 Task: Explore Airbnb accommodation in Mata-Utu, Wallis and Futuna from 10th December, 2023 to 15th December, 2023 for 7 adults.4 bedrooms having 7 beds and 4 bathrooms. Property type can be house. Amenities needed are: wifi, TV, free parkinig on premises, gym, breakfast. Booking option can be shelf check-in. Look for 3 properties as per requirement.
Action: Mouse moved to (537, 196)
Screenshot: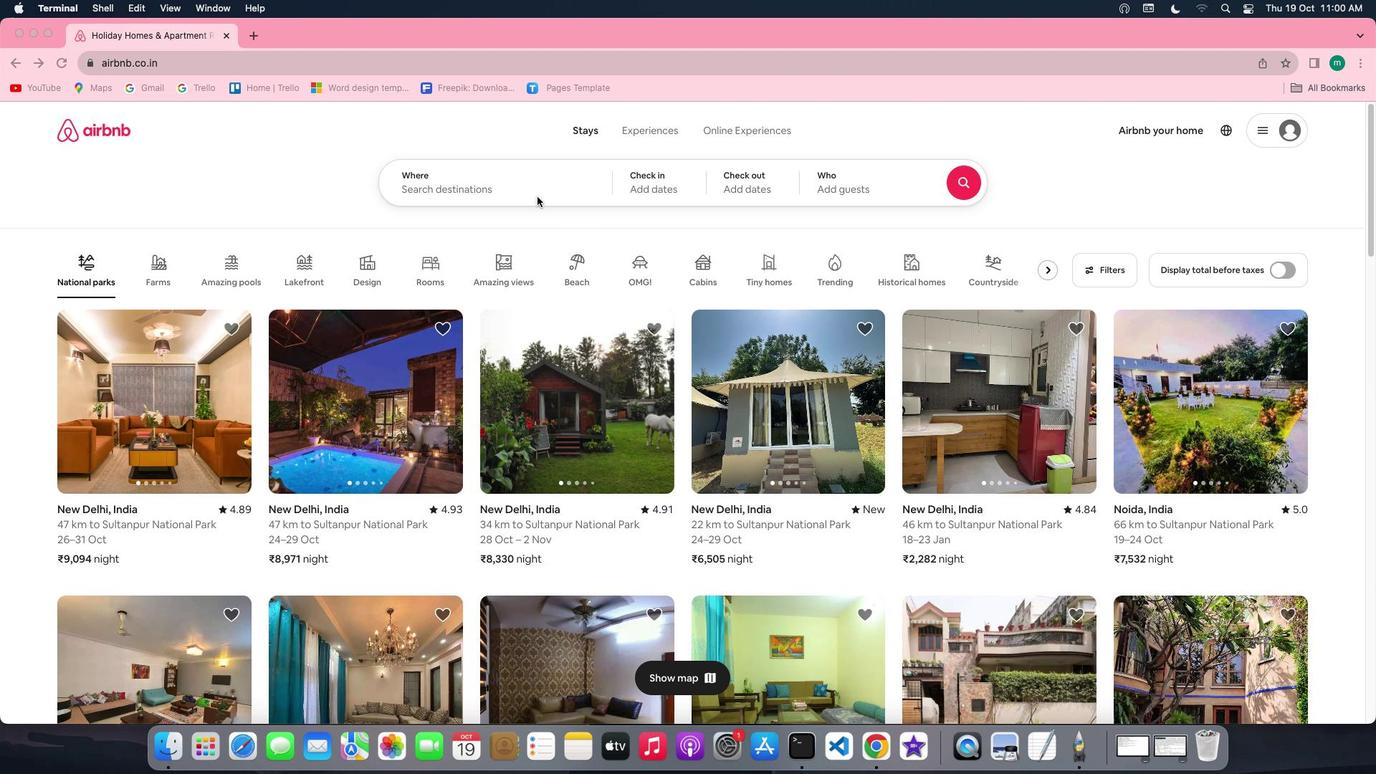 
Action: Mouse pressed left at (537, 196)
Screenshot: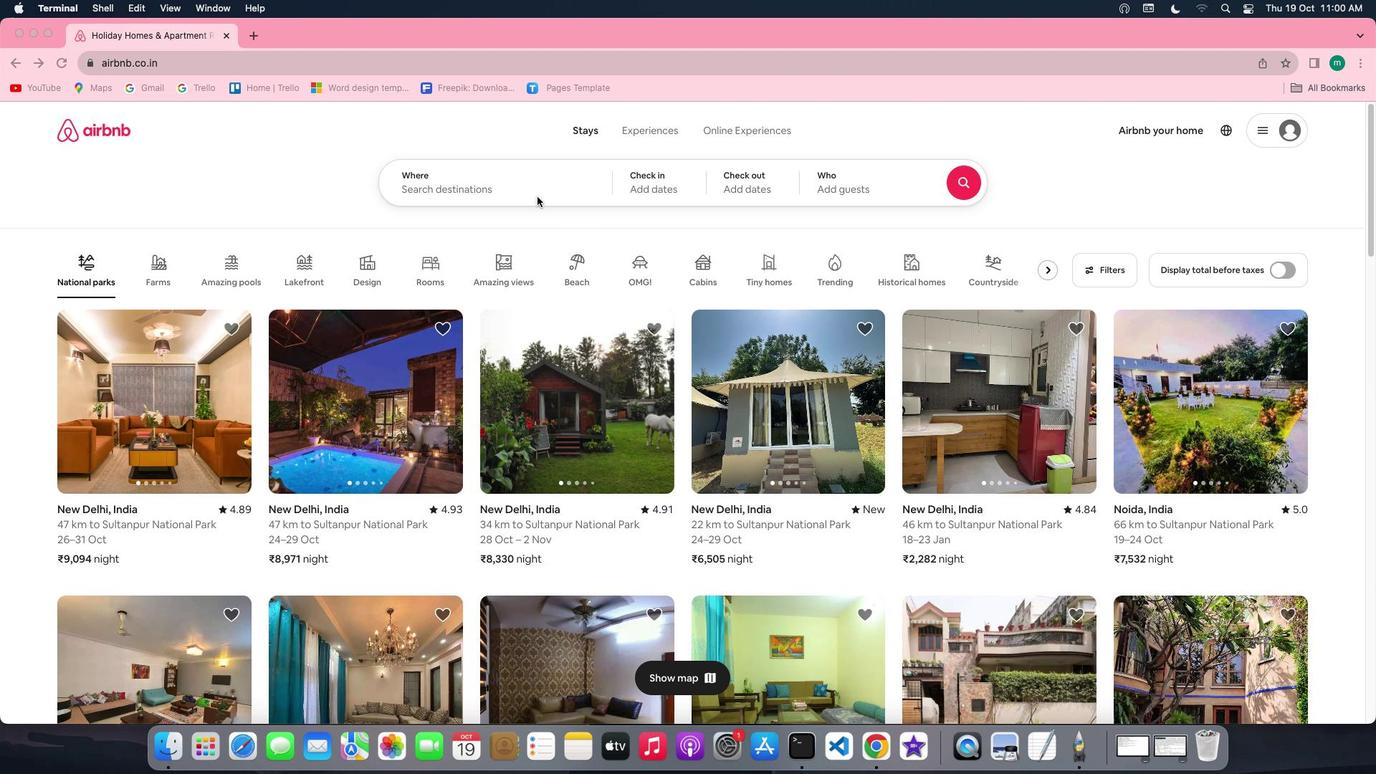 
Action: Mouse pressed left at (537, 196)
Screenshot: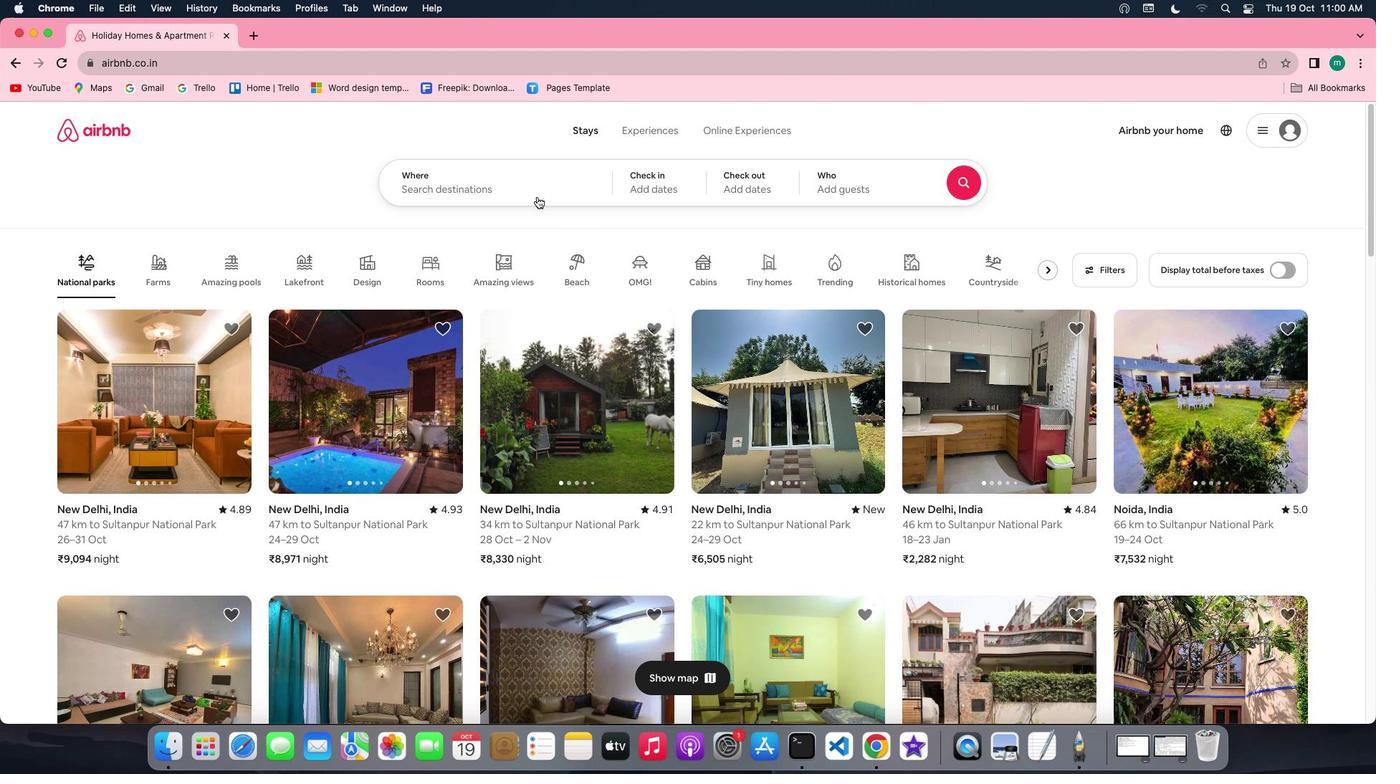 
Action: Key pressed Key.shift'M''a''t''a''-'Key.shift'u''t''u'','Key.spaceKey.shift'W''a''l''l''i''s'Key.space'a''n''d'Key.spaceKey.shift'F''u''t''u''n''a'
Screenshot: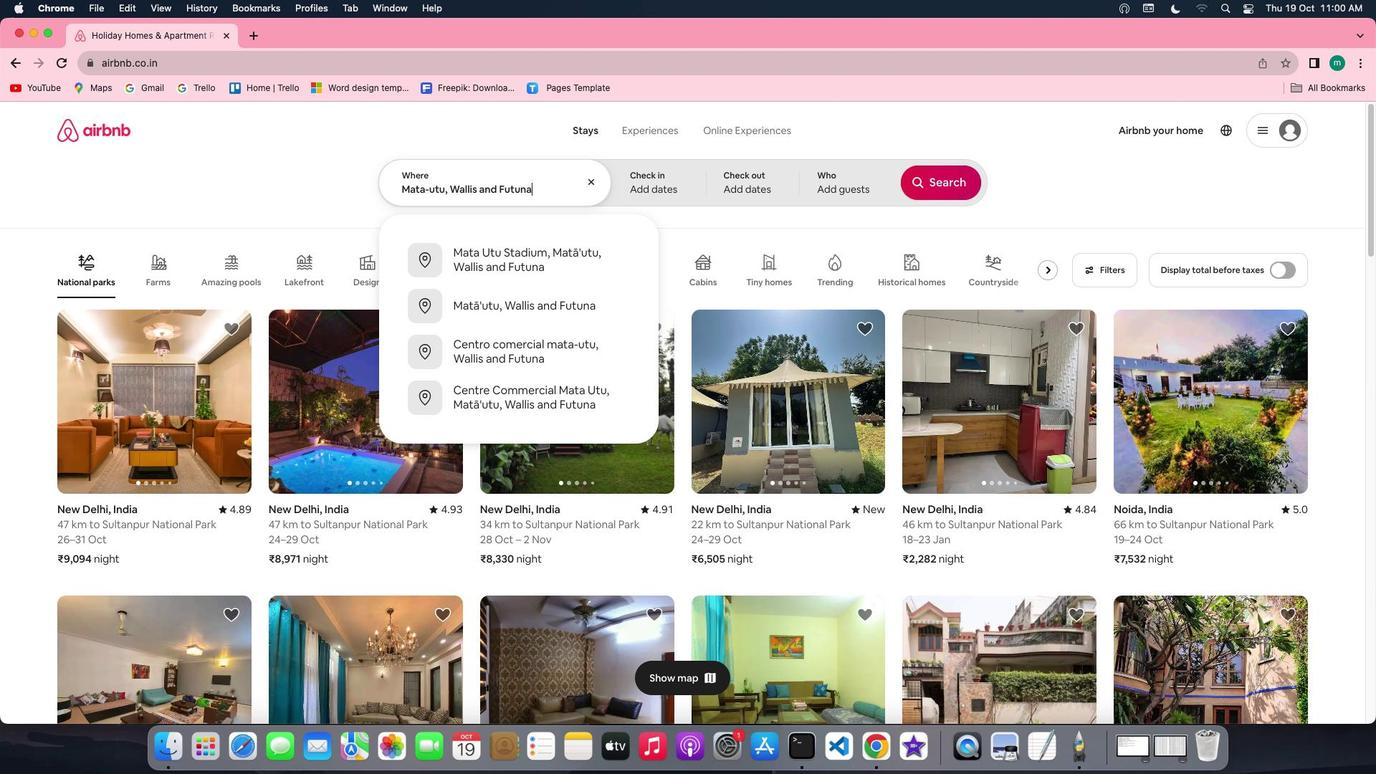 
Action: Mouse moved to (673, 191)
Screenshot: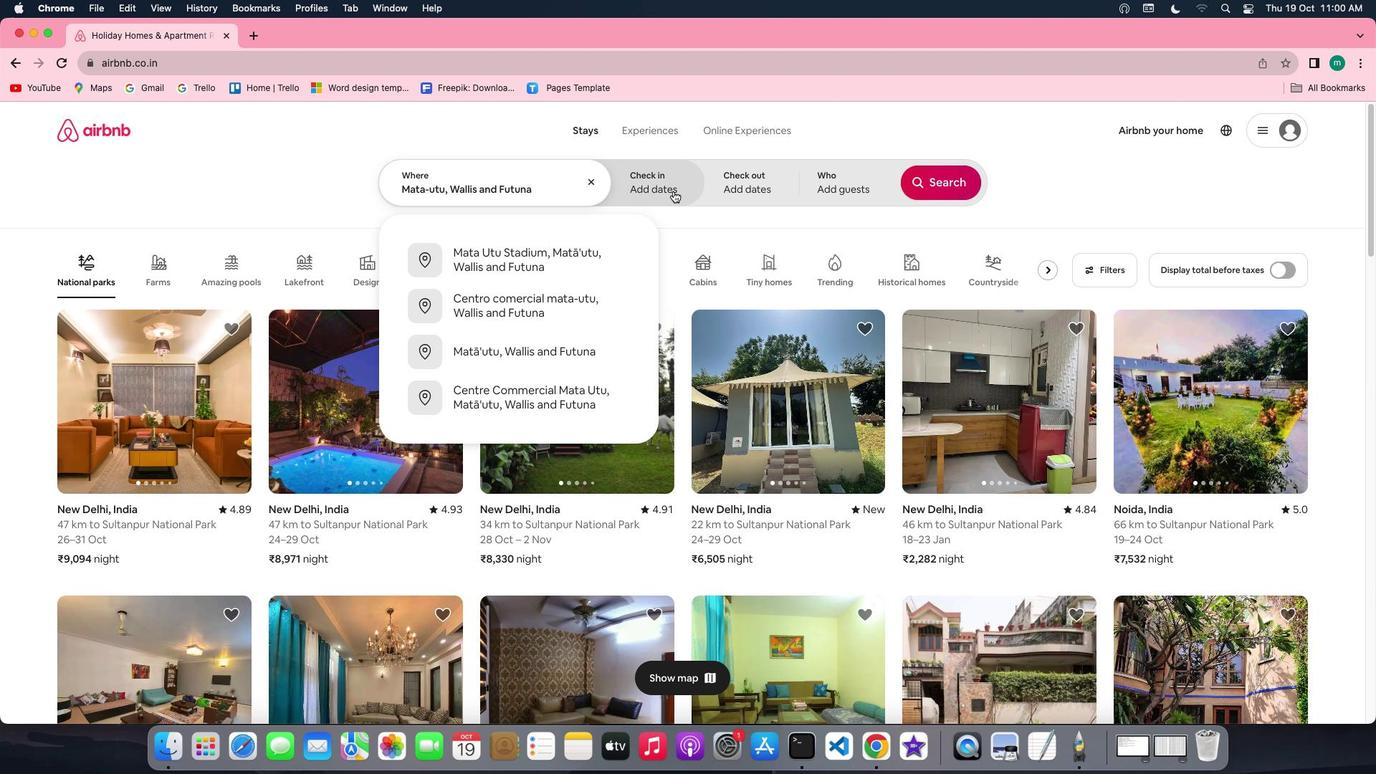 
Action: Mouse pressed left at (673, 191)
Screenshot: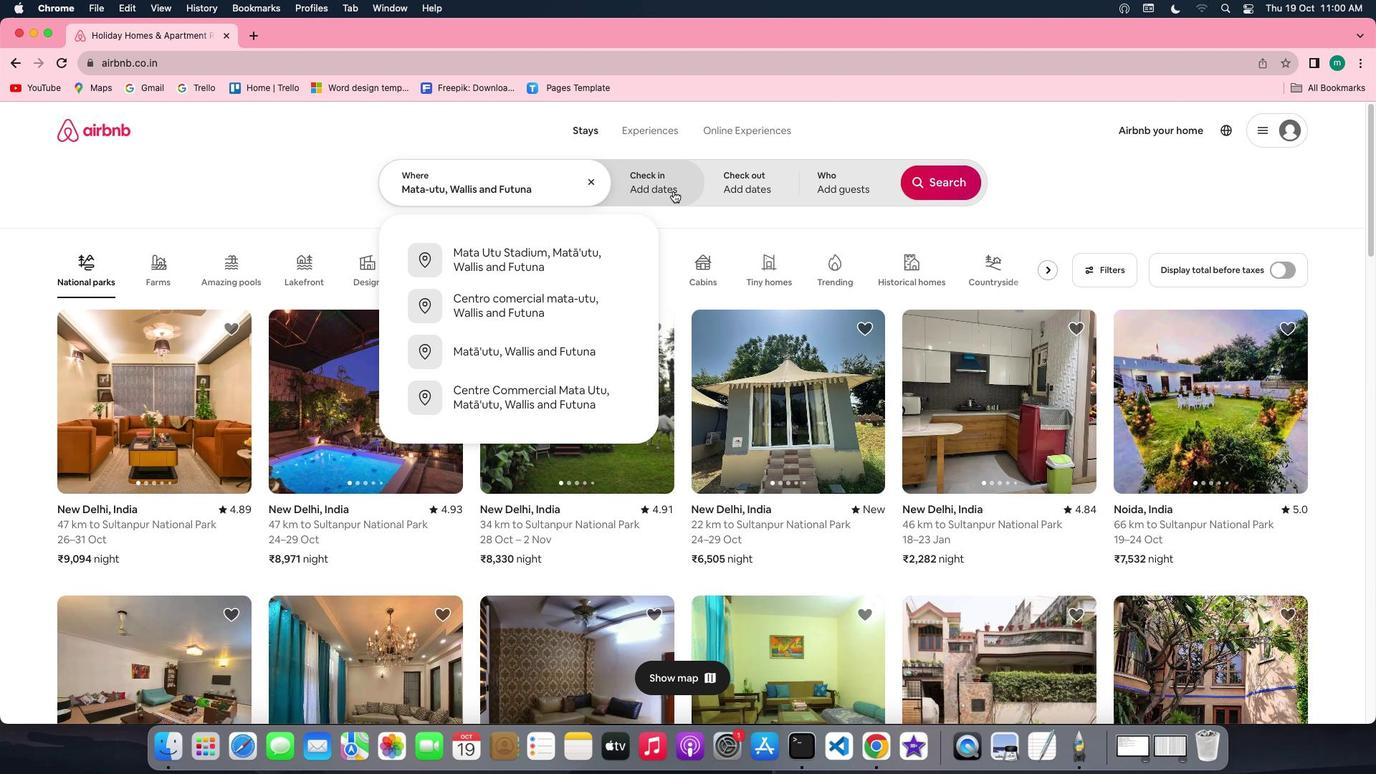 
Action: Mouse moved to (945, 294)
Screenshot: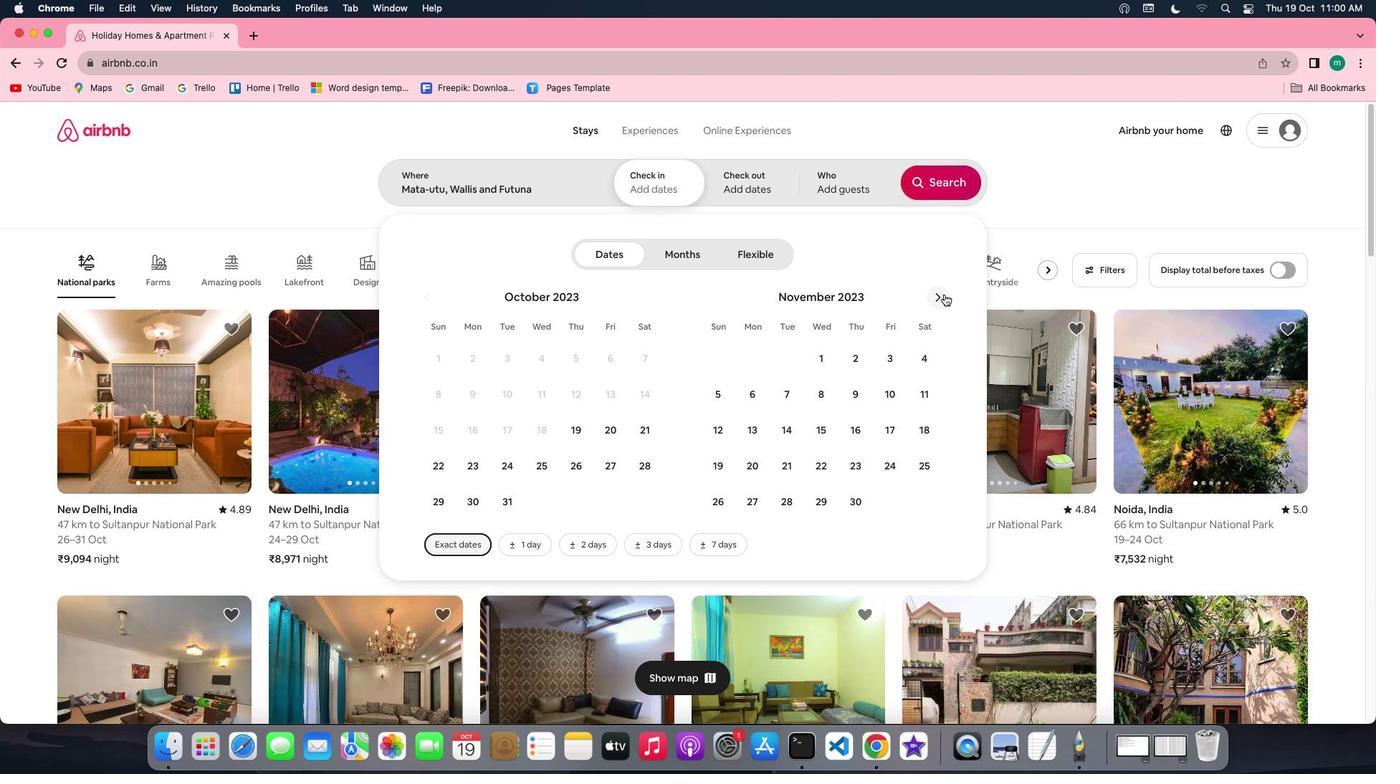 
Action: Mouse pressed left at (945, 294)
Screenshot: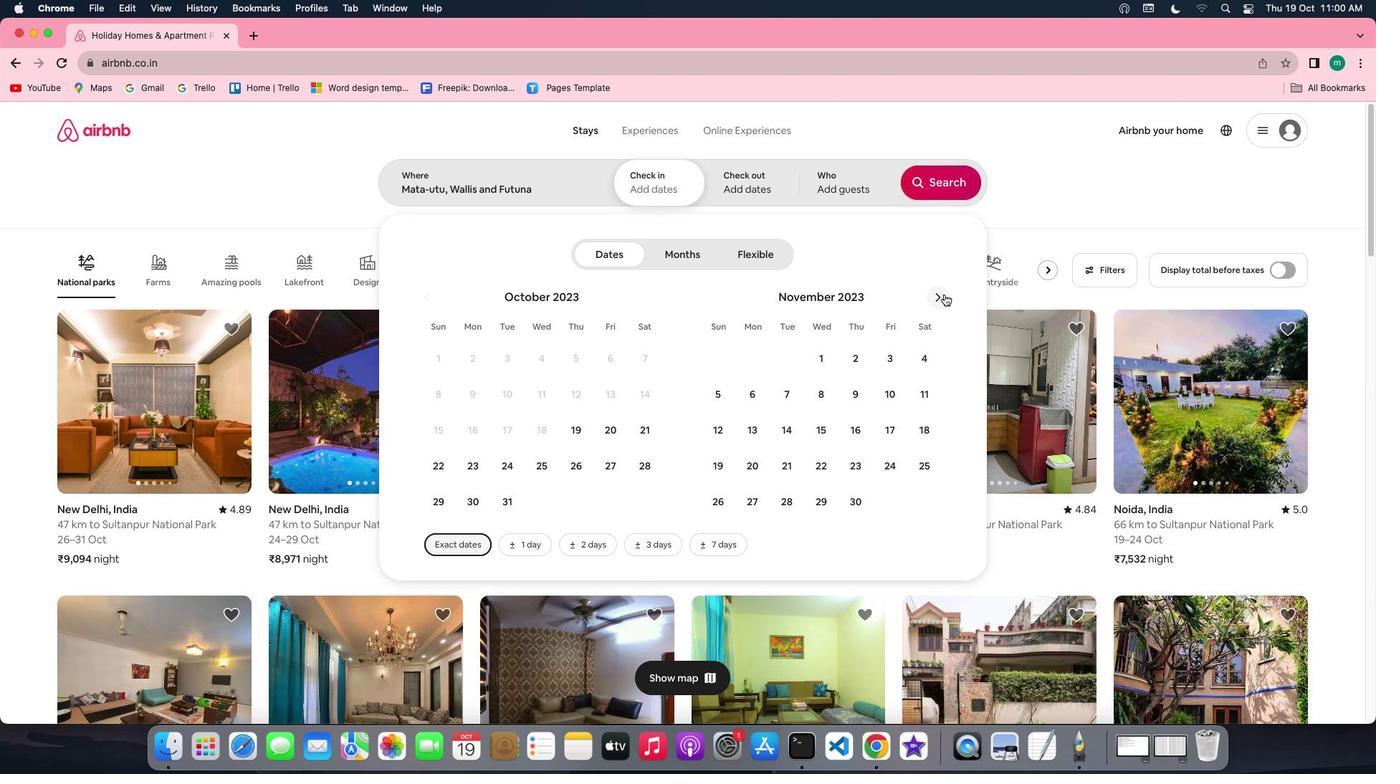 
Action: Mouse moved to (719, 435)
Screenshot: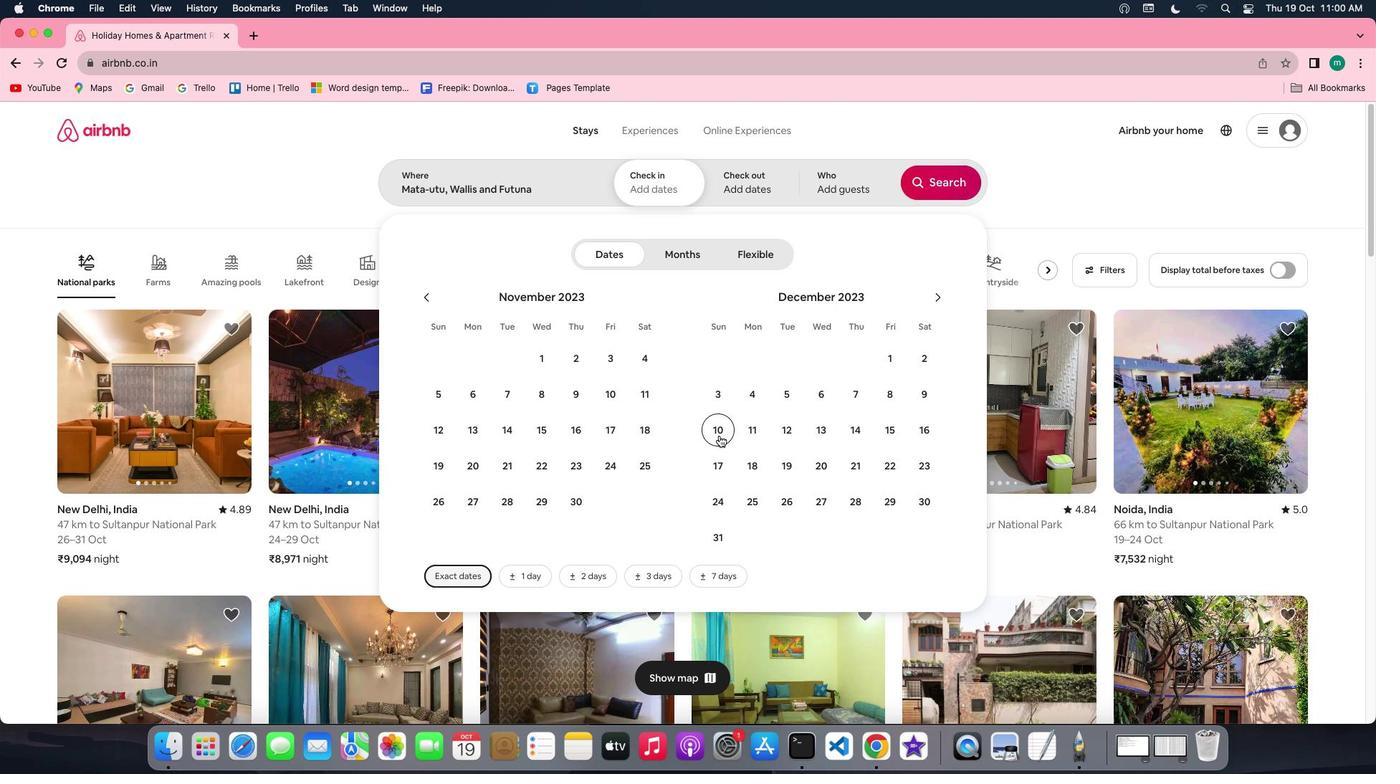 
Action: Mouse pressed left at (719, 435)
Screenshot: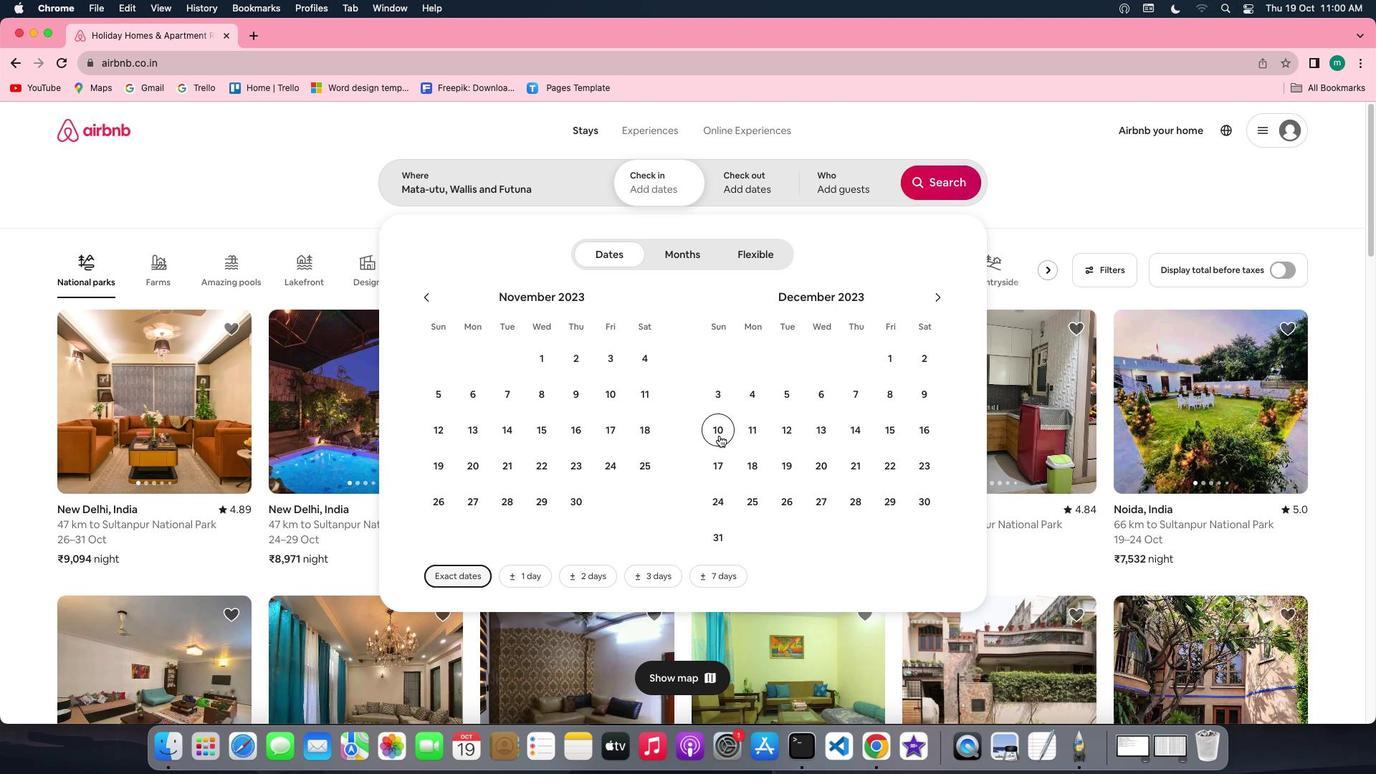 
Action: Mouse moved to (892, 430)
Screenshot: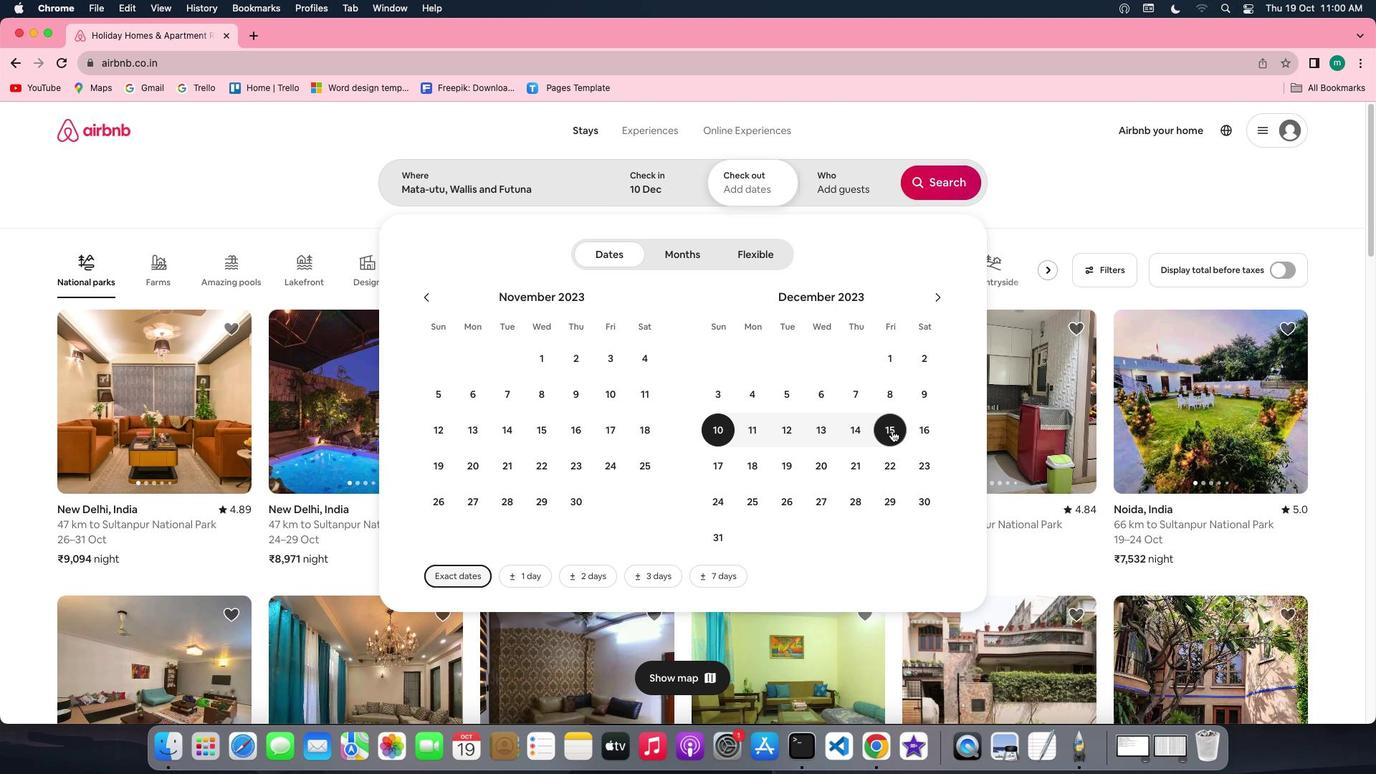 
Action: Mouse pressed left at (892, 430)
Screenshot: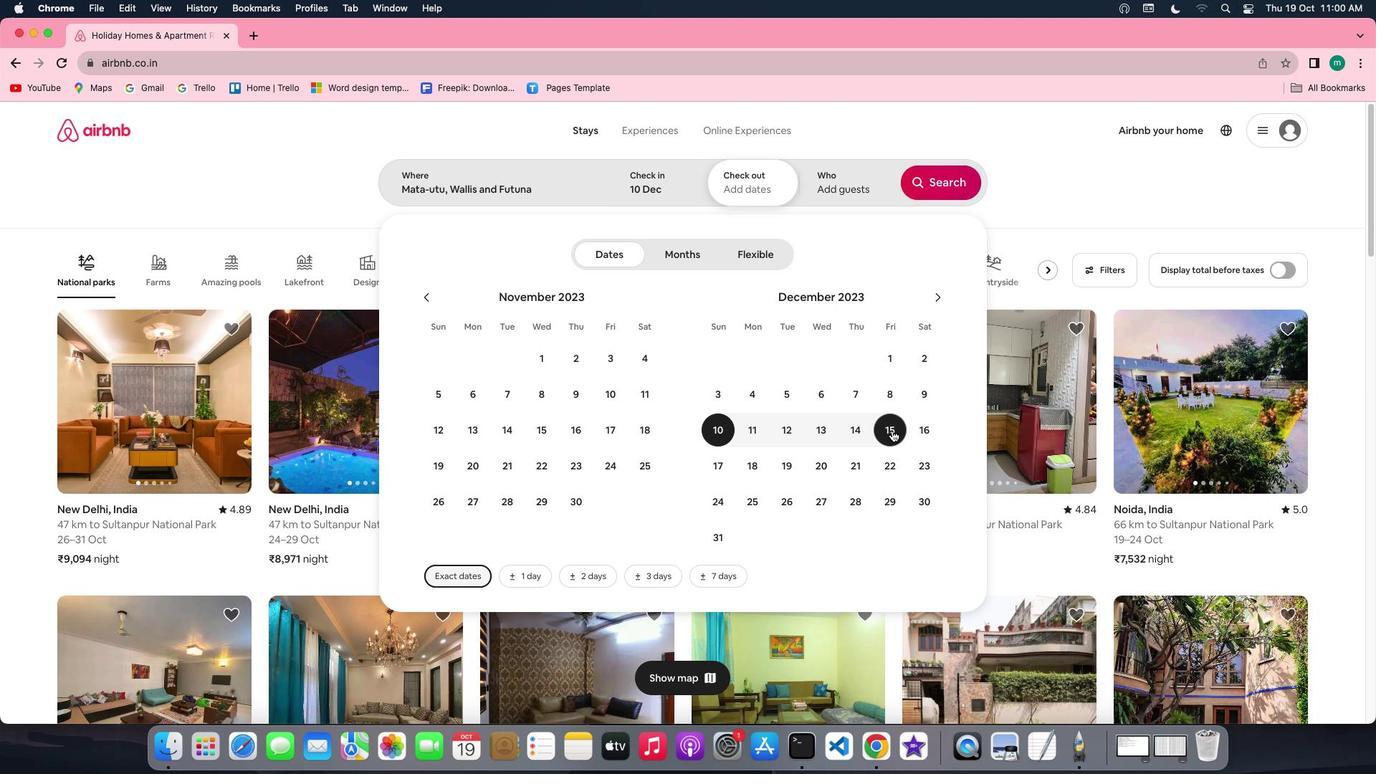 
Action: Mouse moved to (874, 192)
Screenshot: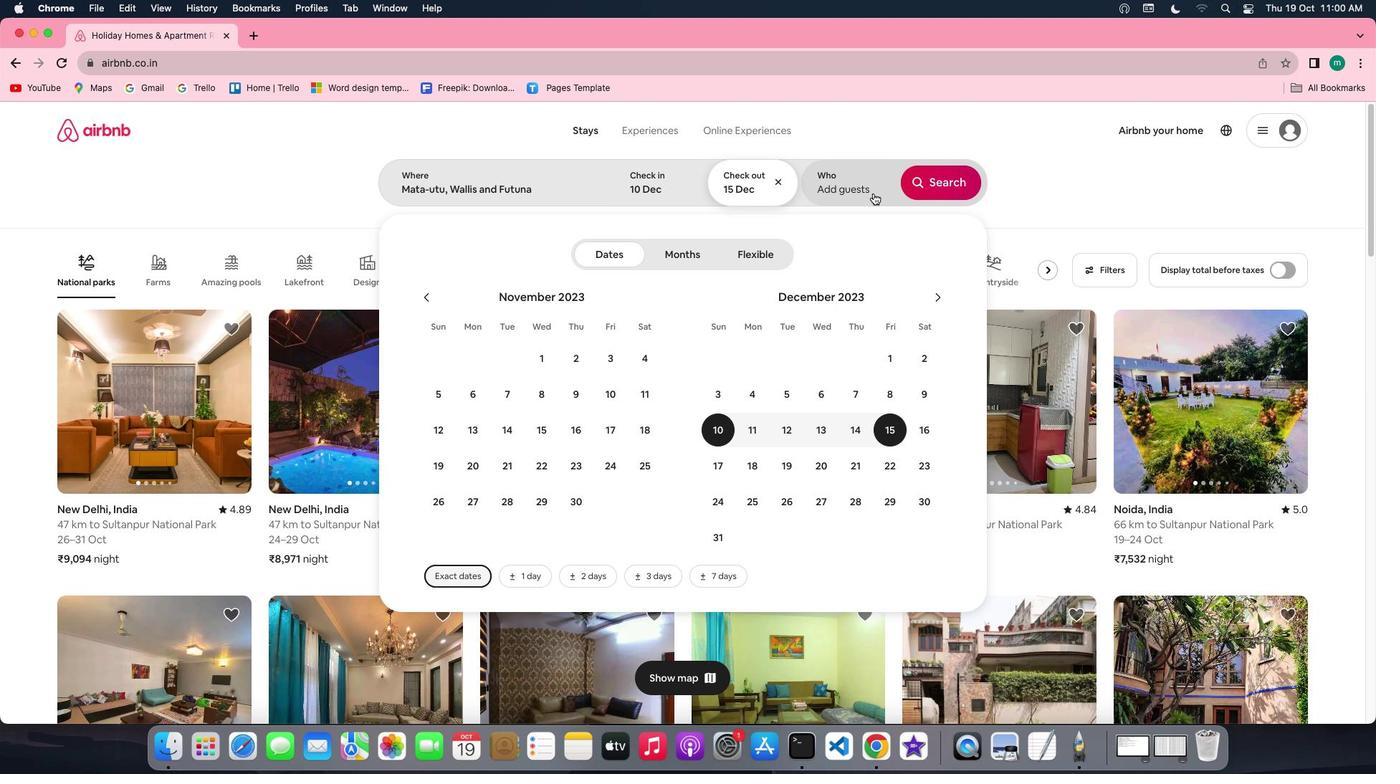 
Action: Mouse pressed left at (874, 192)
Screenshot: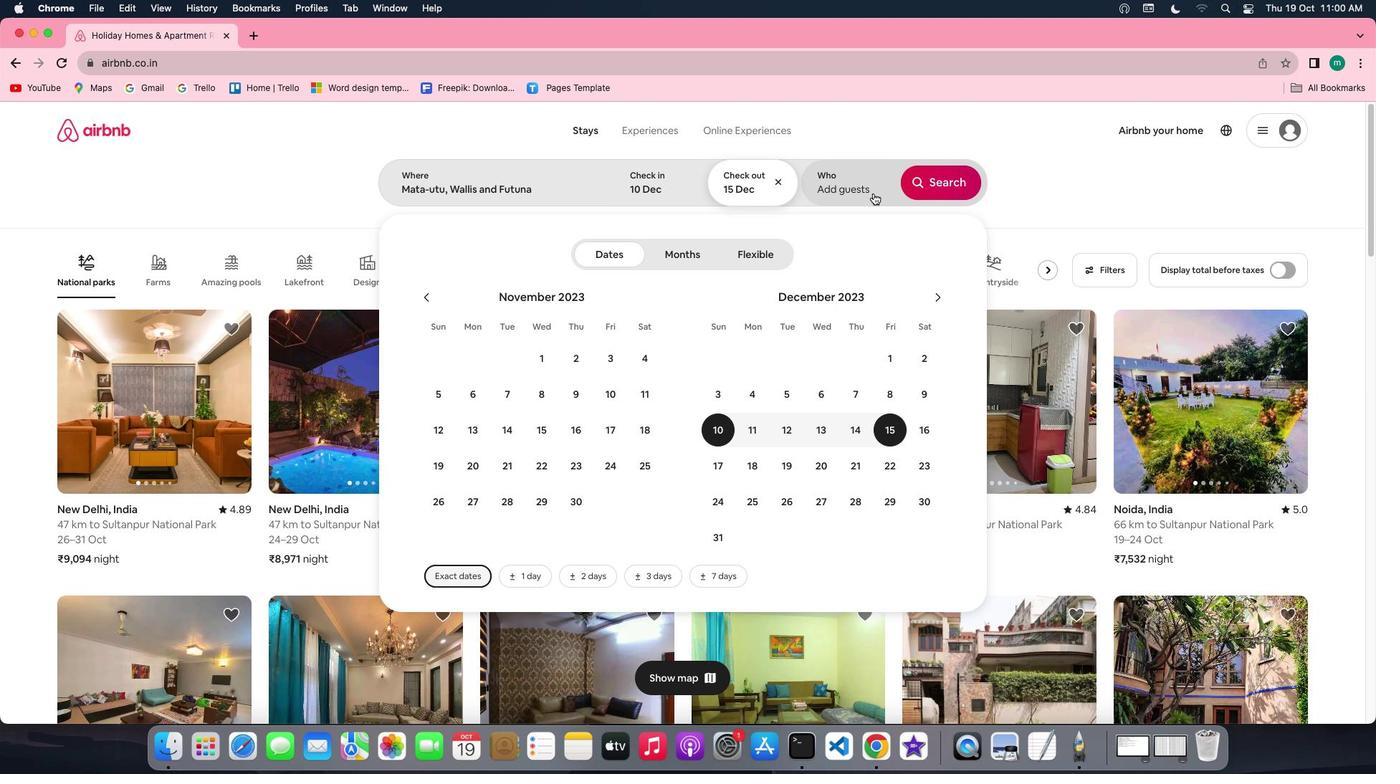 
Action: Mouse moved to (950, 250)
Screenshot: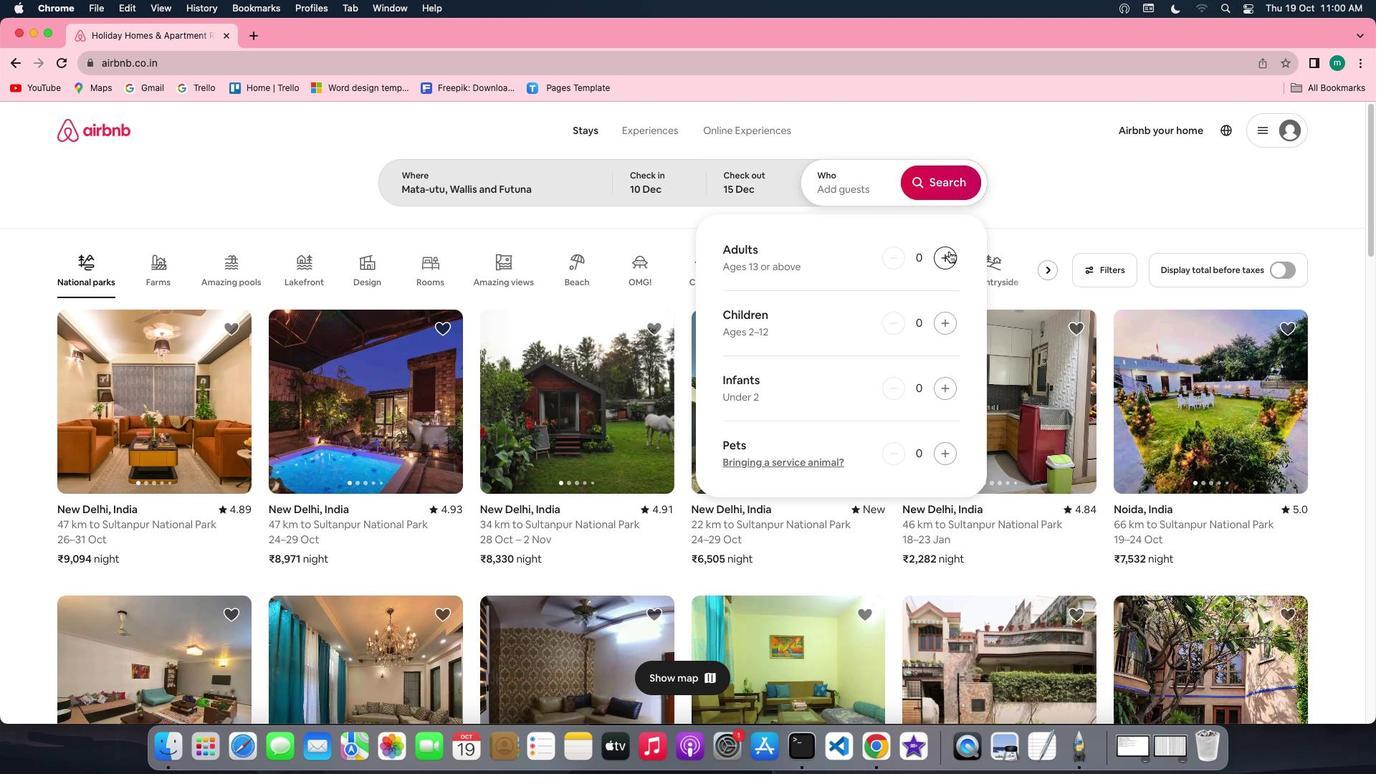 
Action: Mouse pressed left at (950, 250)
Screenshot: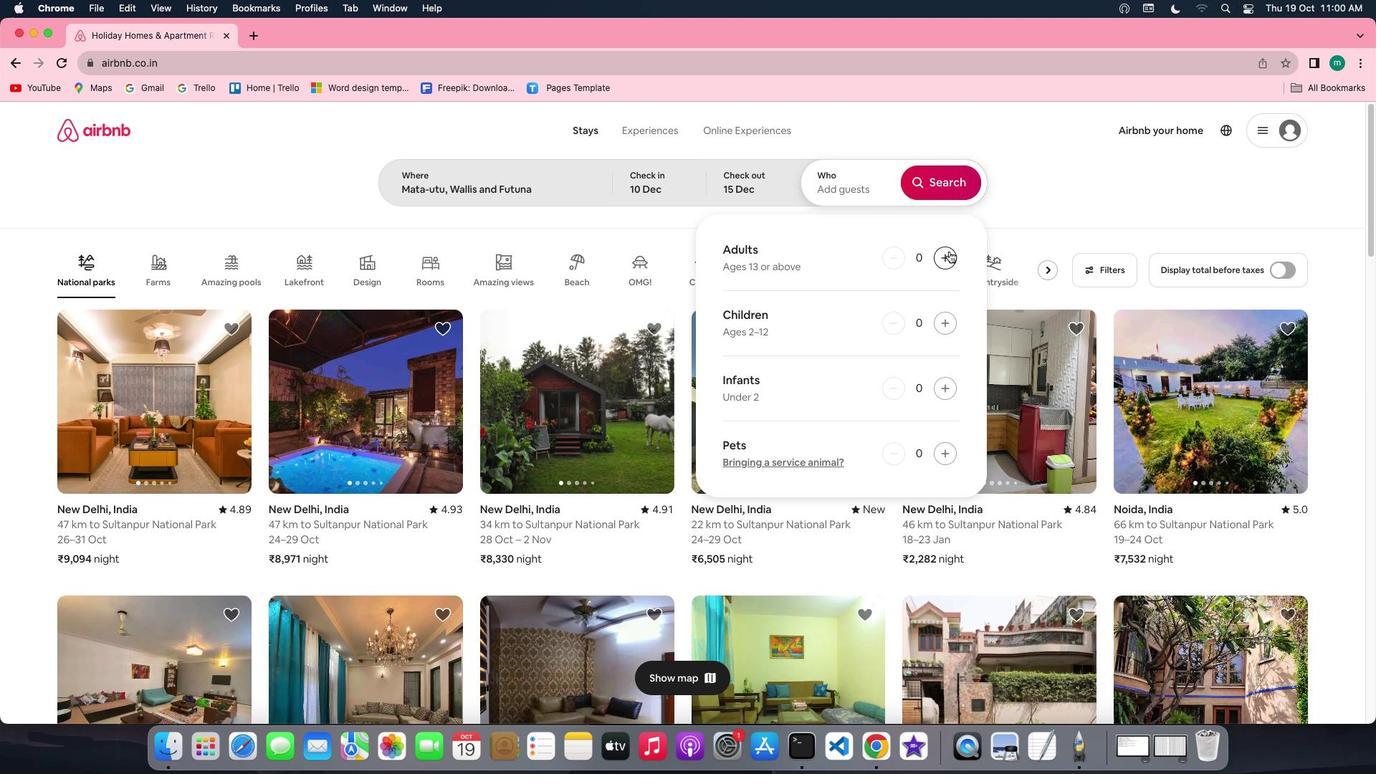 
Action: Mouse pressed left at (950, 250)
Screenshot: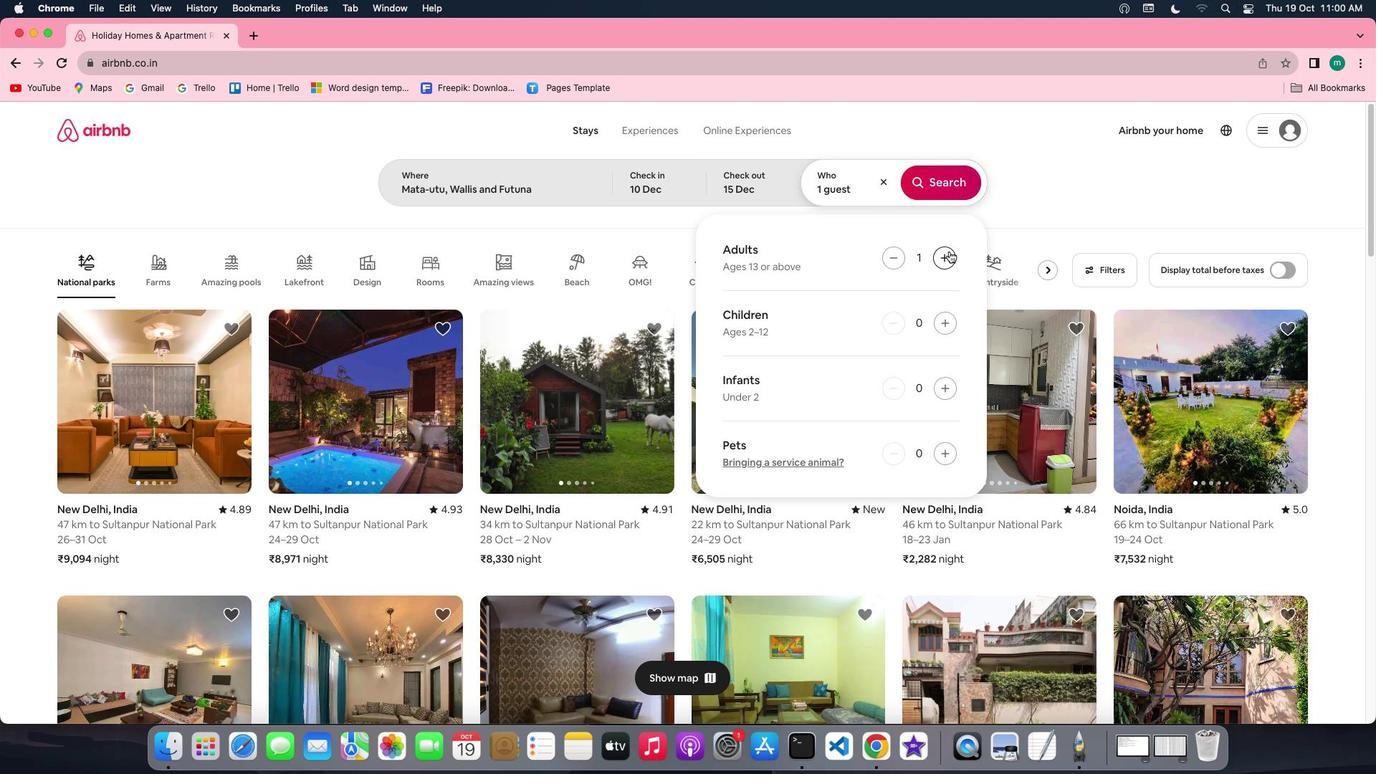 
Action: Mouse pressed left at (950, 250)
Screenshot: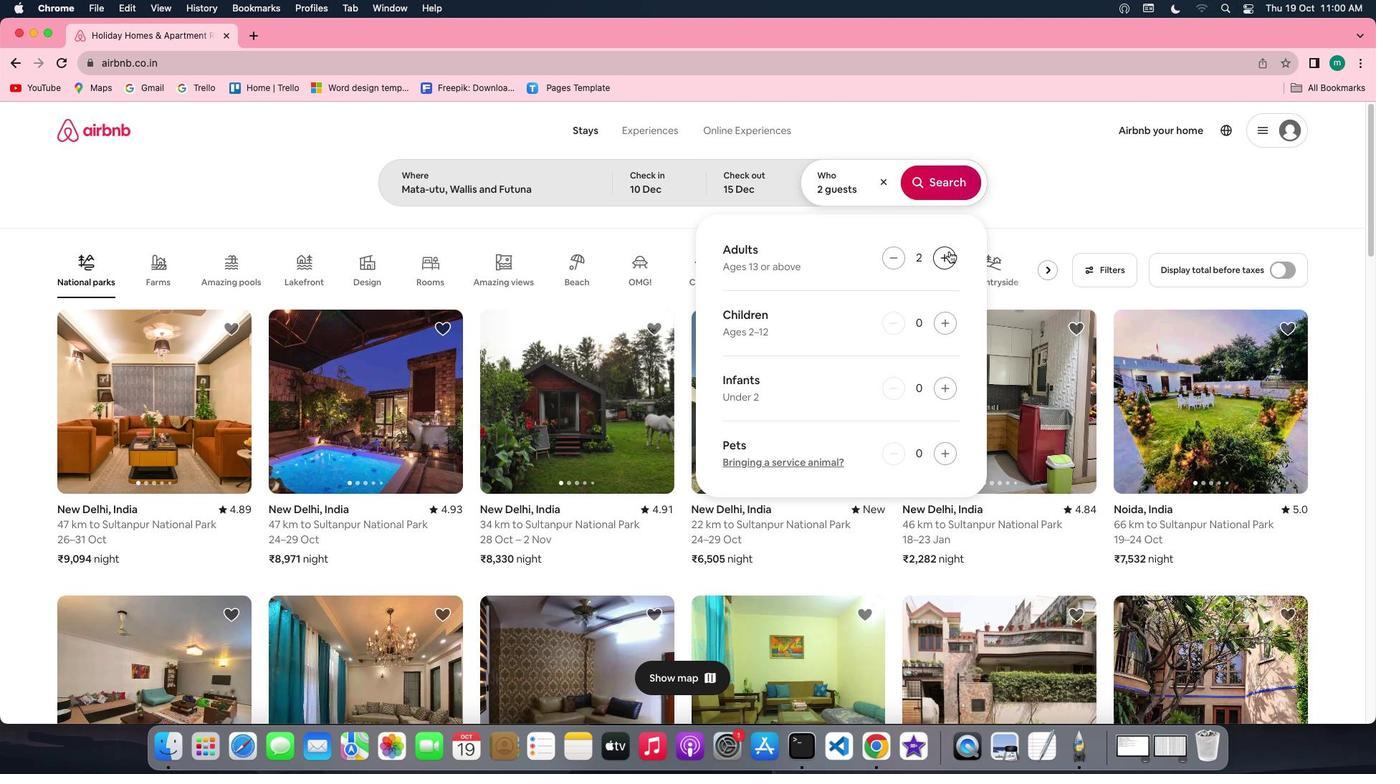 
Action: Mouse pressed left at (950, 250)
Screenshot: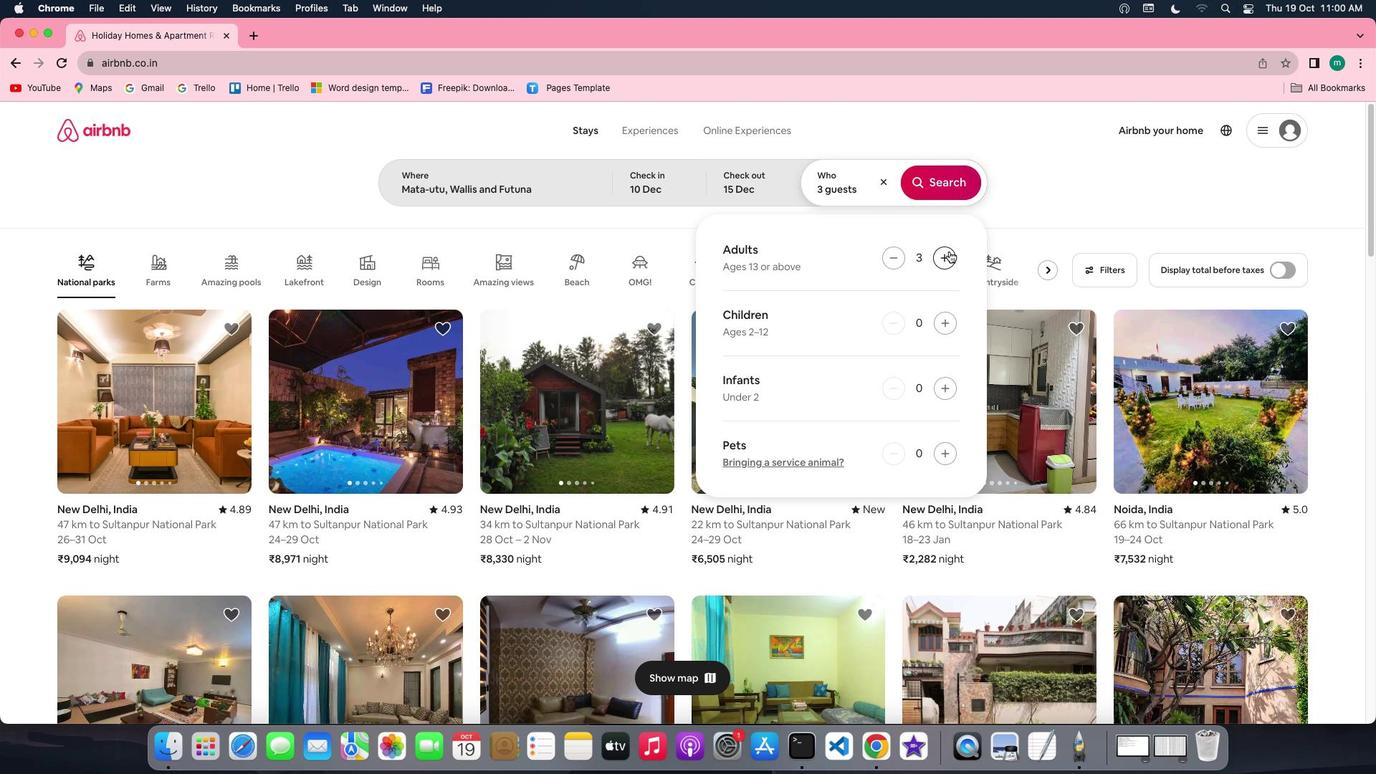 
Action: Mouse pressed left at (950, 250)
Screenshot: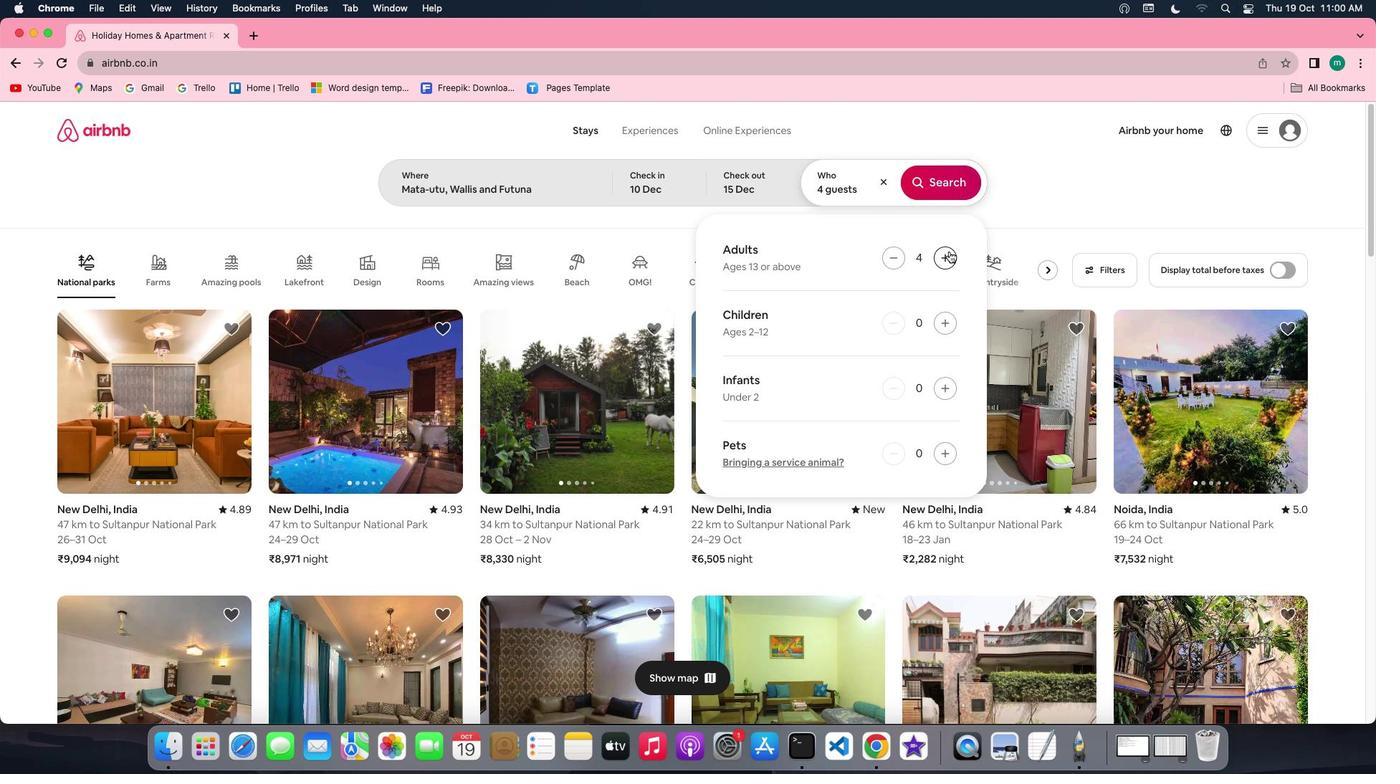 
Action: Mouse pressed left at (950, 250)
Screenshot: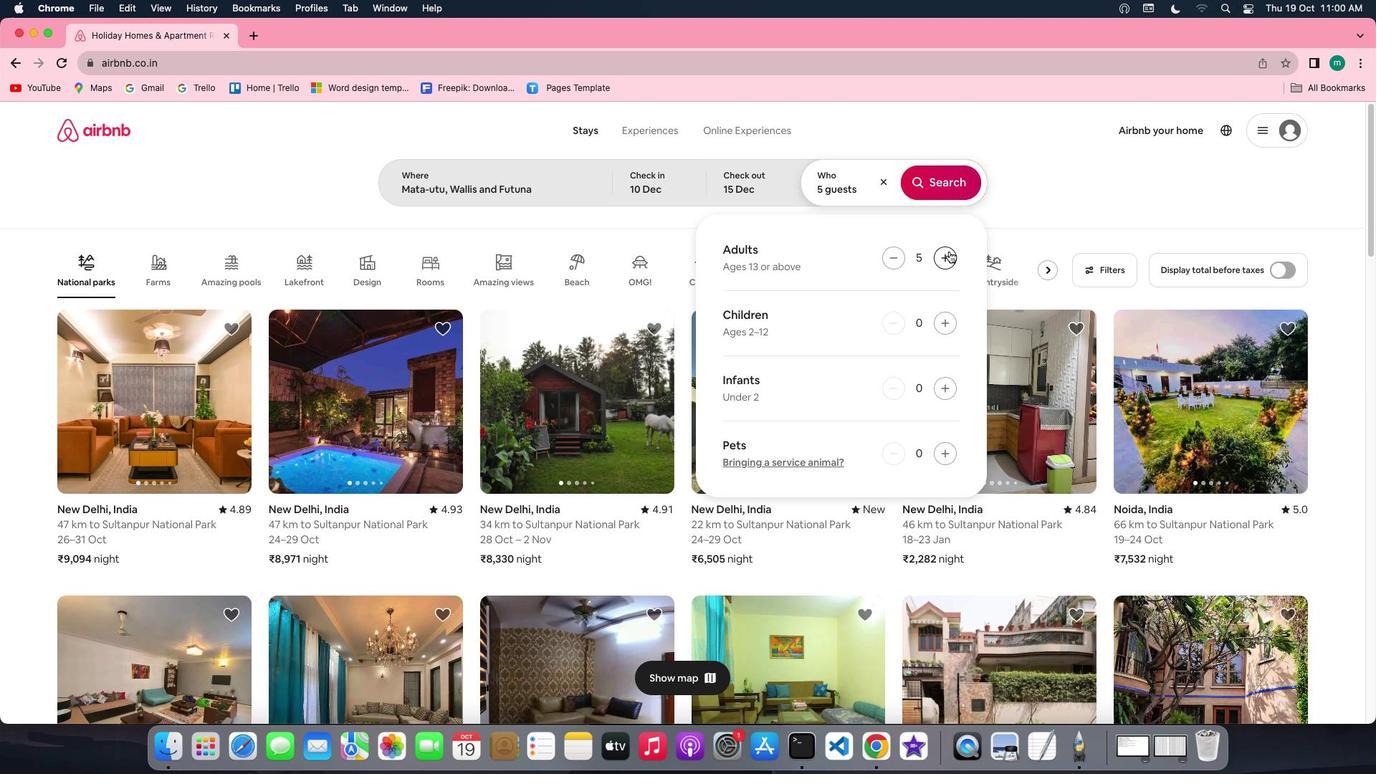 
Action: Mouse pressed left at (950, 250)
Screenshot: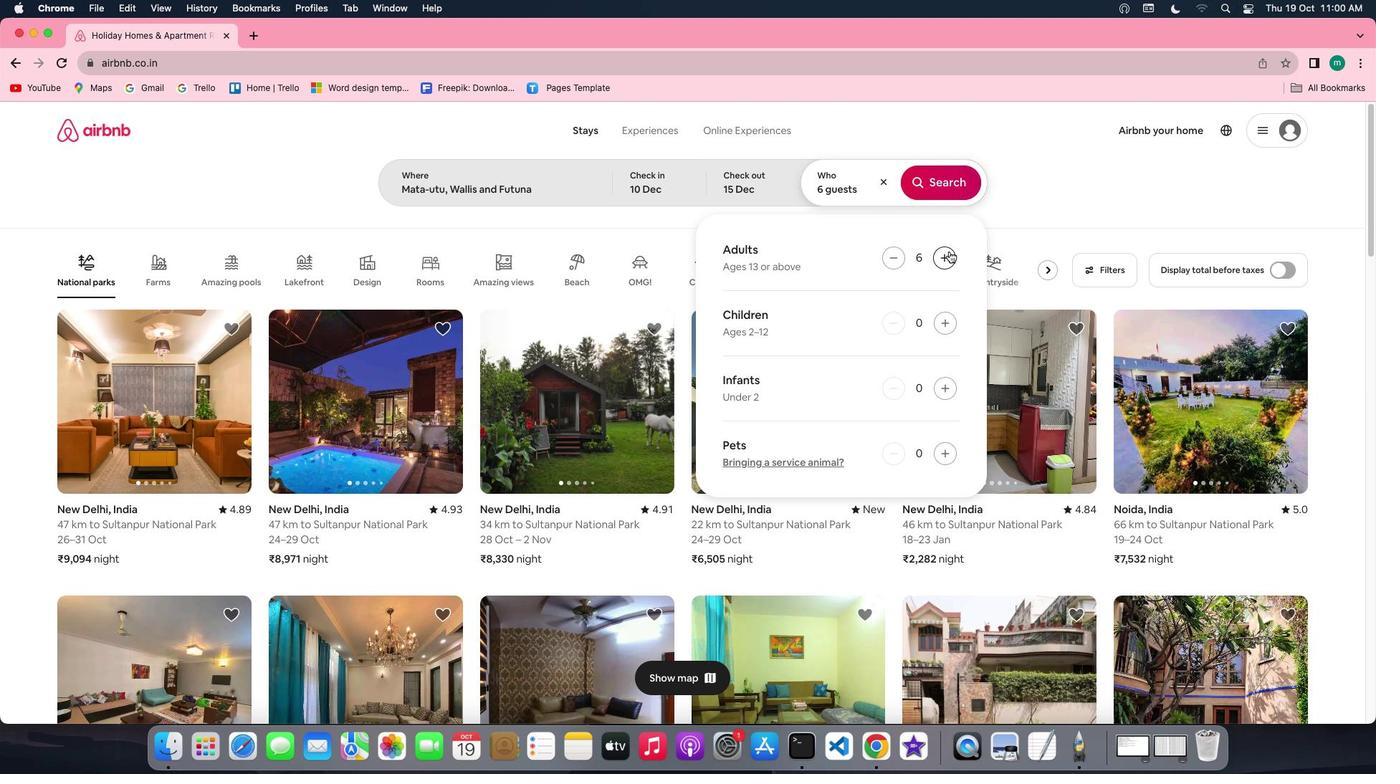 
Action: Mouse moved to (929, 192)
Screenshot: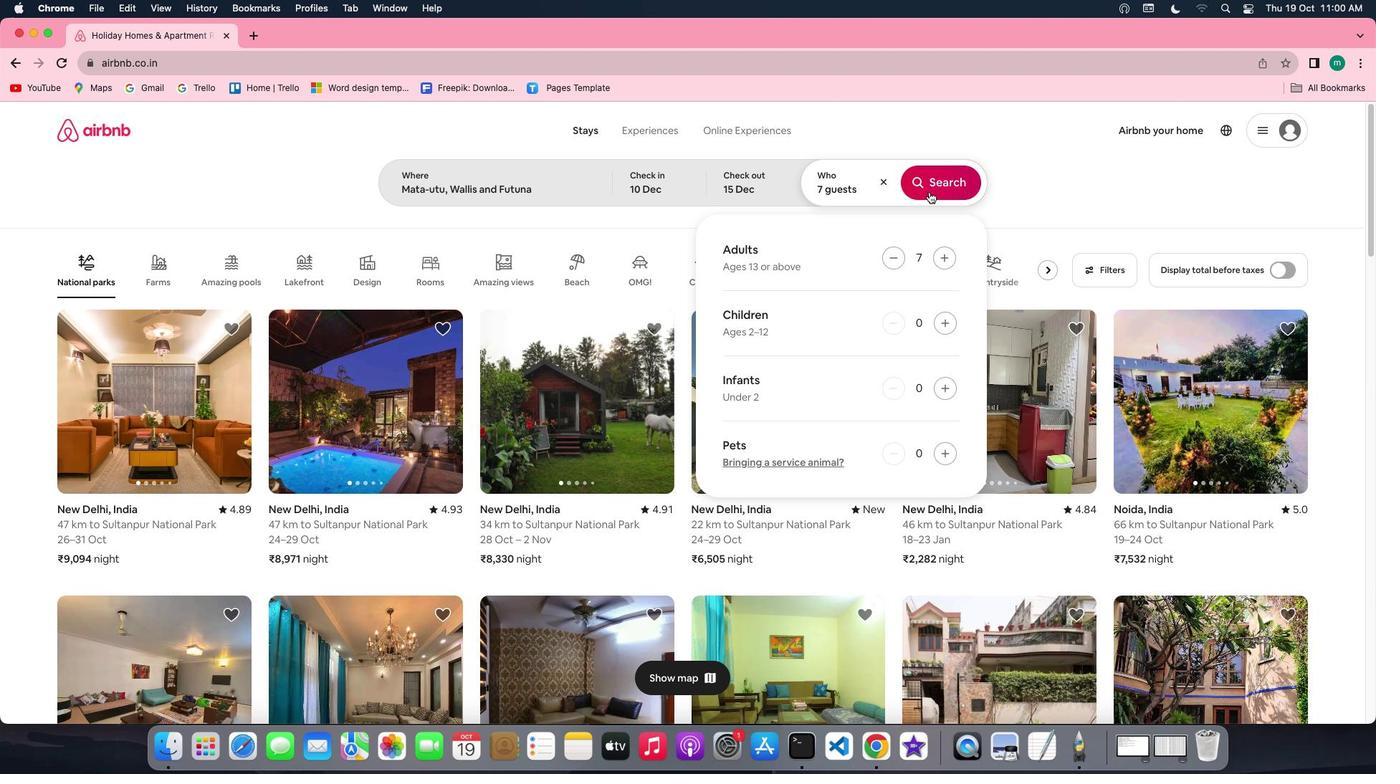 
Action: Mouse pressed left at (929, 192)
Screenshot: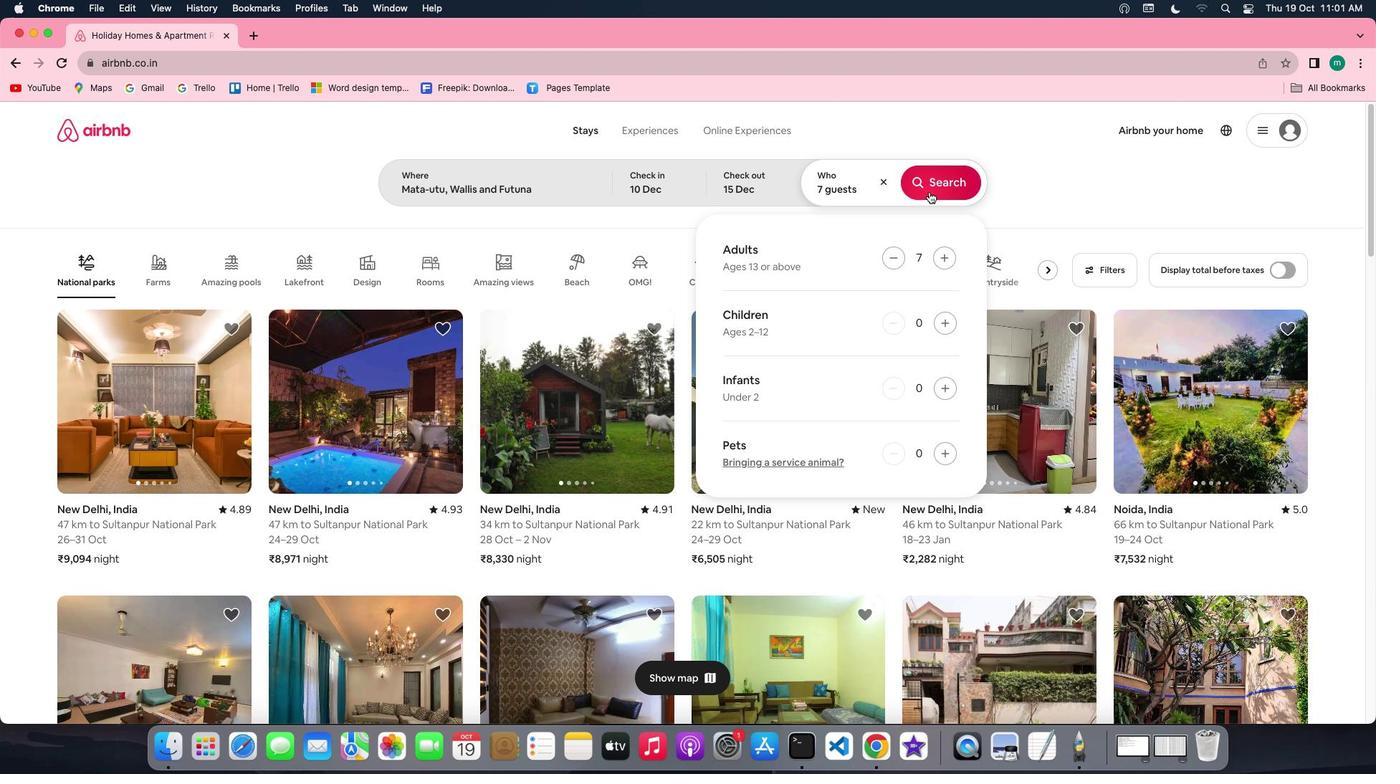 
Action: Mouse moved to (1124, 189)
Screenshot: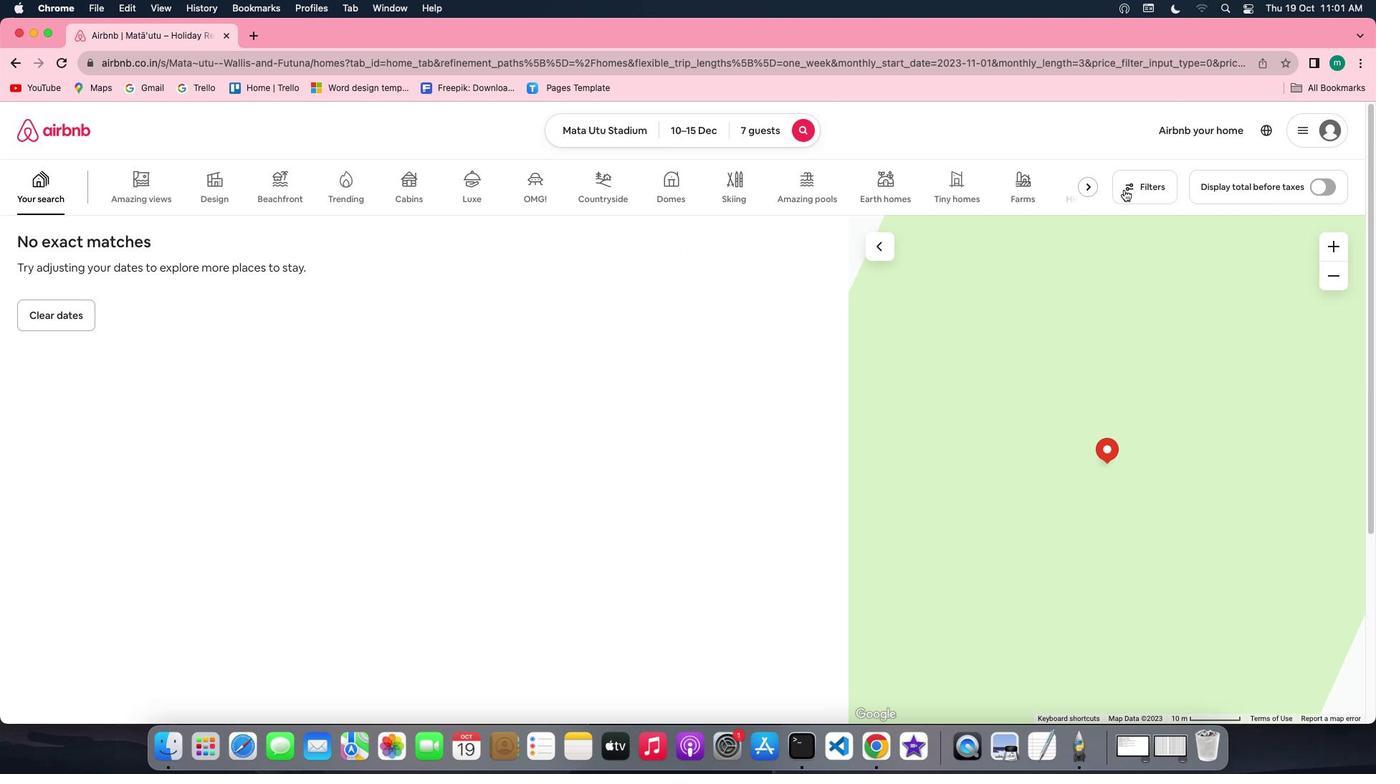 
Action: Mouse pressed left at (1124, 189)
Screenshot: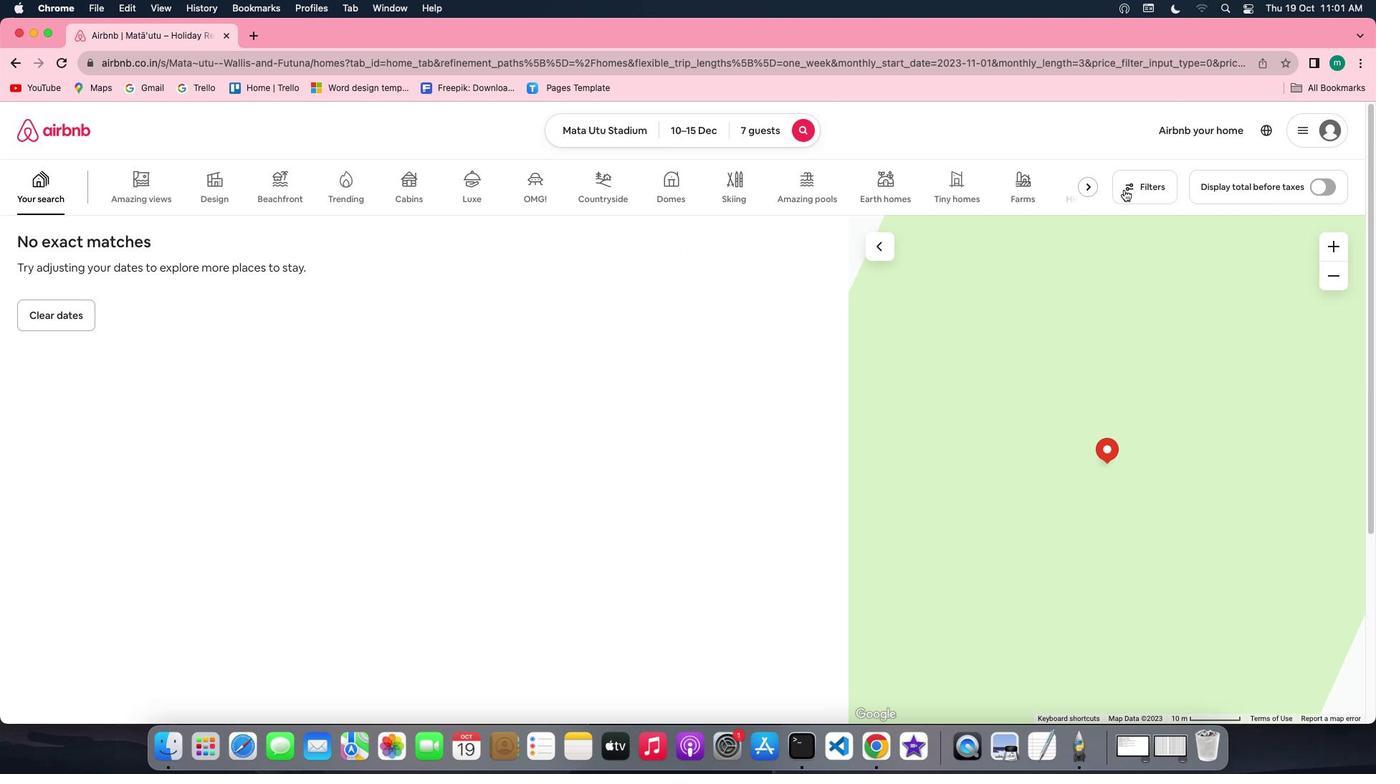 
Action: Mouse moved to (663, 422)
Screenshot: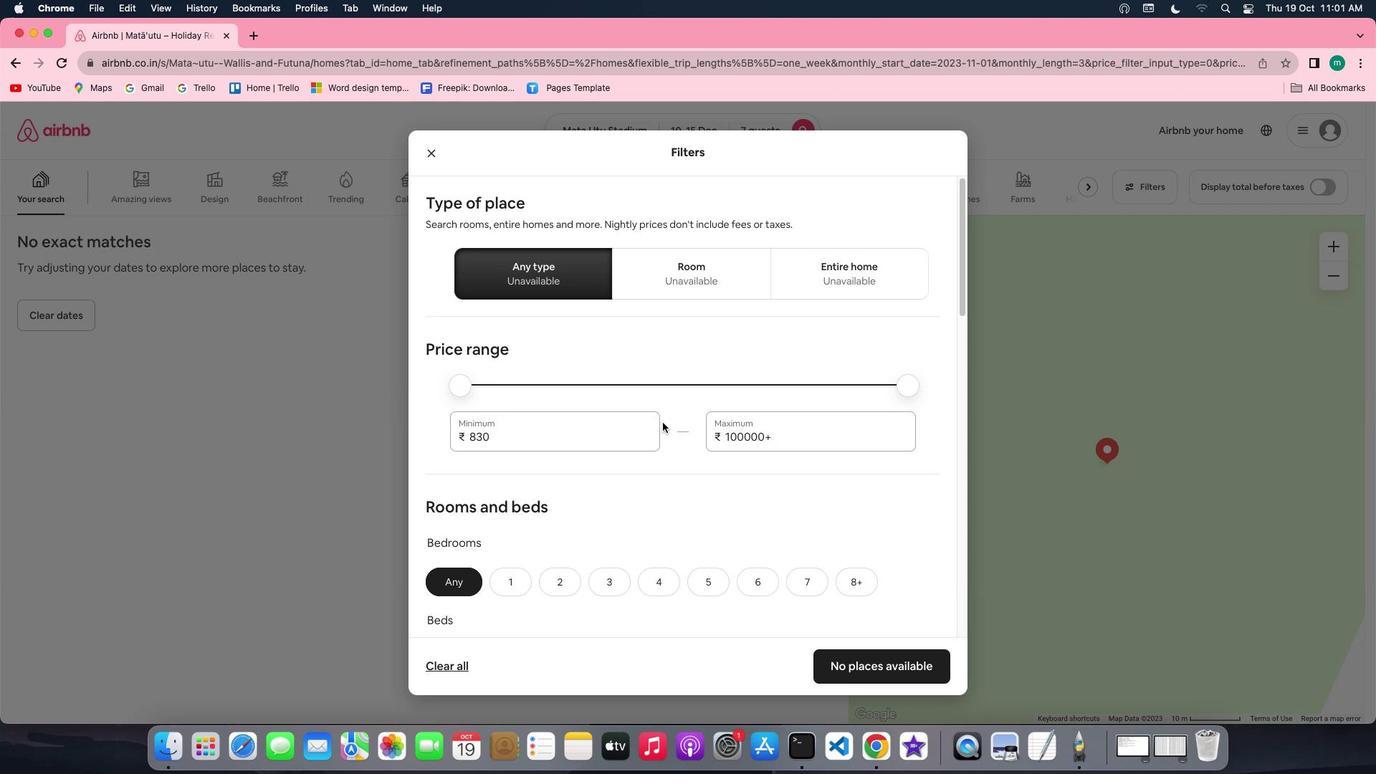 
Action: Mouse scrolled (663, 422) with delta (0, 0)
Screenshot: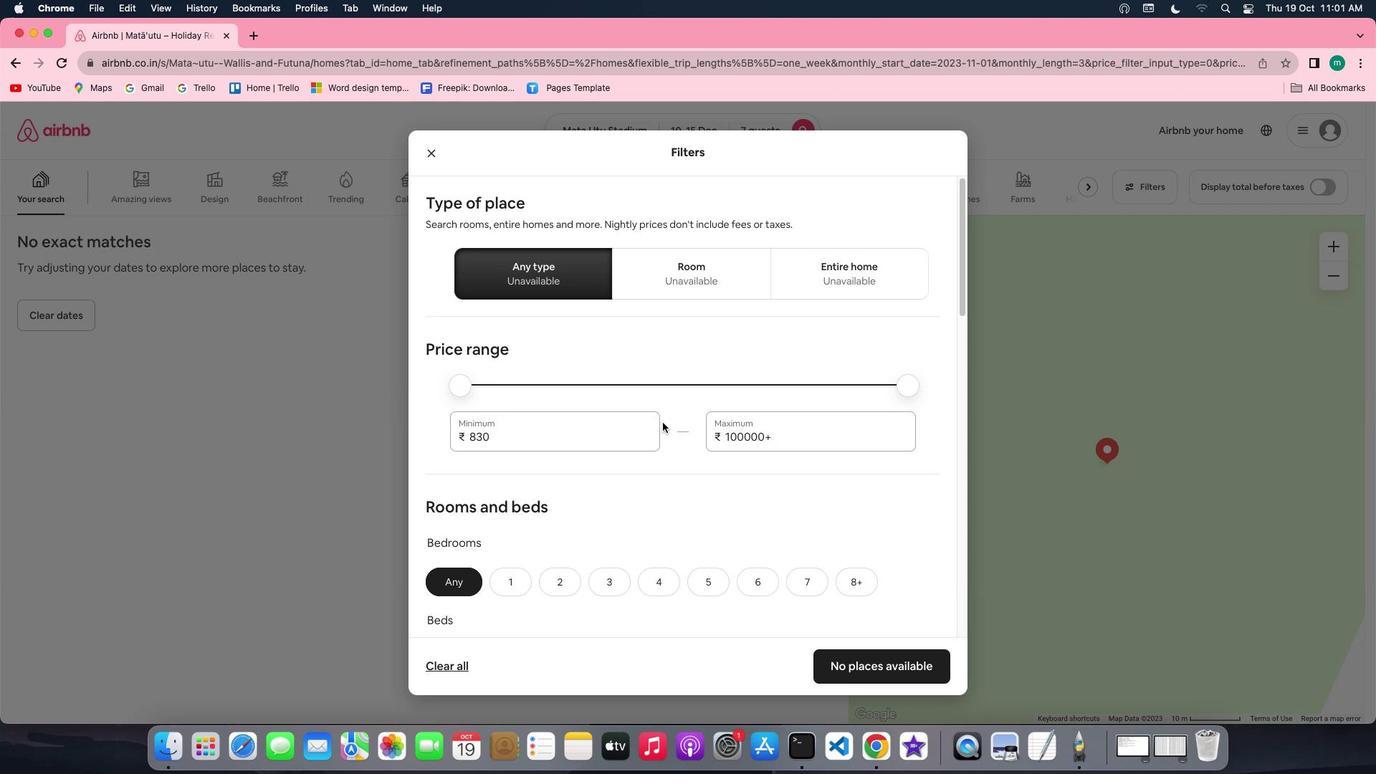 
Action: Mouse scrolled (663, 422) with delta (0, 0)
Screenshot: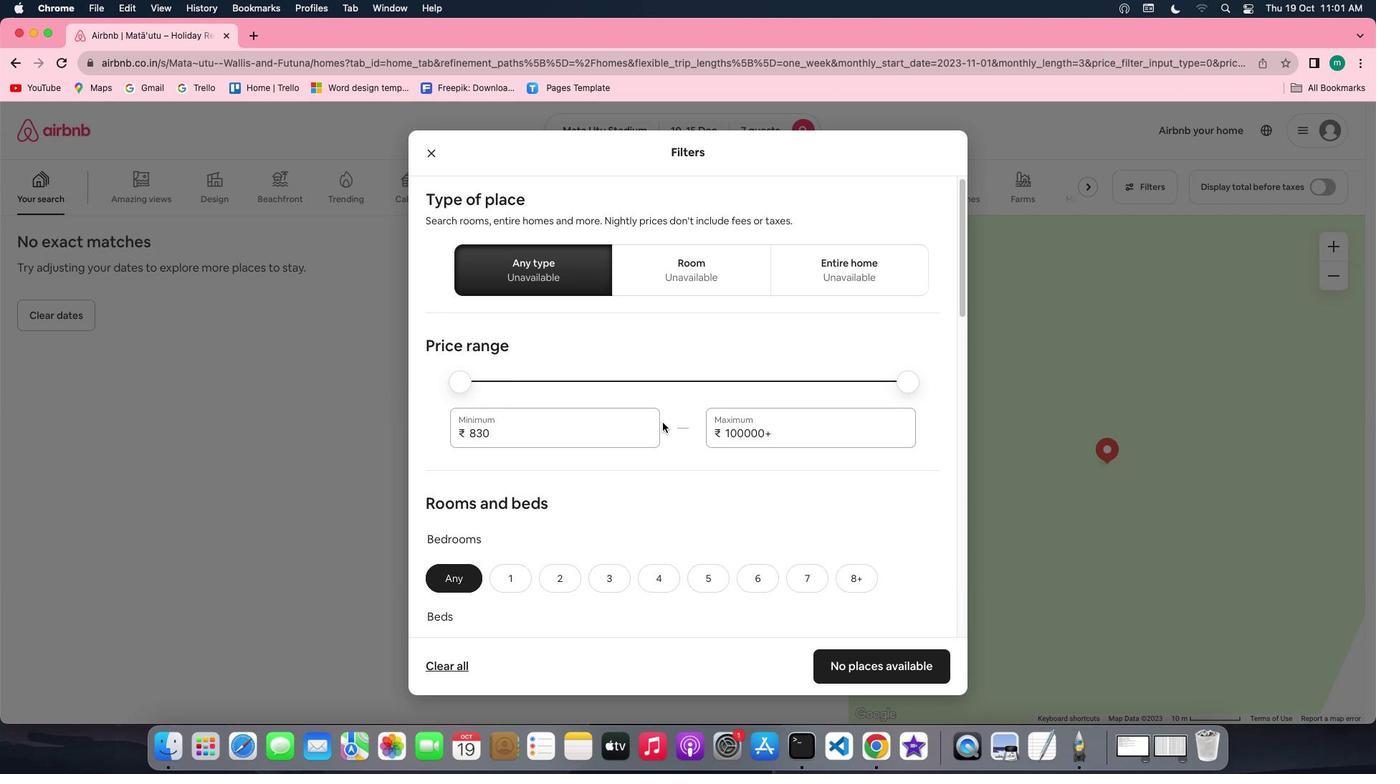 
Action: Mouse scrolled (663, 422) with delta (0, -2)
Screenshot: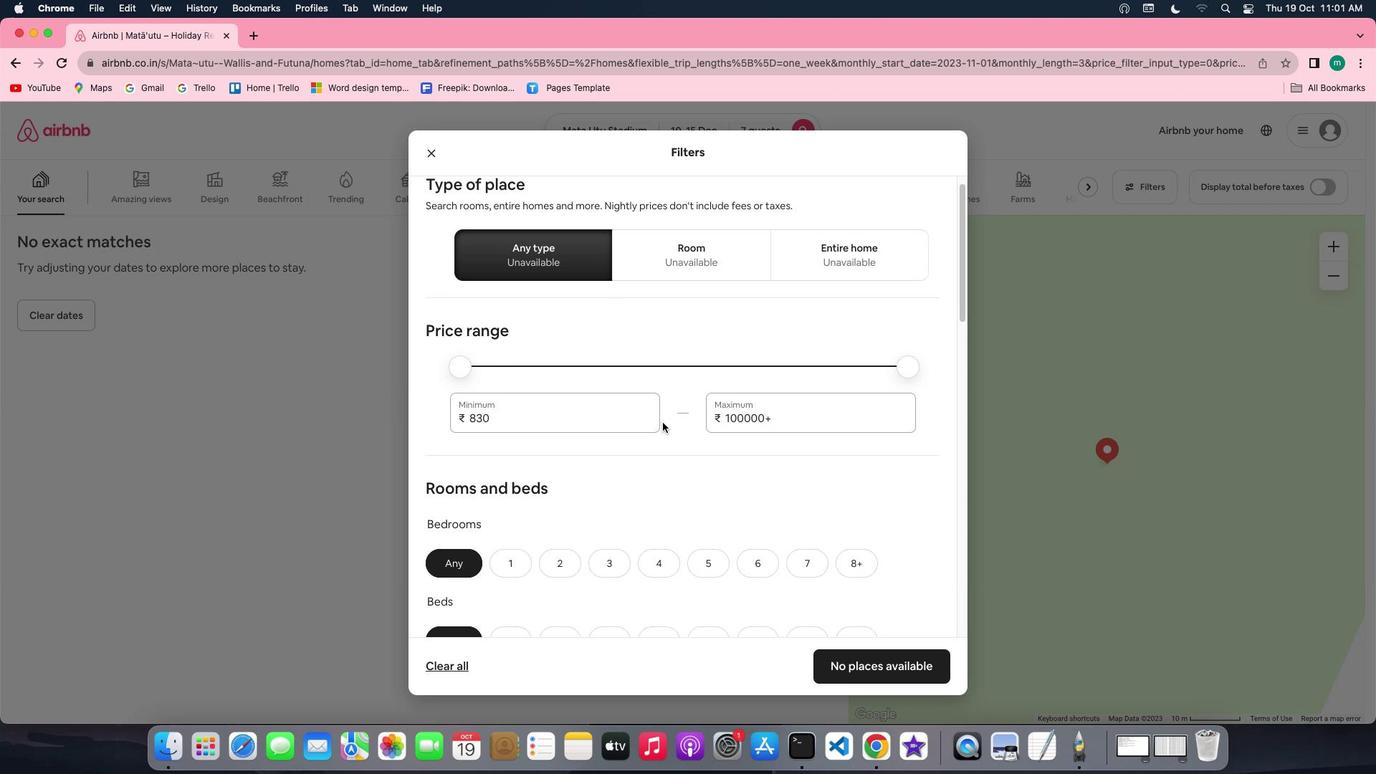
Action: Mouse scrolled (663, 422) with delta (0, -1)
Screenshot: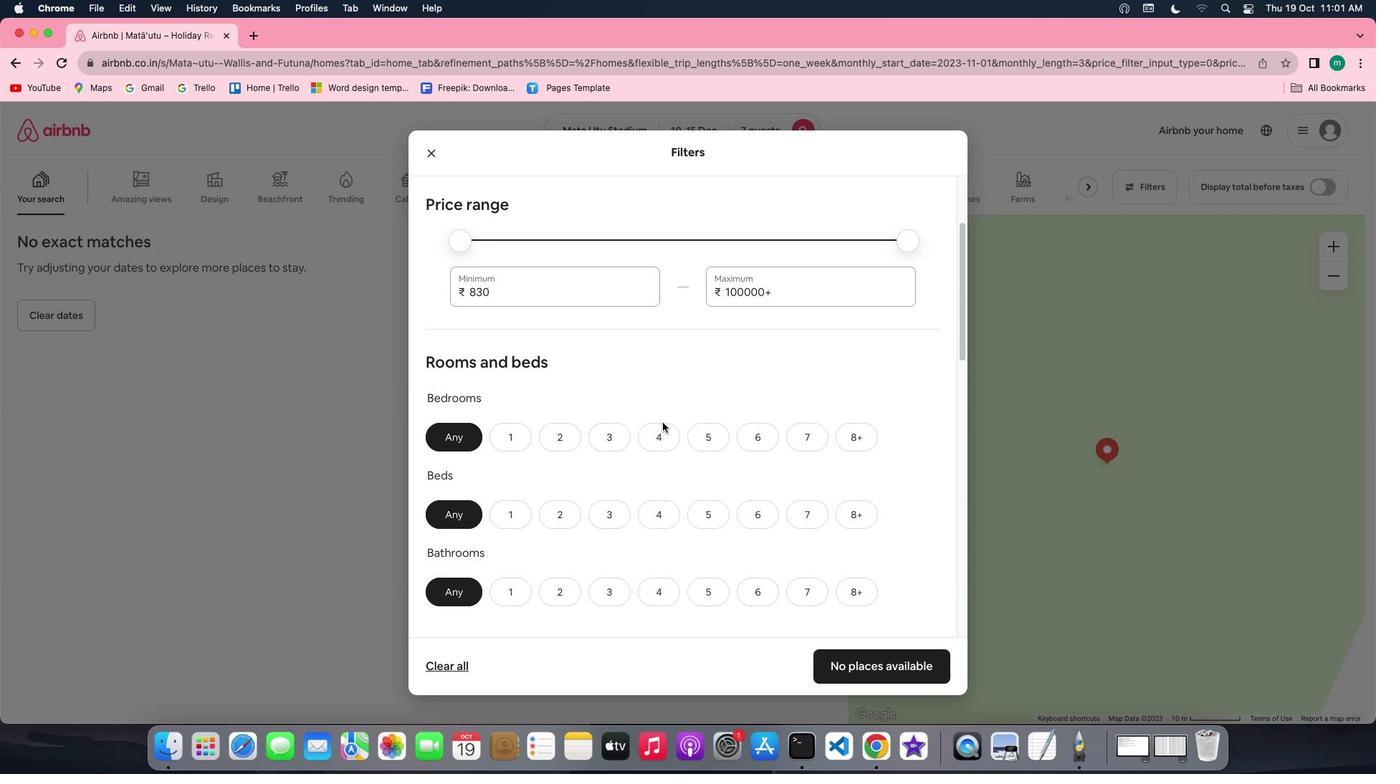 
Action: Mouse moved to (661, 379)
Screenshot: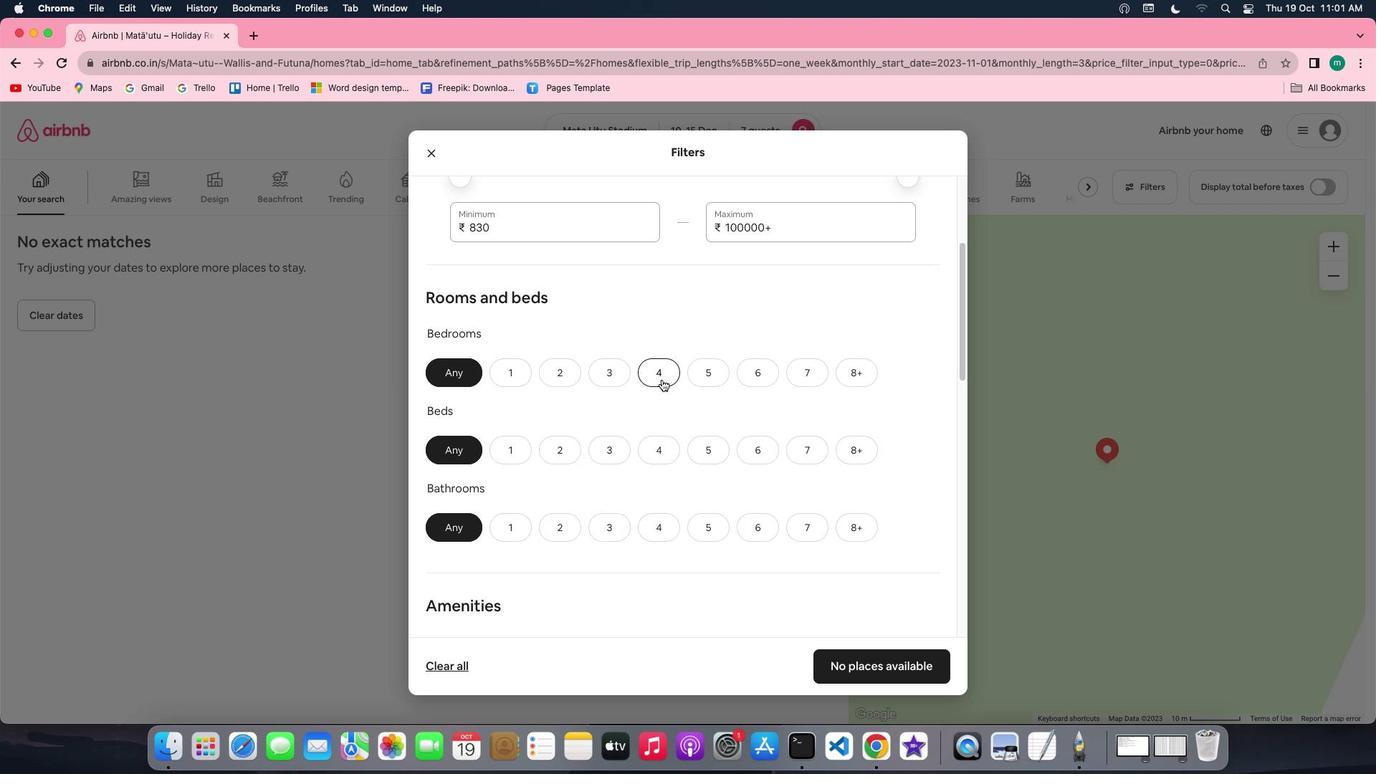 
Action: Mouse pressed left at (661, 379)
Screenshot: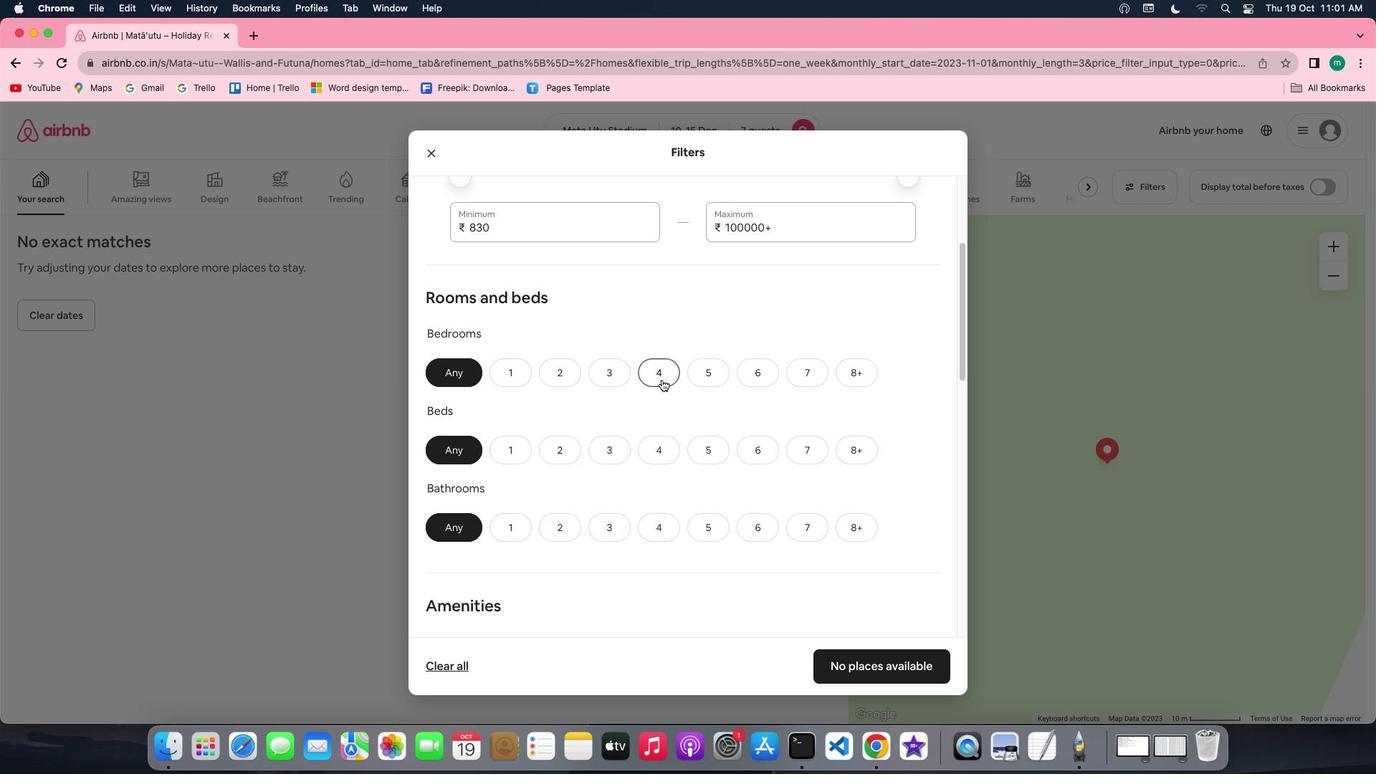 
Action: Mouse moved to (810, 442)
Screenshot: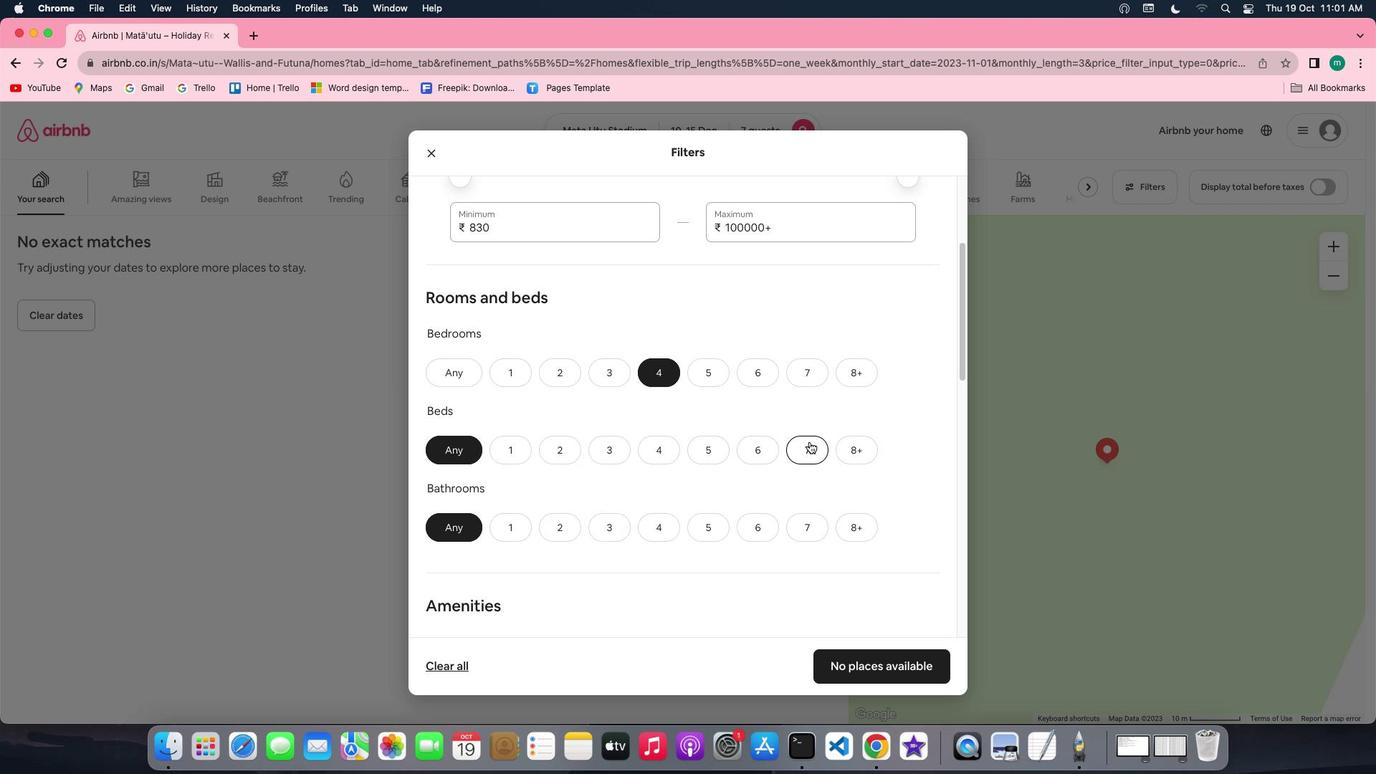 
Action: Mouse pressed left at (810, 442)
Screenshot: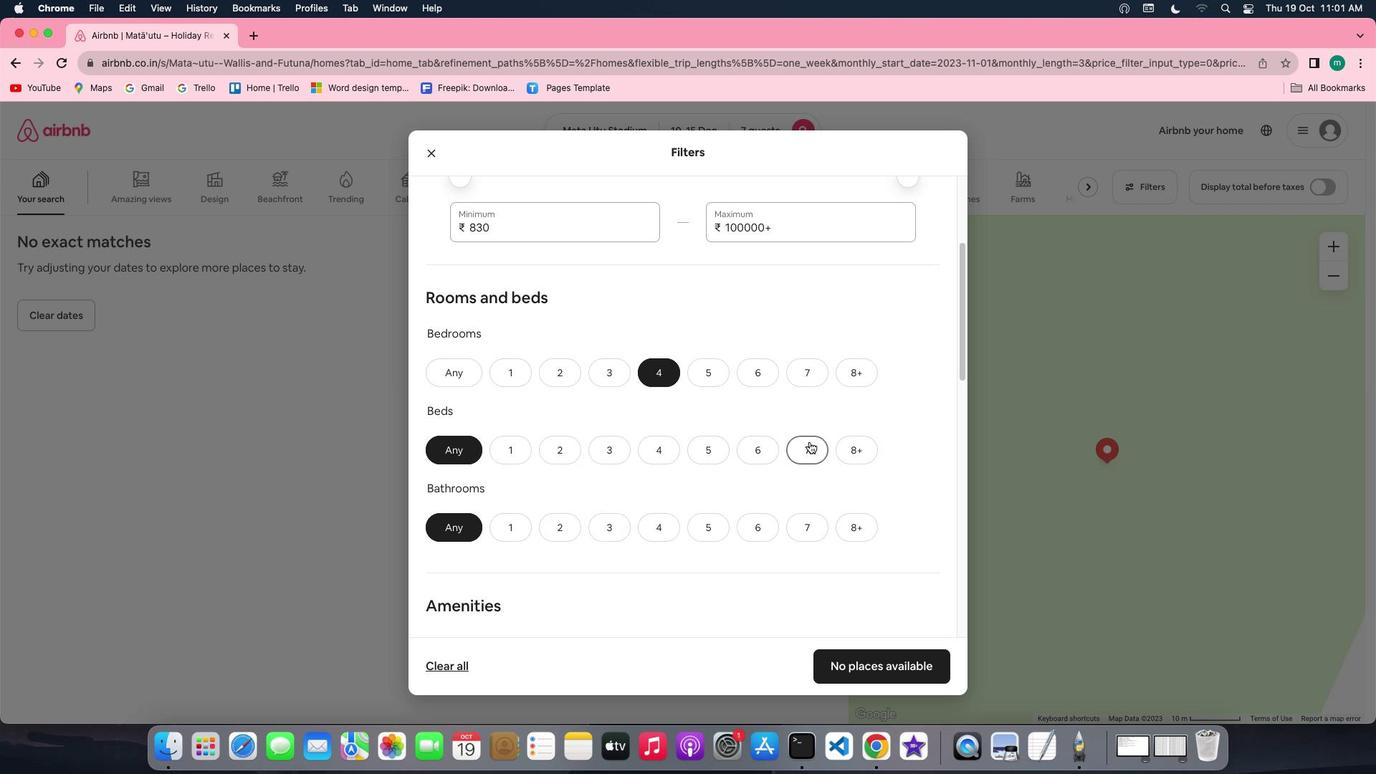 
Action: Mouse moved to (661, 521)
Screenshot: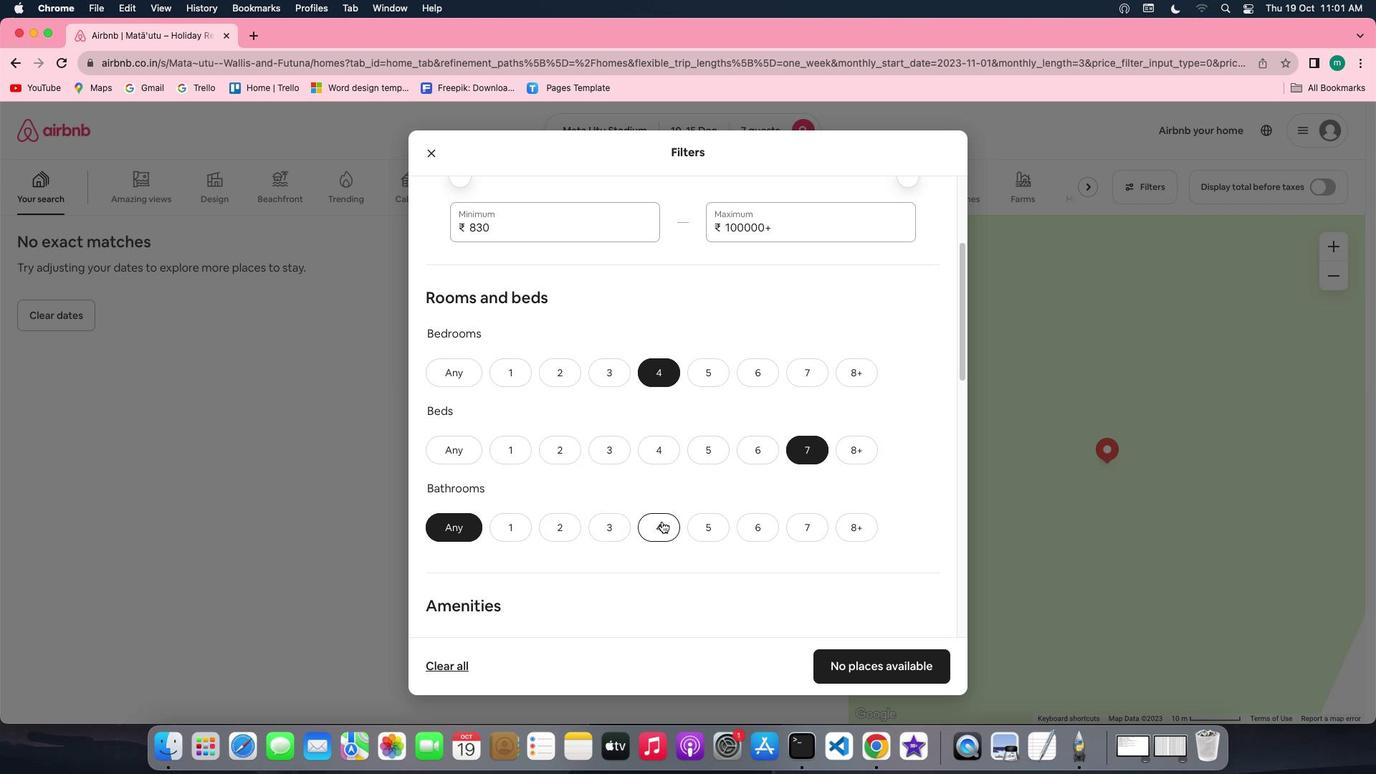 
Action: Mouse pressed left at (661, 521)
Screenshot: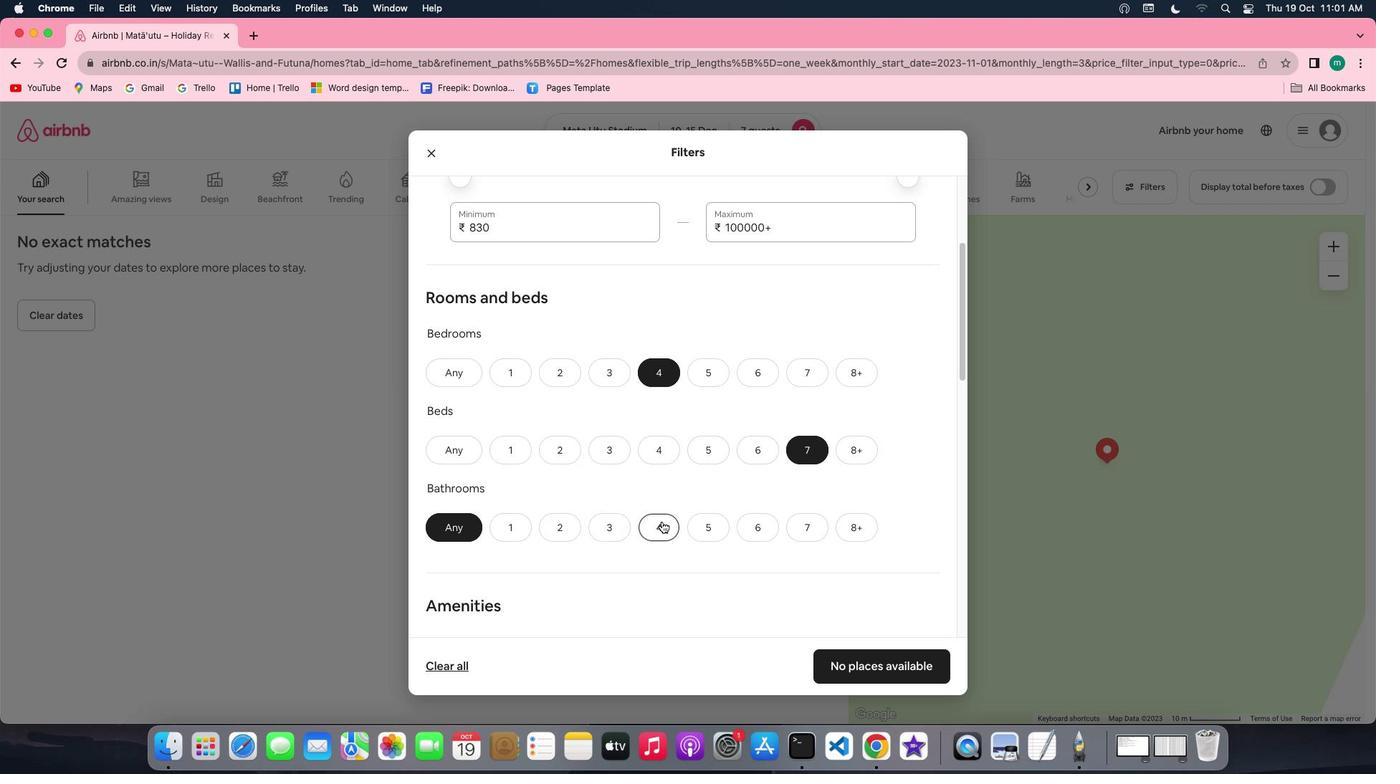 
Action: Mouse moved to (730, 490)
Screenshot: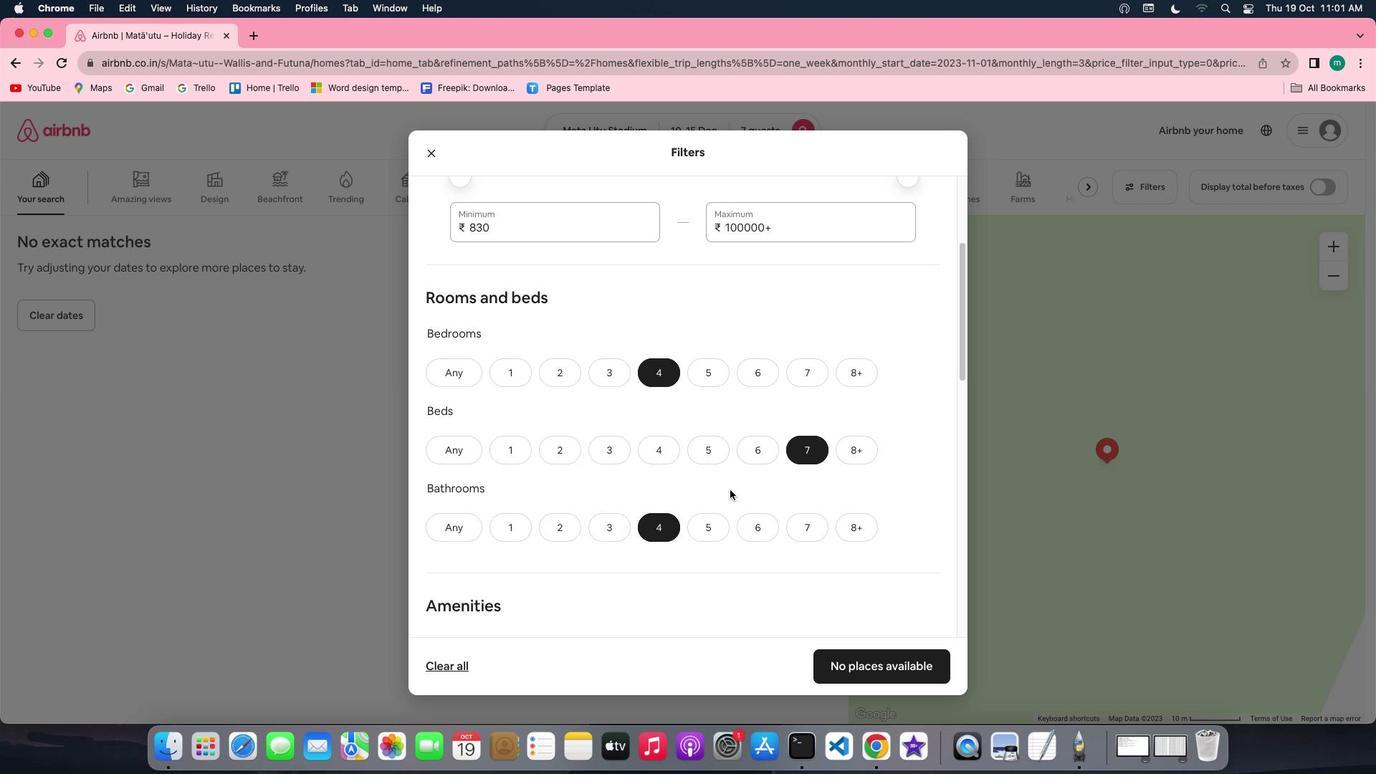 
Action: Mouse scrolled (730, 490) with delta (0, 0)
Screenshot: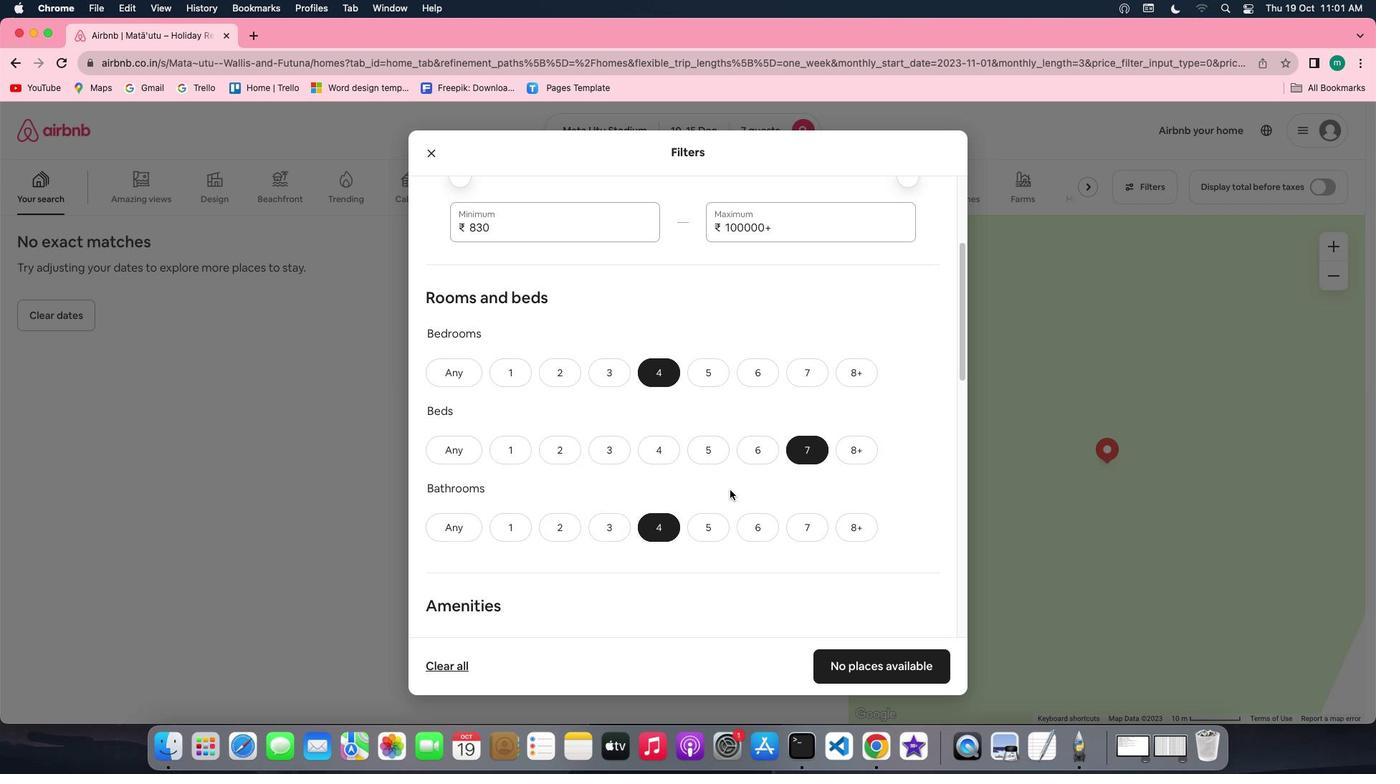 
Action: Mouse scrolled (730, 490) with delta (0, 0)
Screenshot: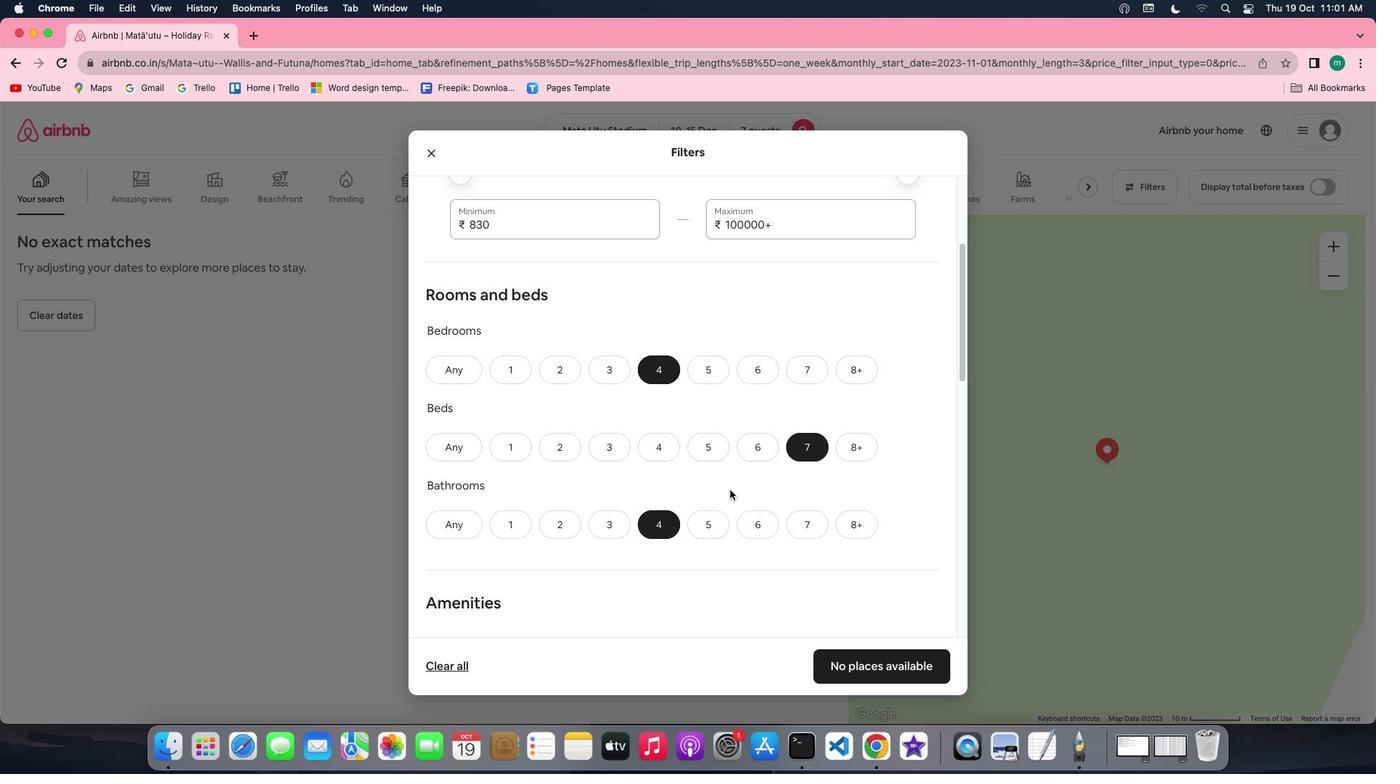 
Action: Mouse scrolled (730, 490) with delta (0, 0)
Screenshot: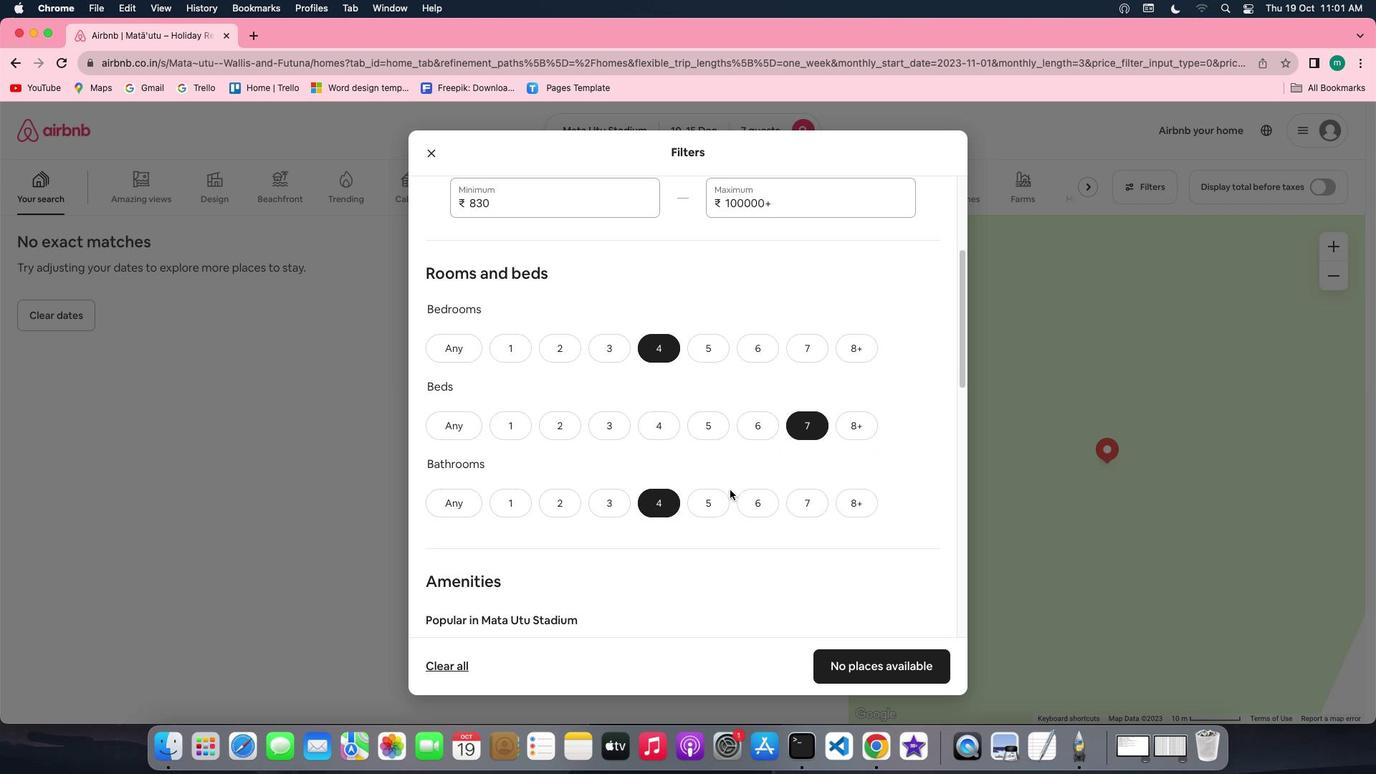 
Action: Mouse scrolled (730, 490) with delta (0, 0)
Screenshot: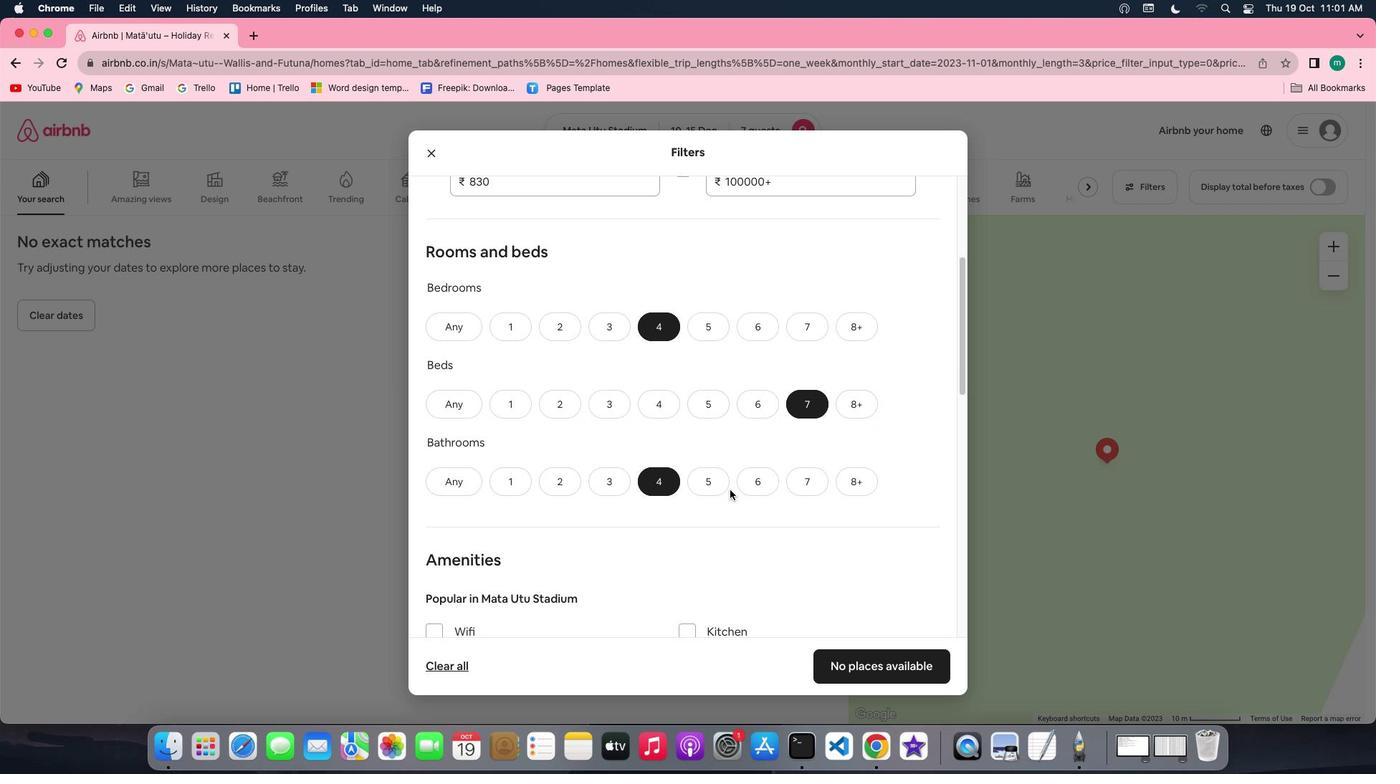 
Action: Mouse scrolled (730, 490) with delta (0, 0)
Screenshot: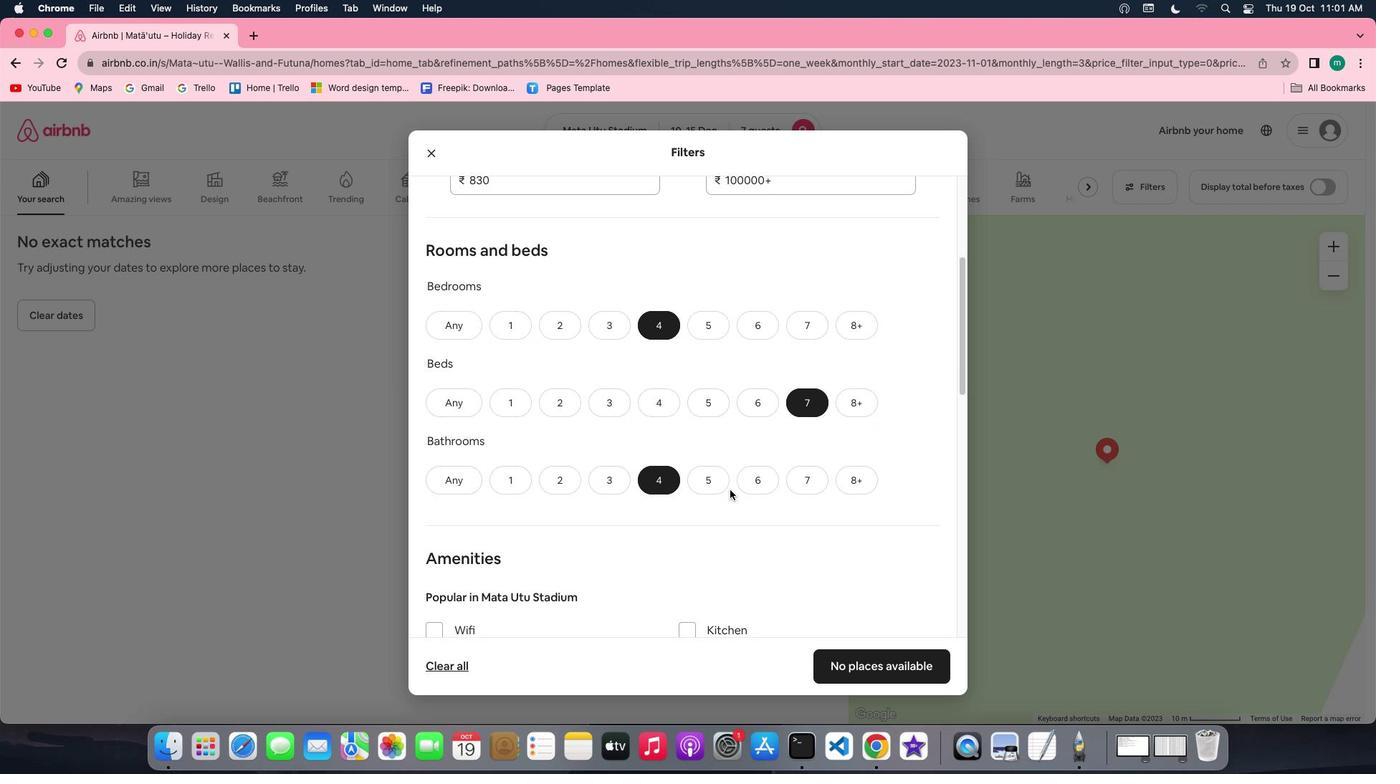
Action: Mouse scrolled (730, 490) with delta (0, 0)
Screenshot: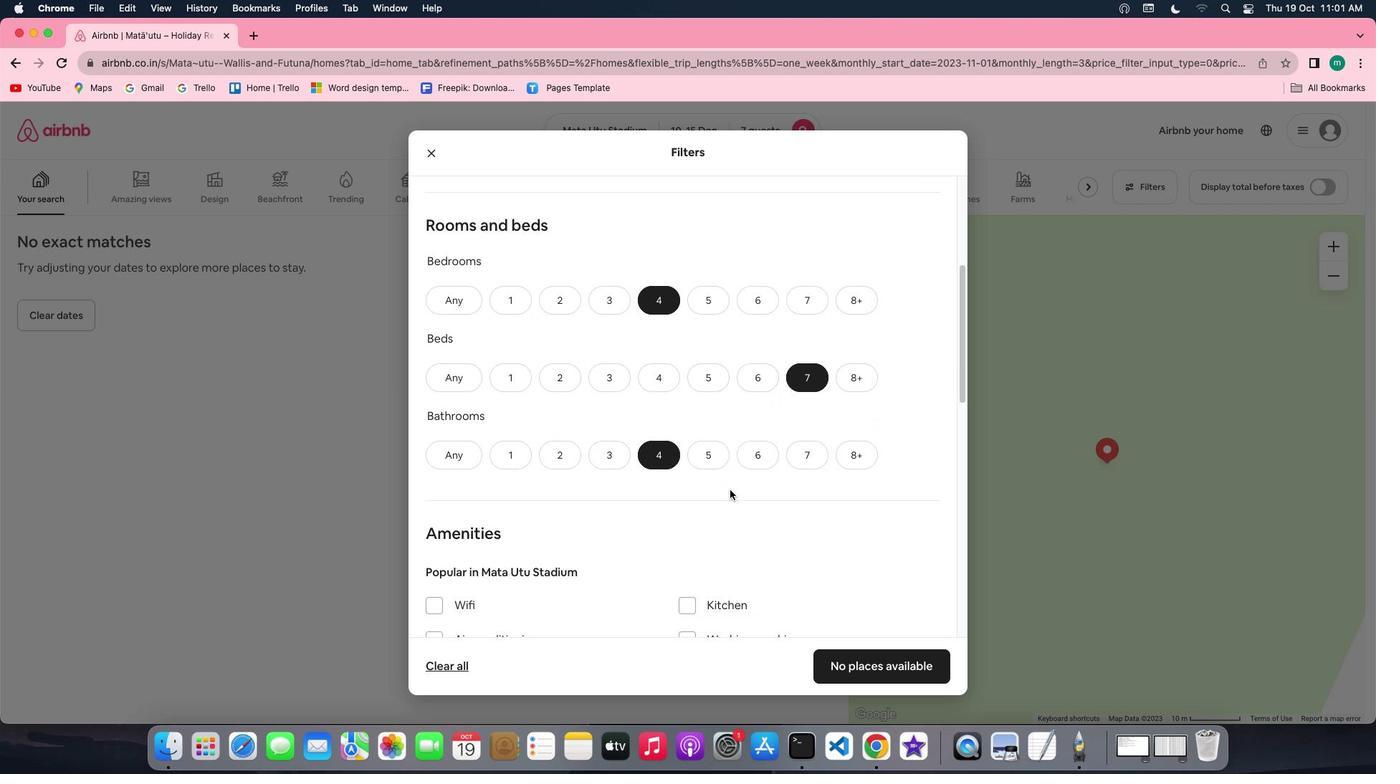 
Action: Mouse scrolled (730, 490) with delta (0, 0)
Screenshot: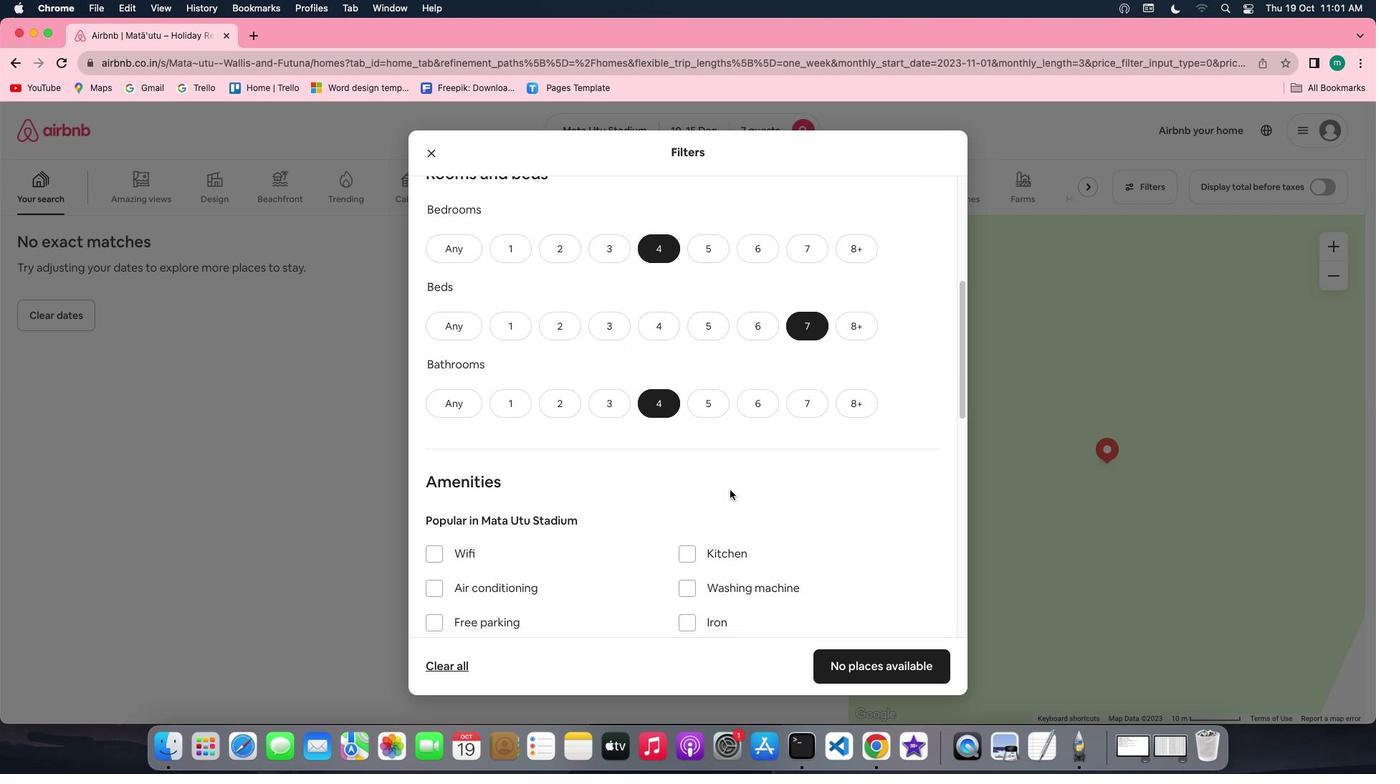 
Action: Mouse scrolled (730, 490) with delta (0, 0)
Screenshot: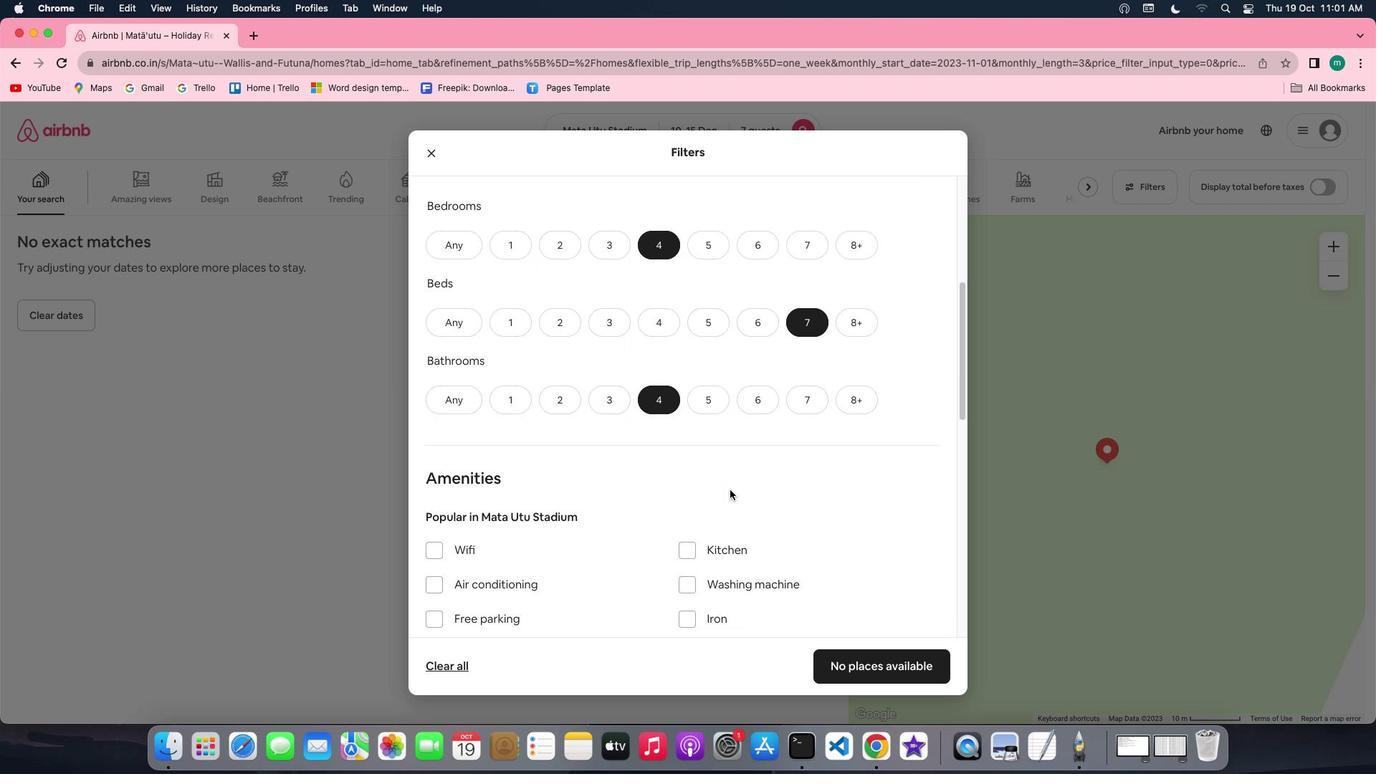 
Action: Mouse scrolled (730, 490) with delta (0, -1)
Screenshot: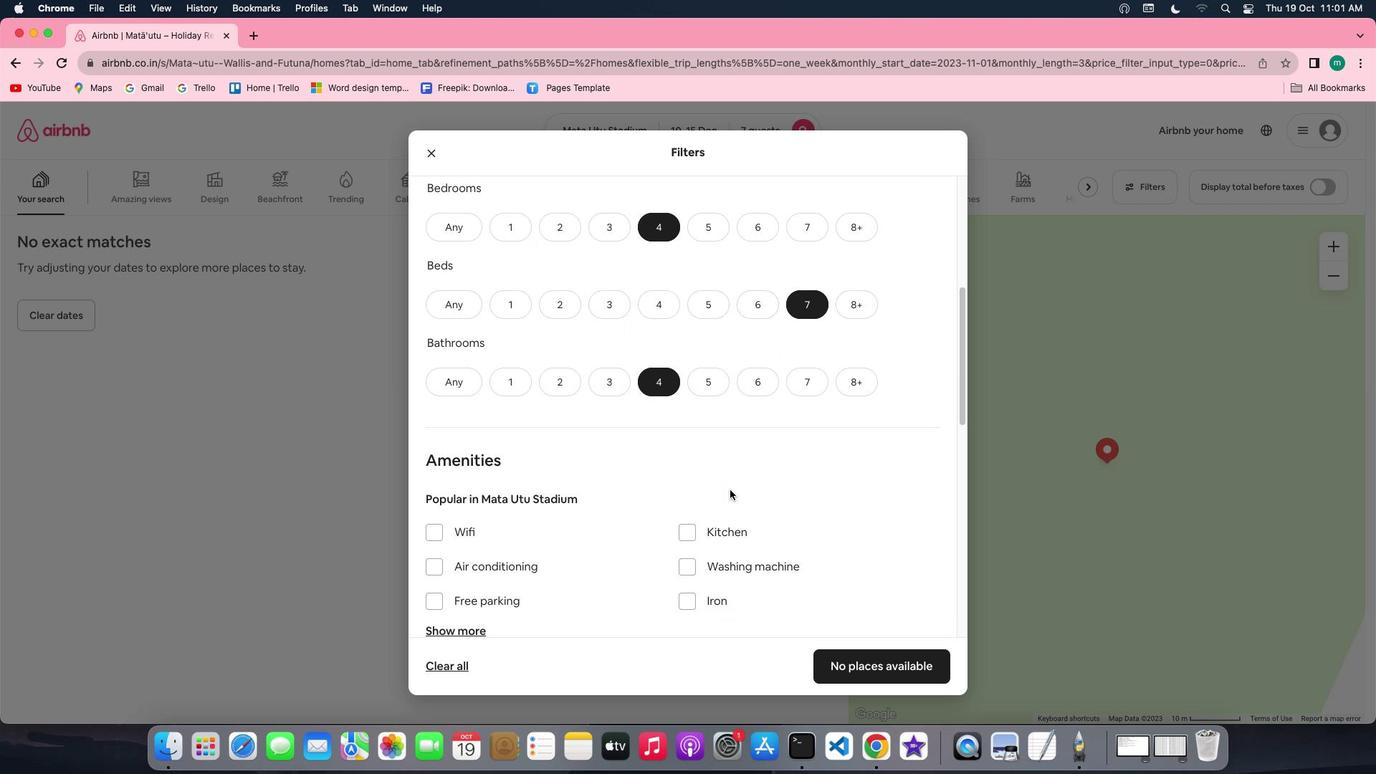 
Action: Mouse scrolled (730, 490) with delta (0, 0)
Screenshot: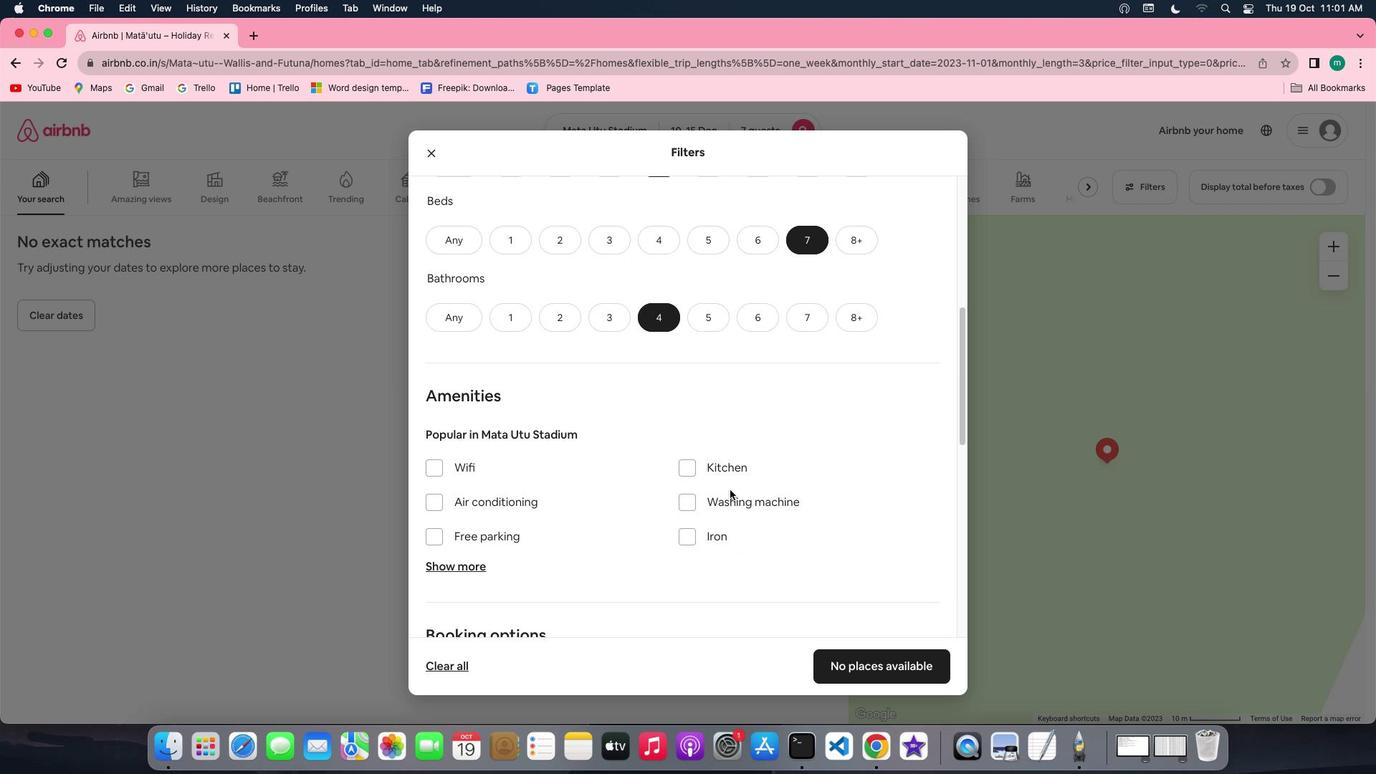 
Action: Mouse scrolled (730, 490) with delta (0, 0)
Screenshot: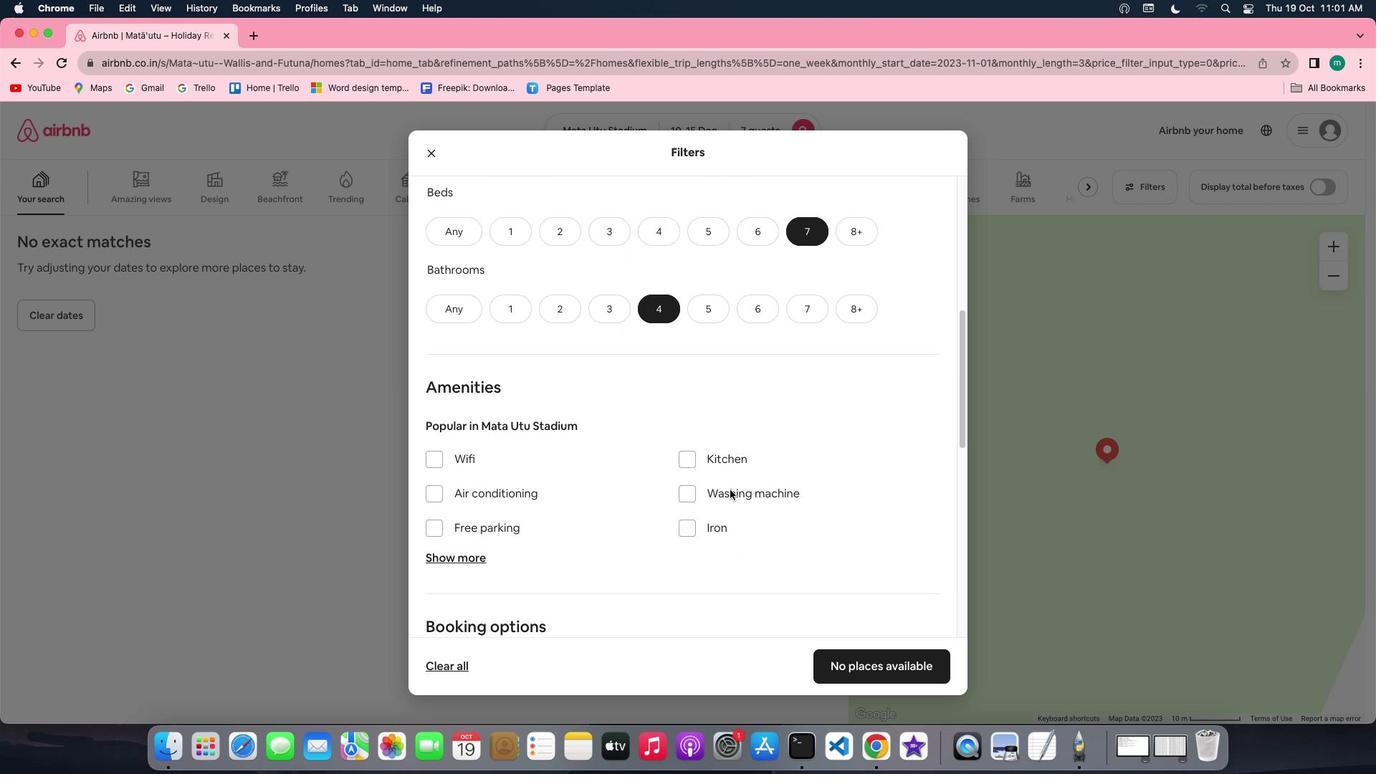 
Action: Mouse scrolled (730, 490) with delta (0, 0)
Screenshot: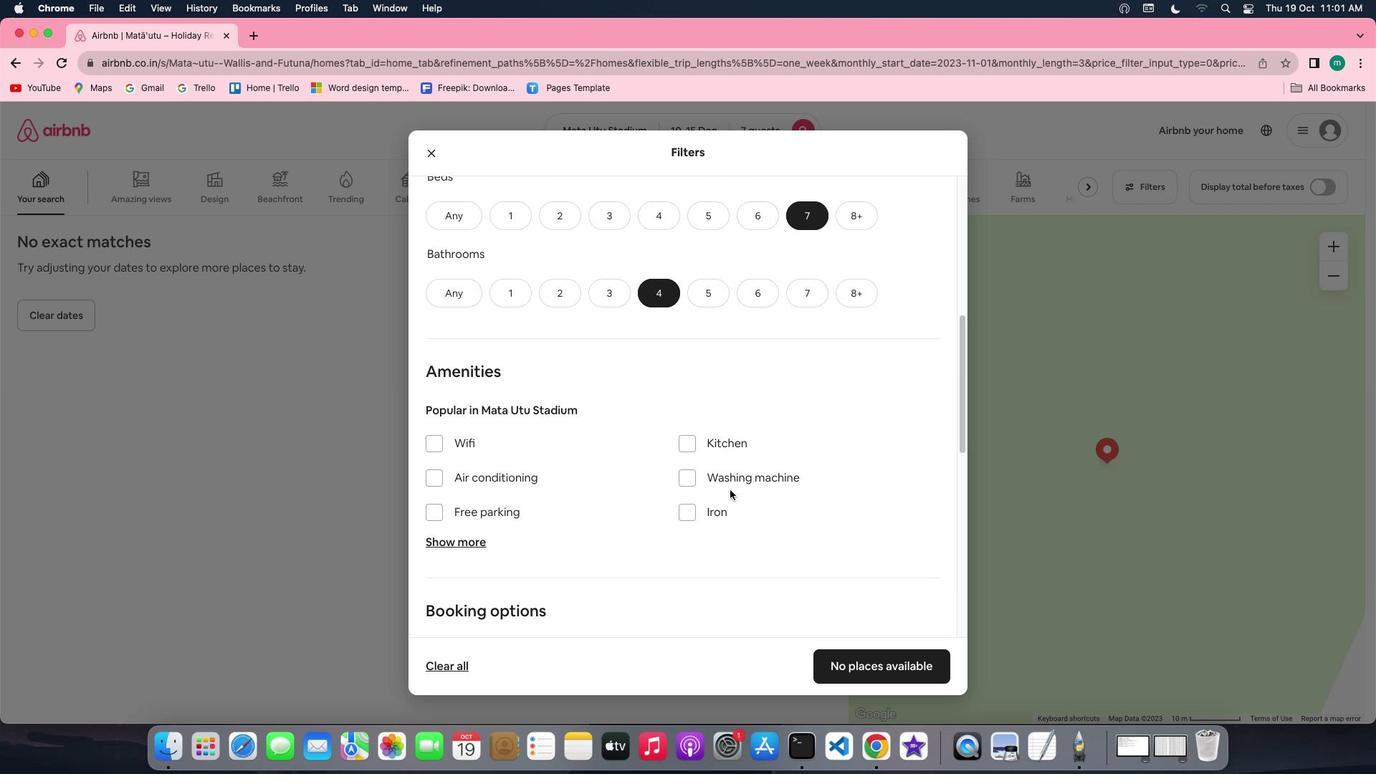 
Action: Mouse scrolled (730, 490) with delta (0, 0)
Screenshot: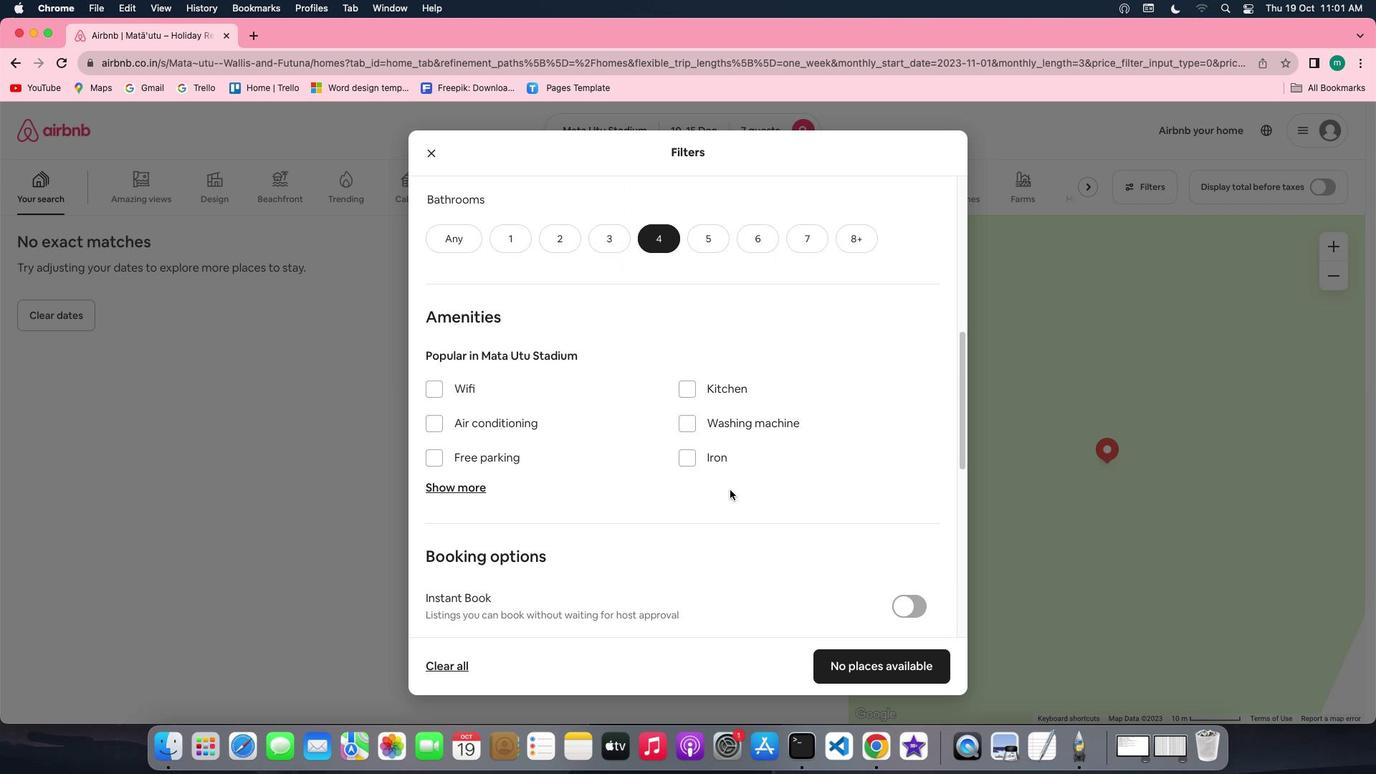 
Action: Mouse scrolled (730, 490) with delta (0, 0)
Screenshot: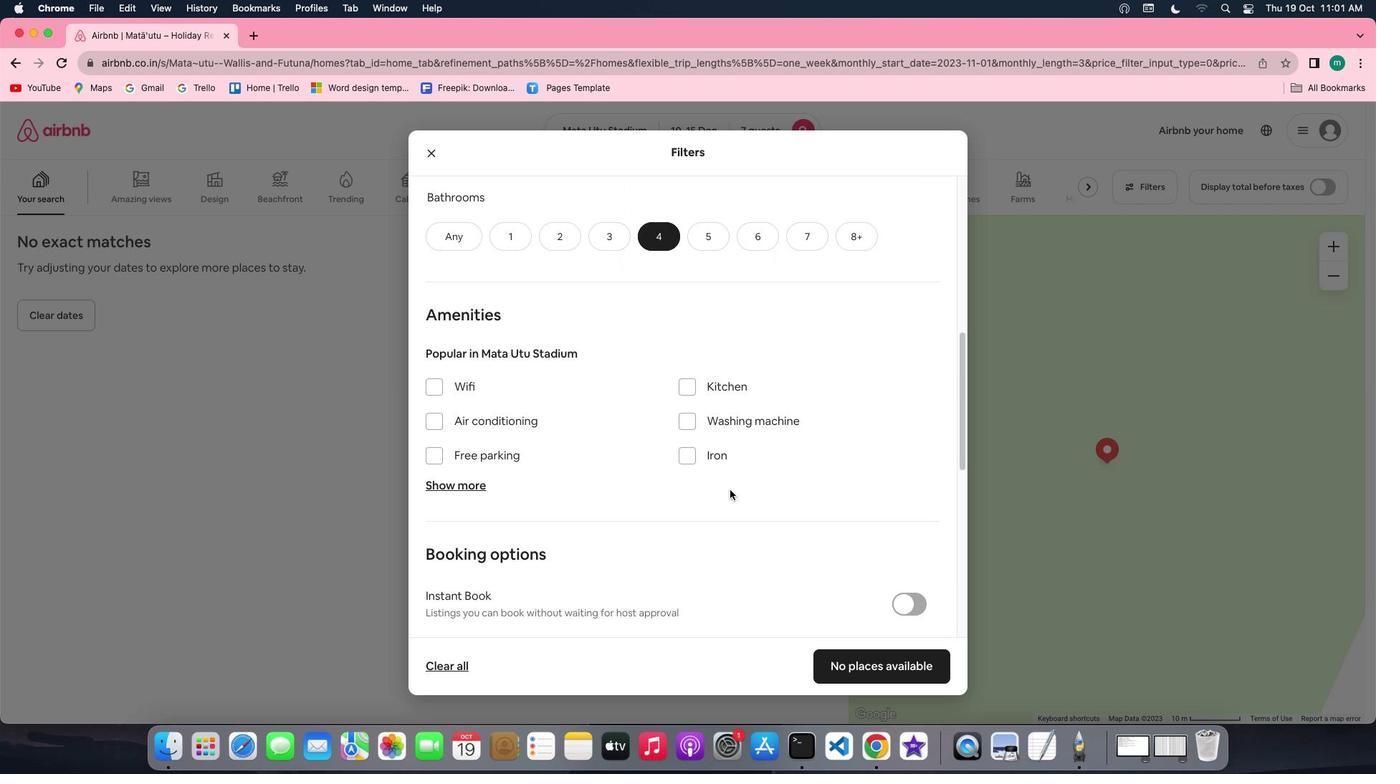 
Action: Mouse scrolled (730, 490) with delta (0, 0)
Screenshot: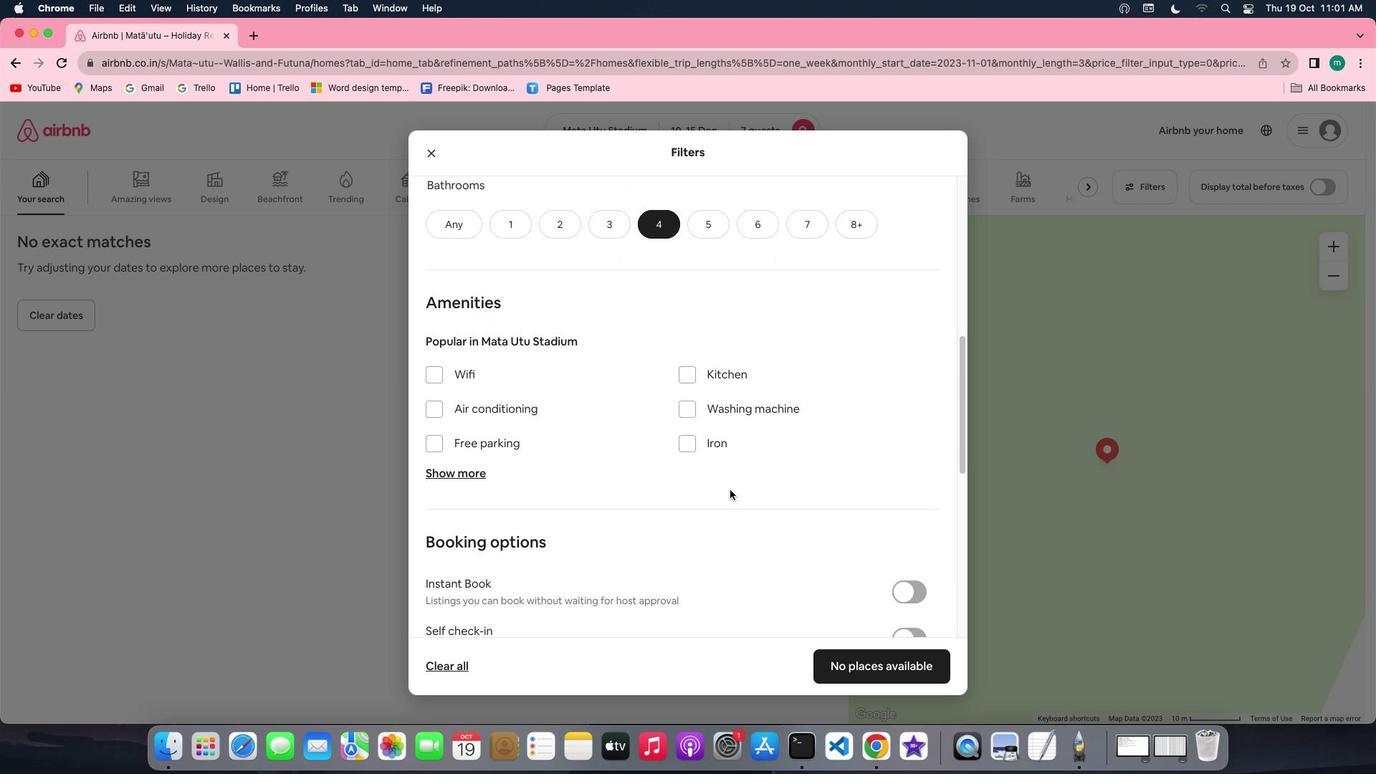 
Action: Mouse scrolled (730, 490) with delta (0, 0)
Screenshot: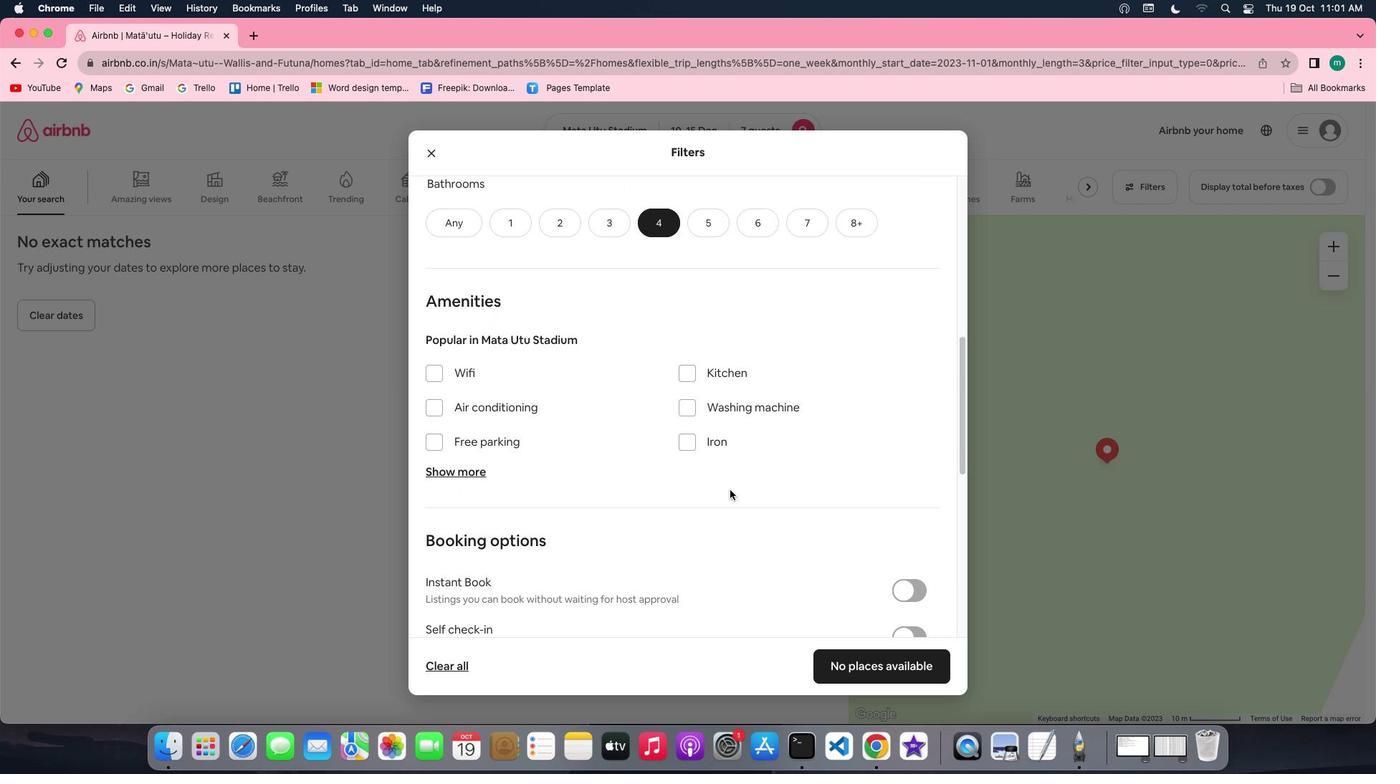 
Action: Mouse scrolled (730, 490) with delta (0, 0)
Screenshot: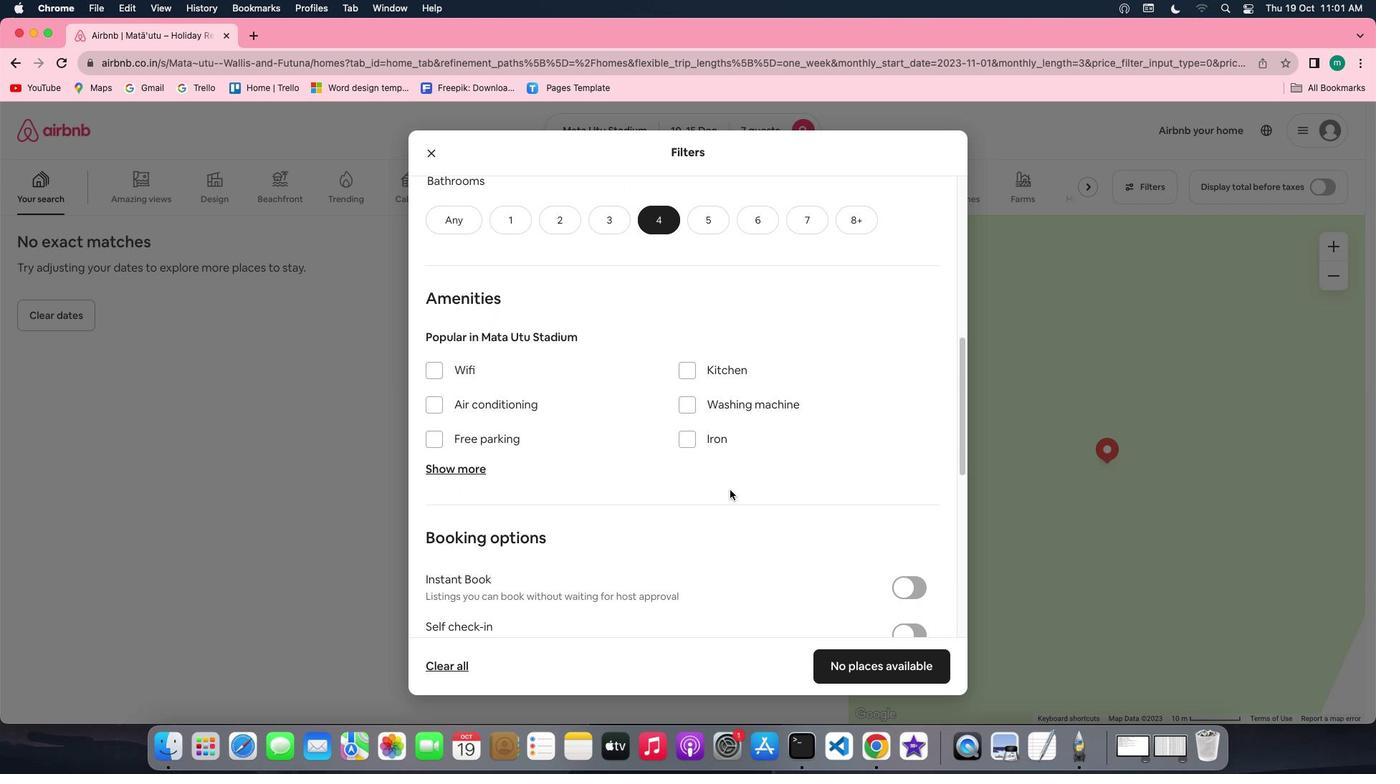 
Action: Mouse scrolled (730, 490) with delta (0, 0)
Screenshot: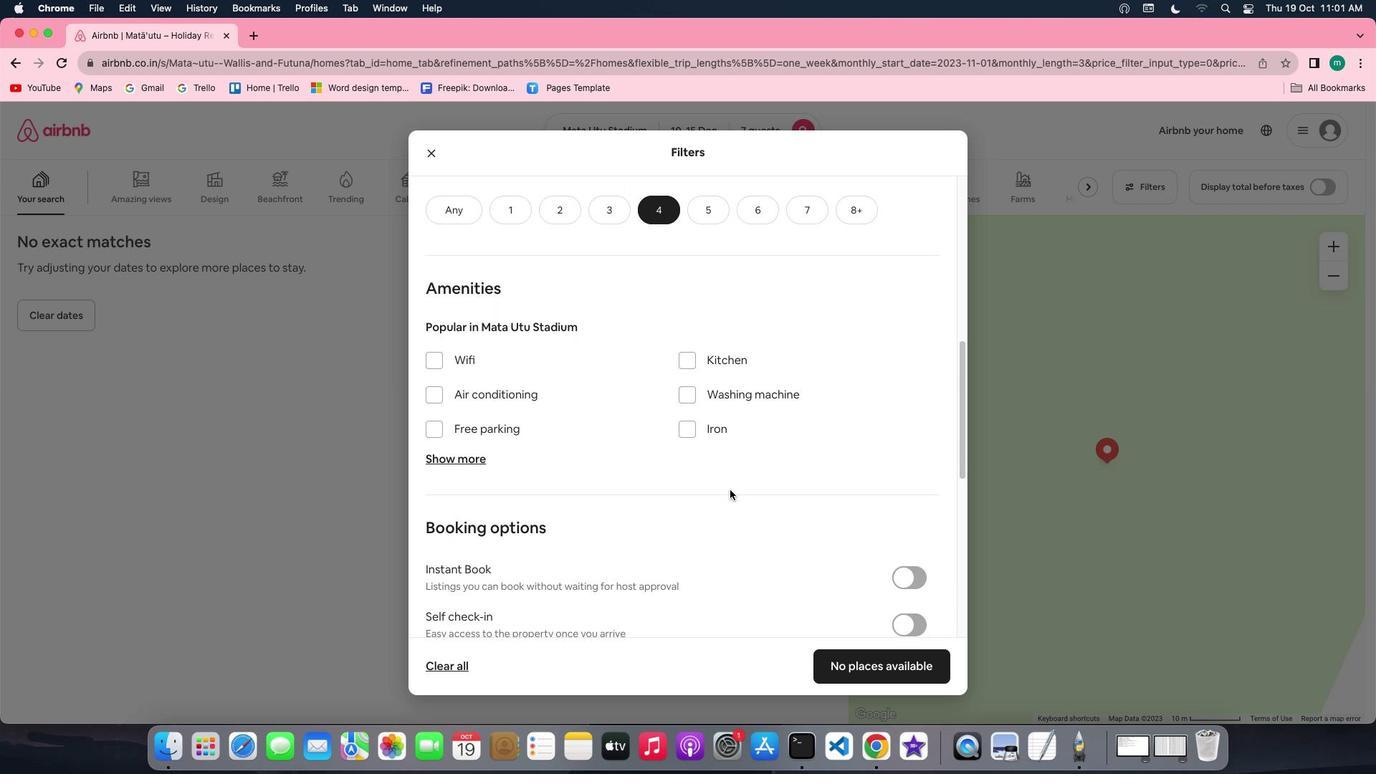 
Action: Mouse scrolled (730, 490) with delta (0, 0)
Screenshot: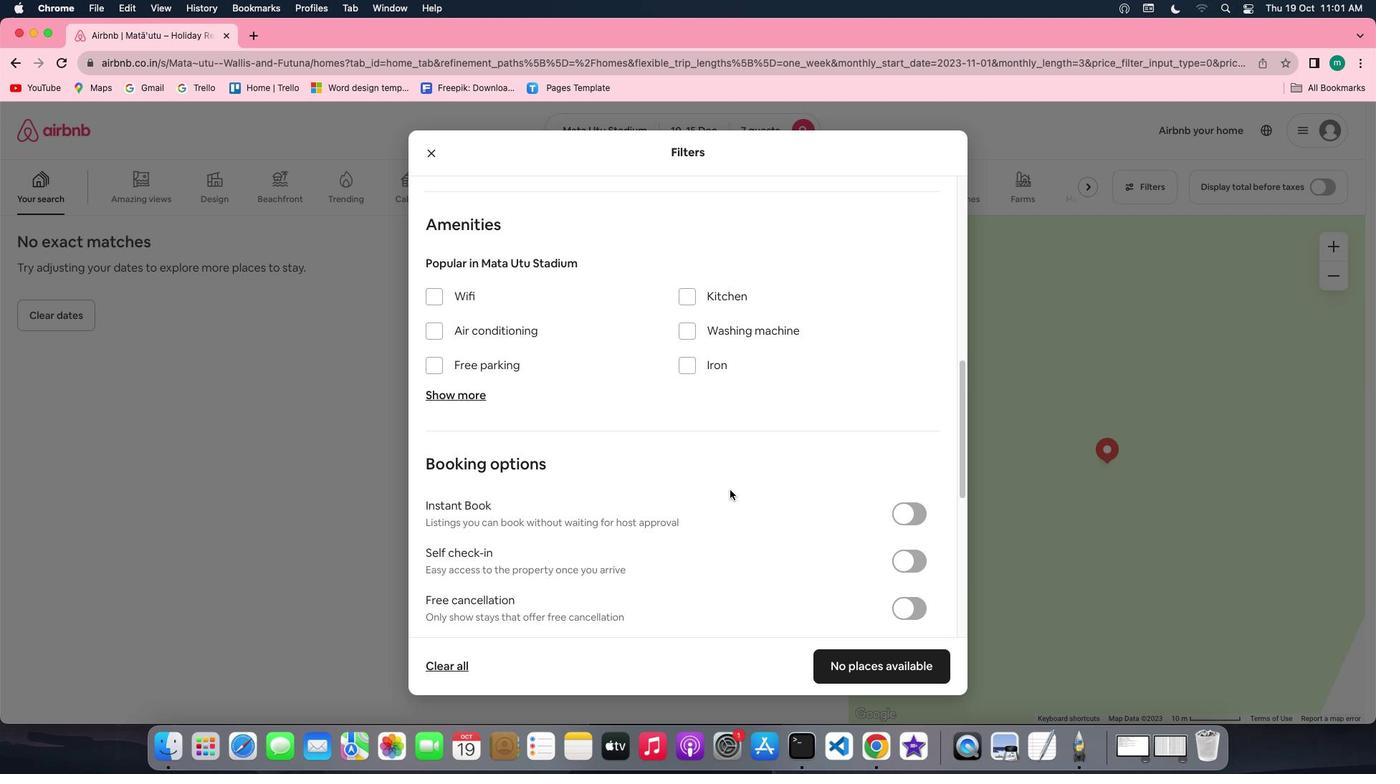 
Action: Mouse moved to (433, 293)
Screenshot: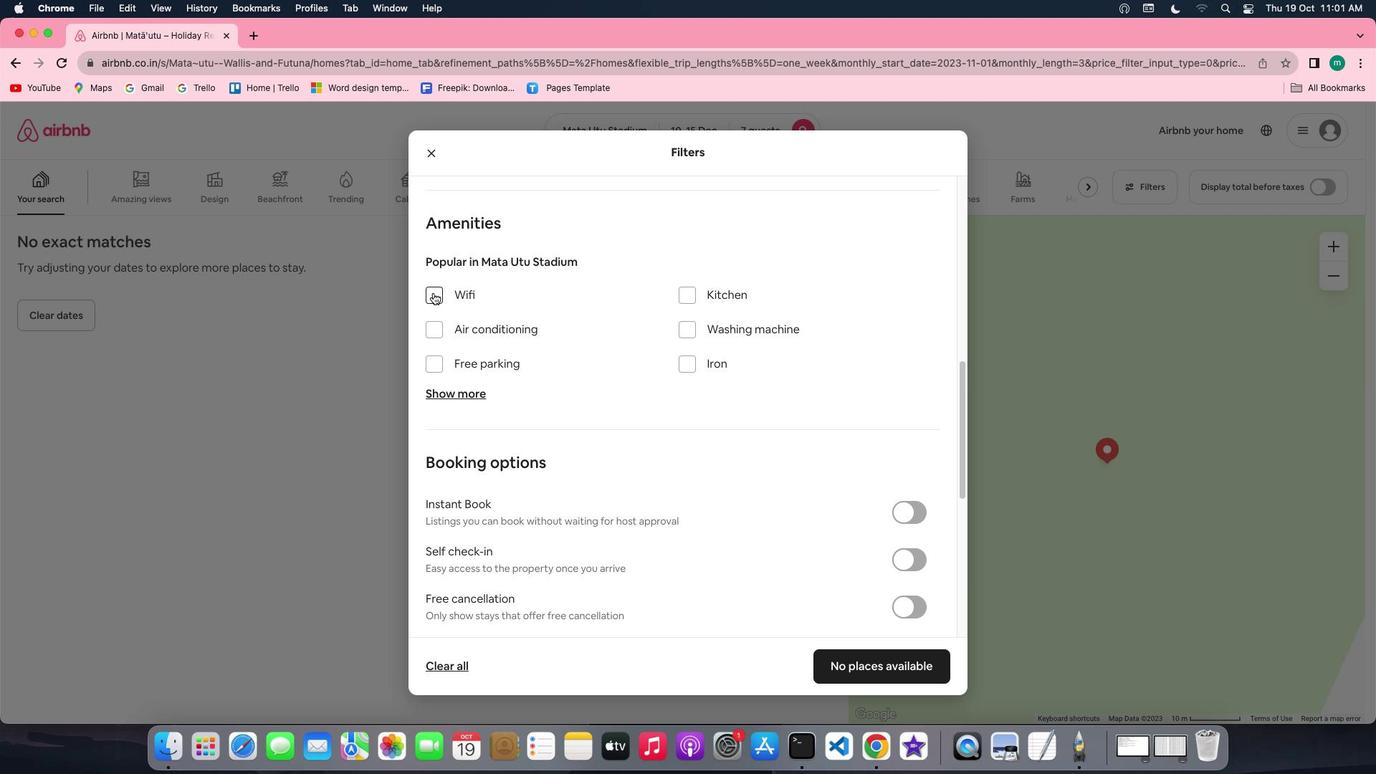 
Action: Mouse pressed left at (433, 293)
Screenshot: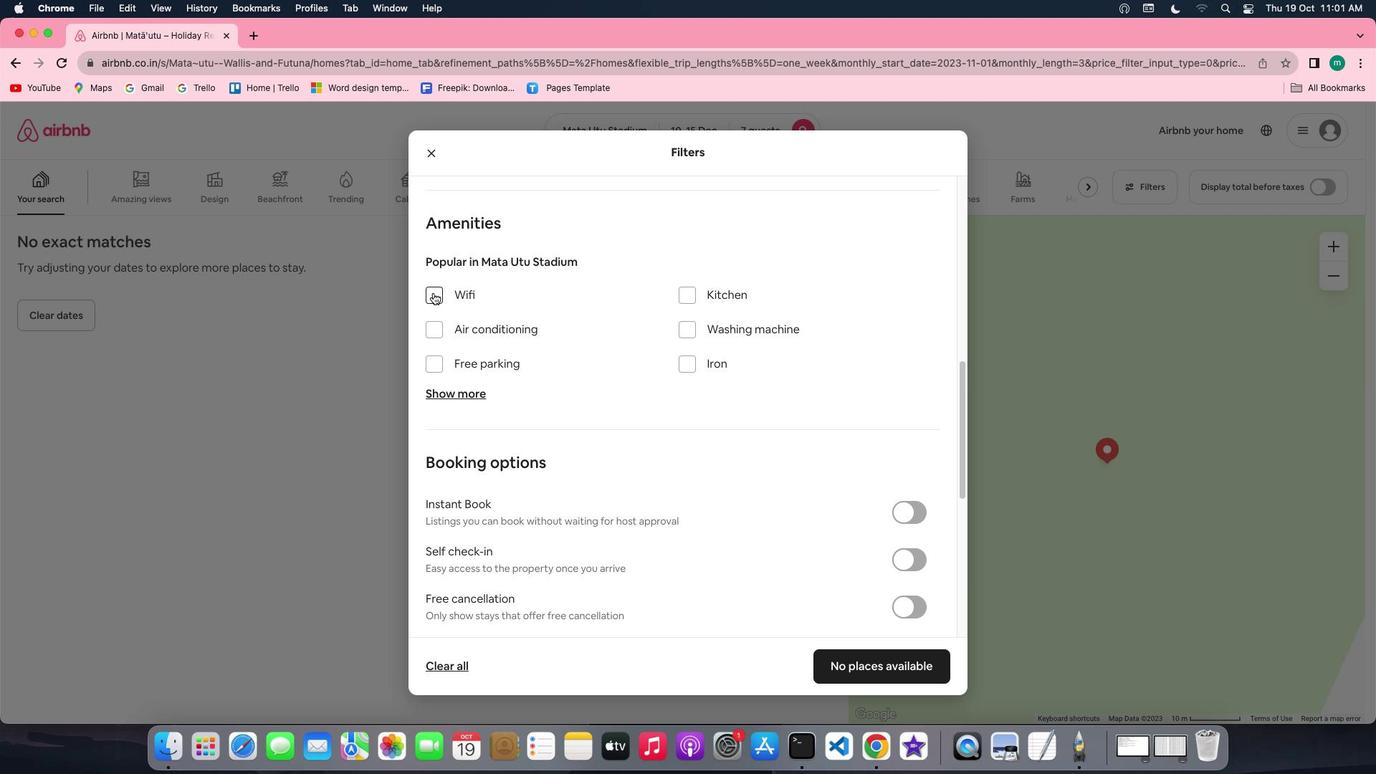 
Action: Mouse moved to (439, 392)
Screenshot: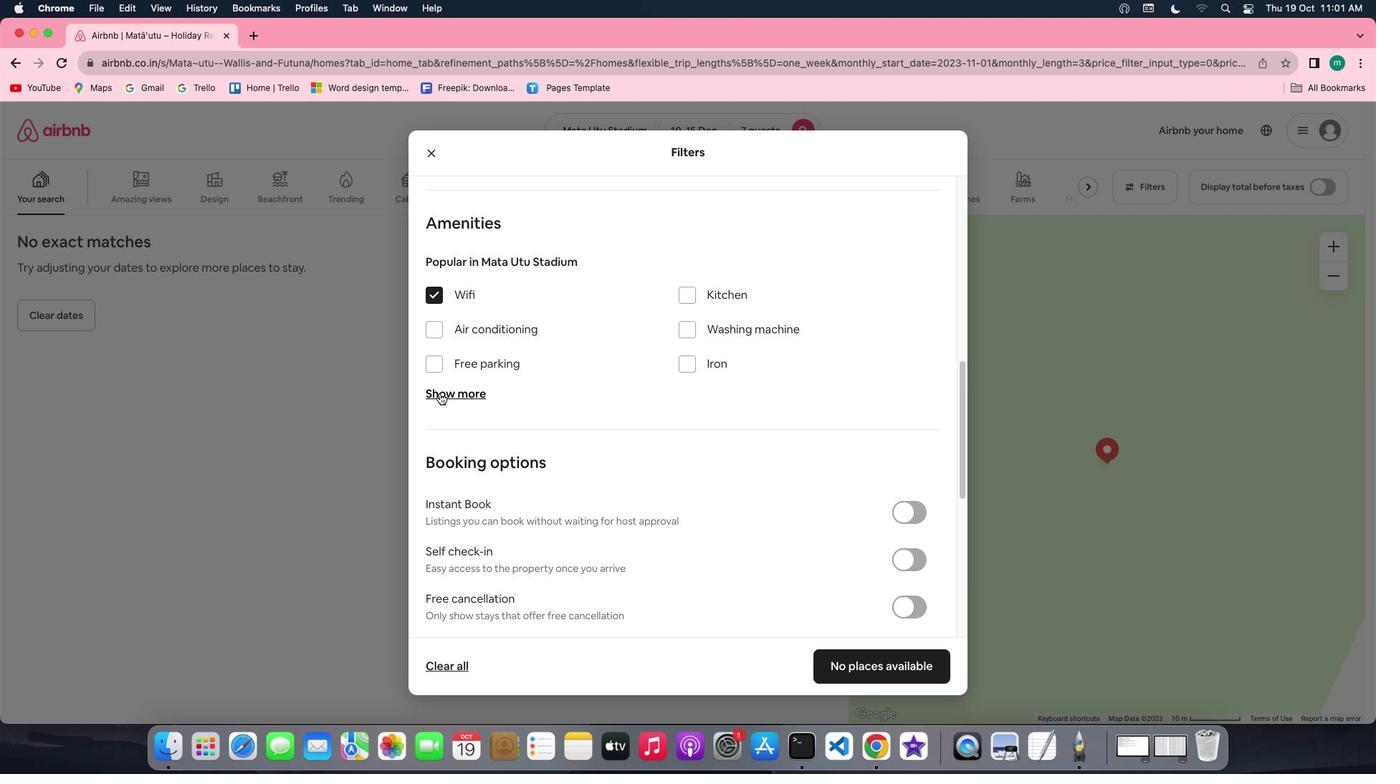 
Action: Mouse pressed left at (439, 392)
Screenshot: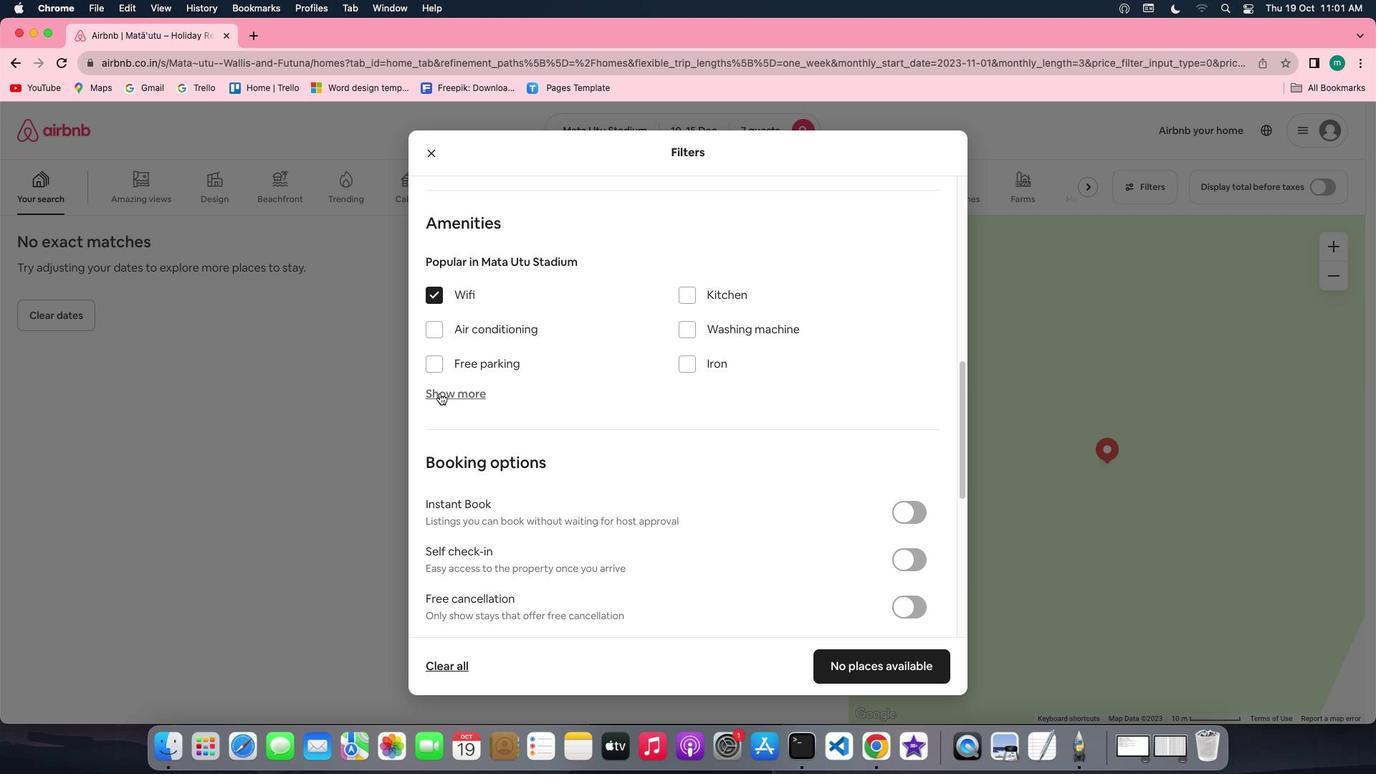 
Action: Mouse moved to (684, 477)
Screenshot: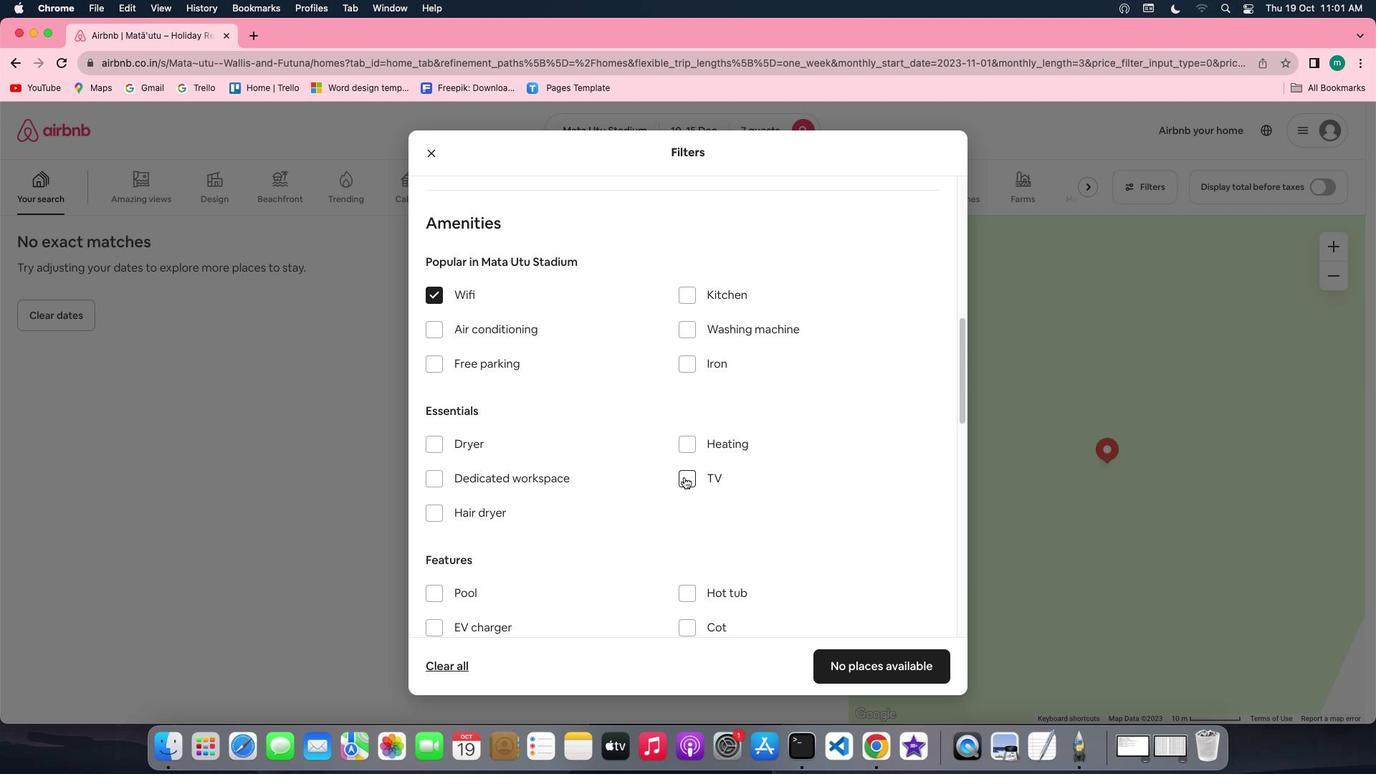 
Action: Mouse pressed left at (684, 477)
Screenshot: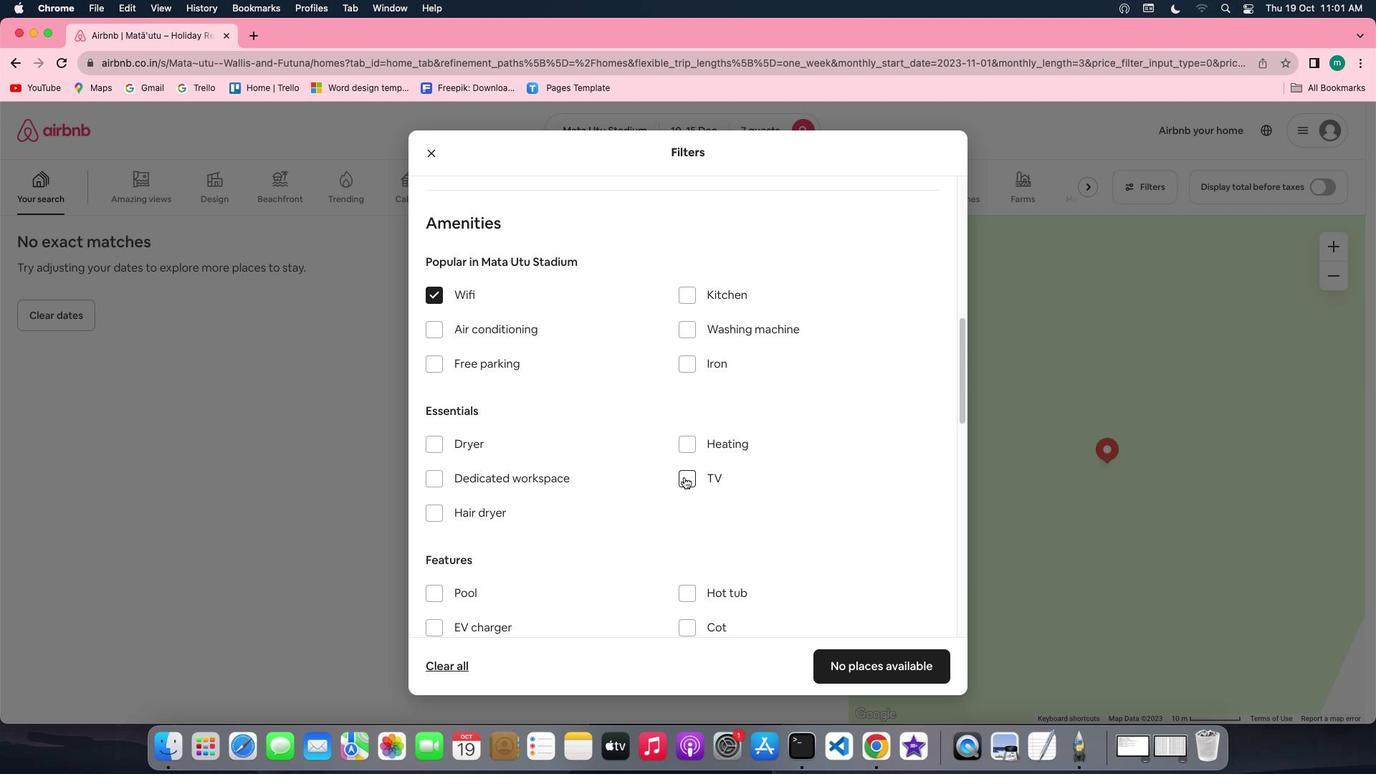
Action: Mouse moved to (618, 473)
Screenshot: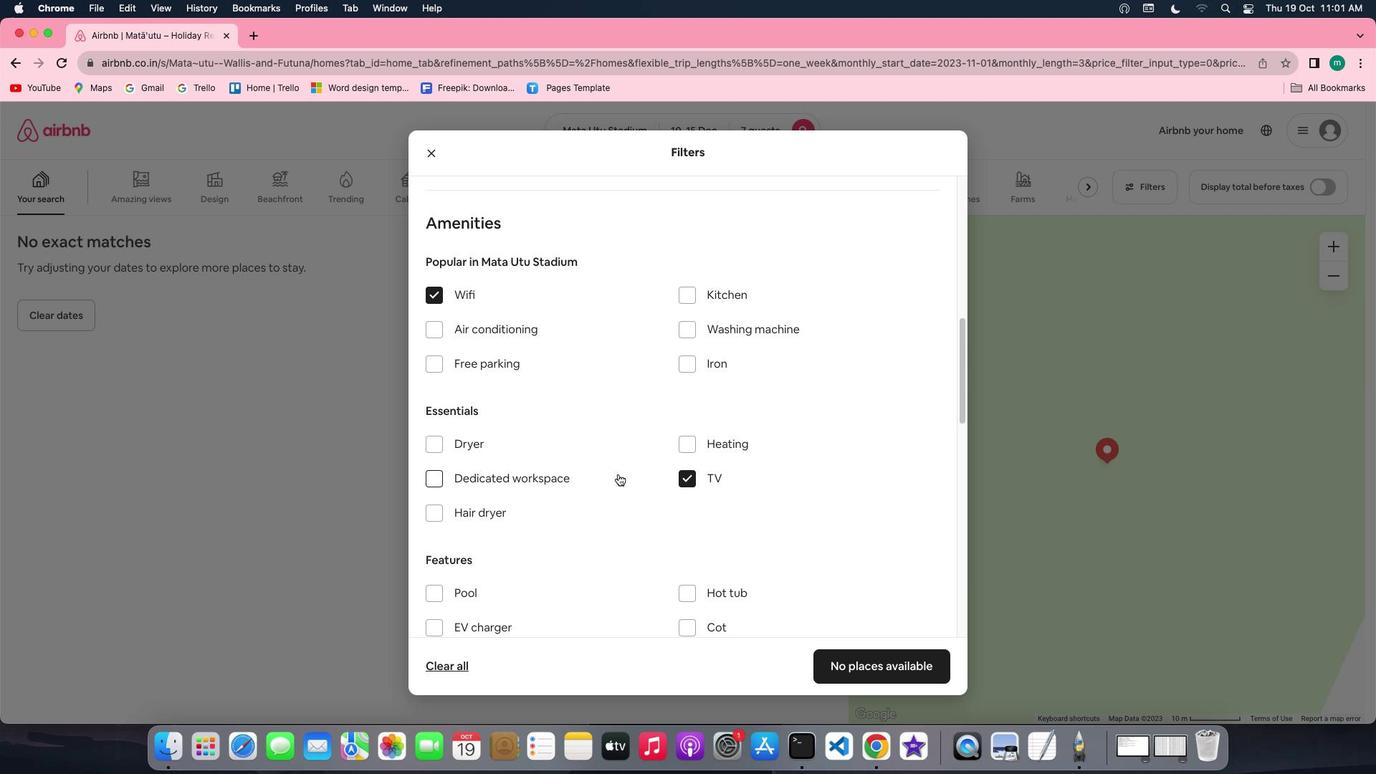 
Action: Mouse scrolled (618, 473) with delta (0, 0)
Screenshot: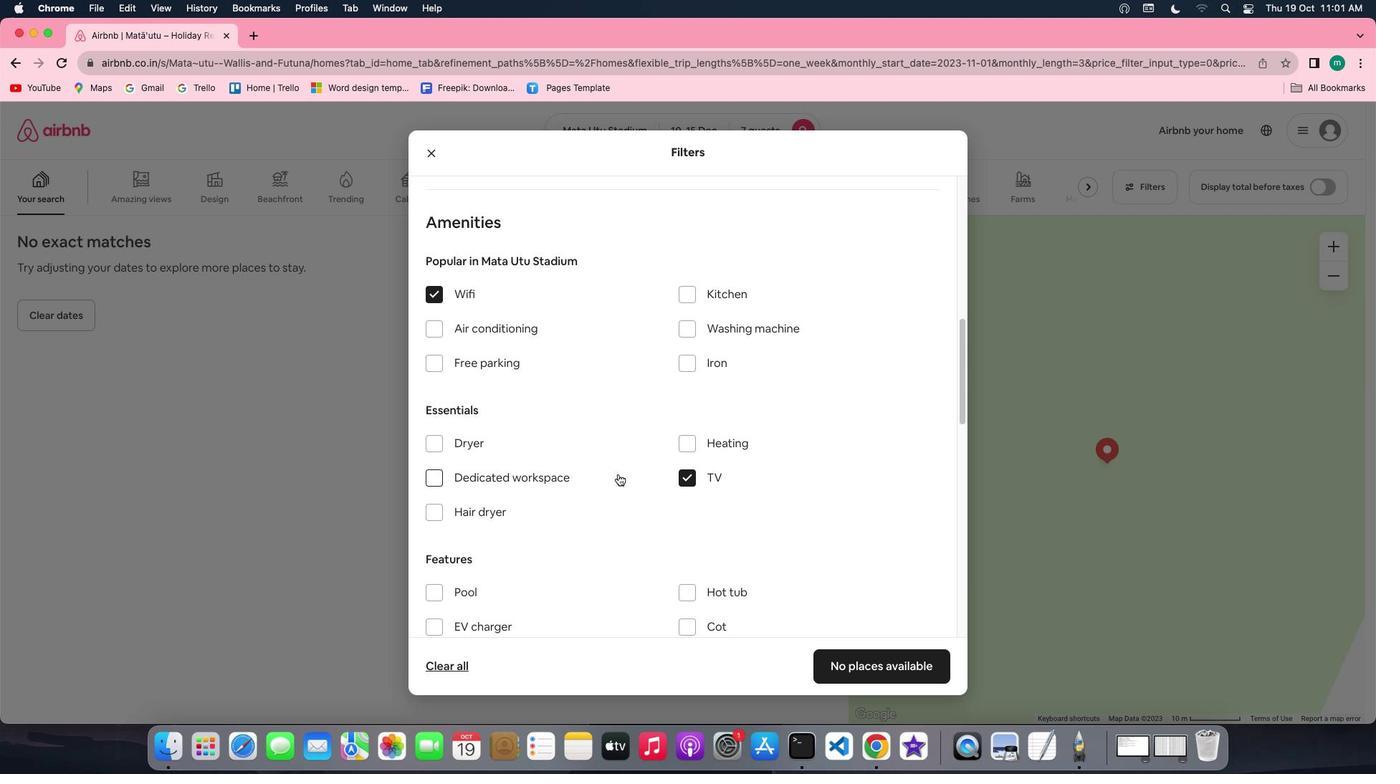 
Action: Mouse scrolled (618, 473) with delta (0, 0)
Screenshot: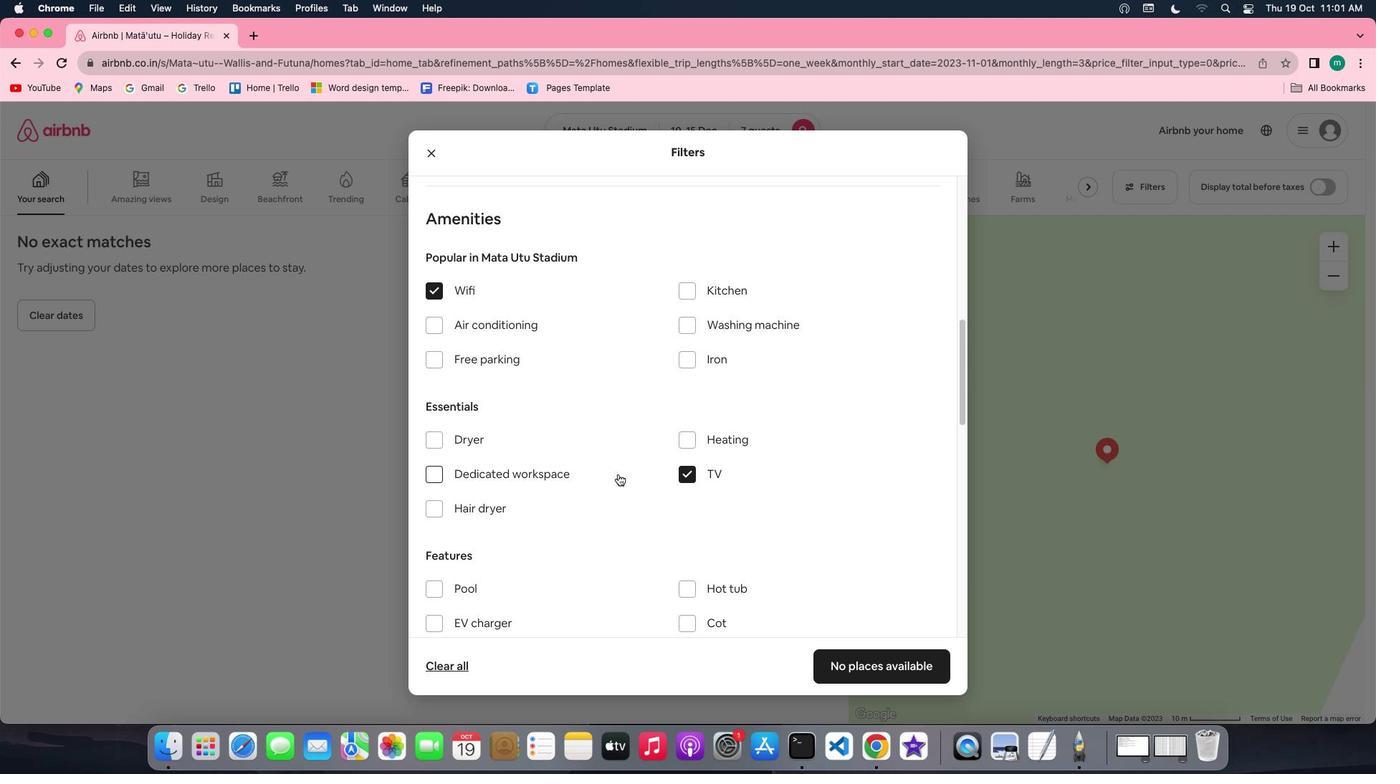 
Action: Mouse scrolled (618, 473) with delta (0, 0)
Screenshot: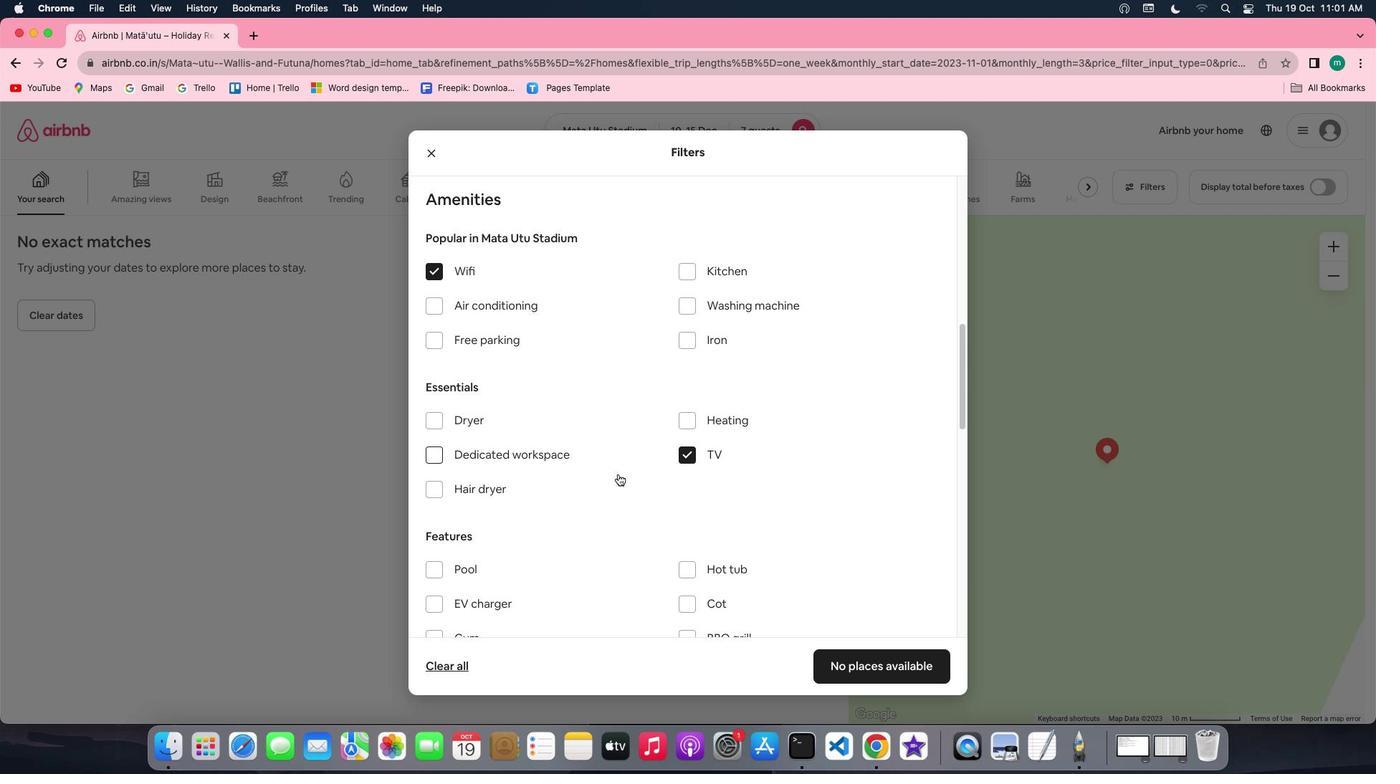 
Action: Mouse scrolled (618, 473) with delta (0, 0)
Screenshot: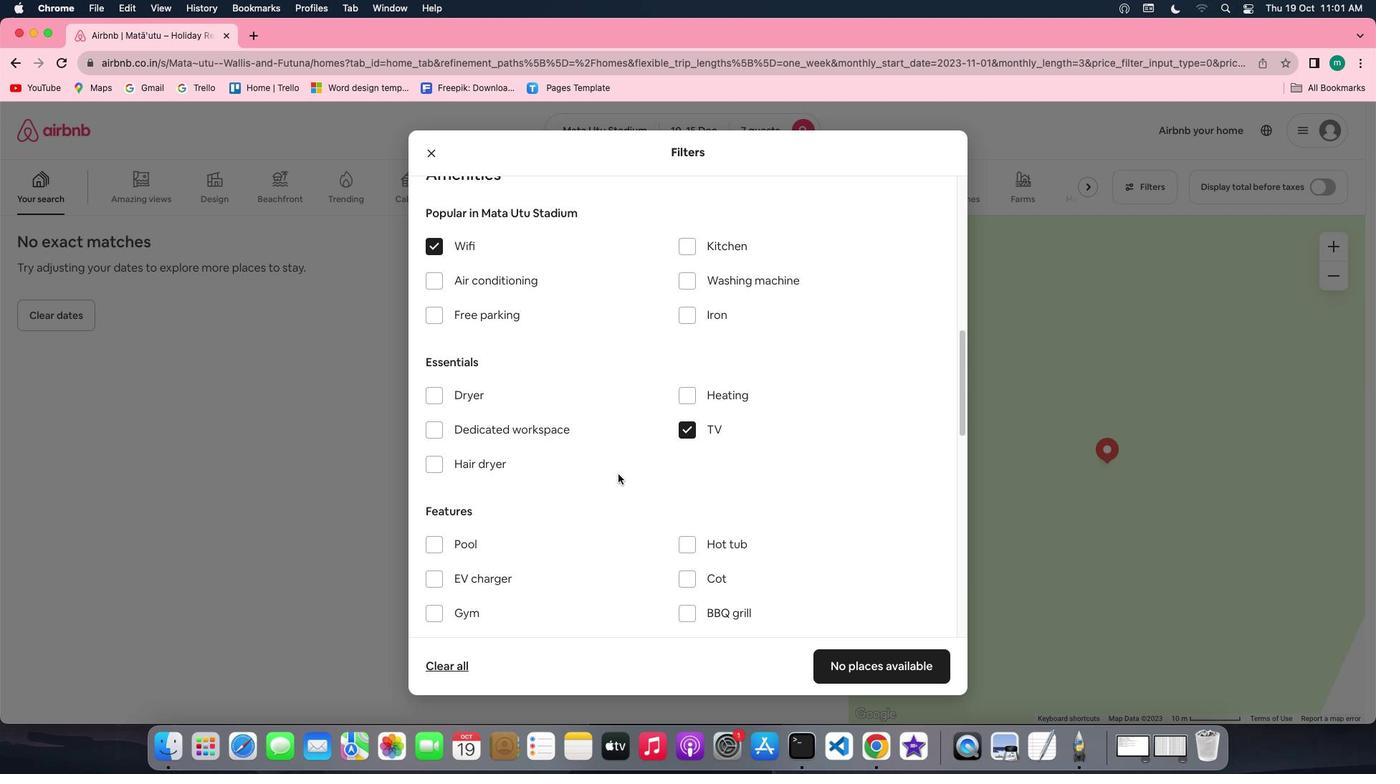 
Action: Mouse scrolled (618, 473) with delta (0, 0)
Screenshot: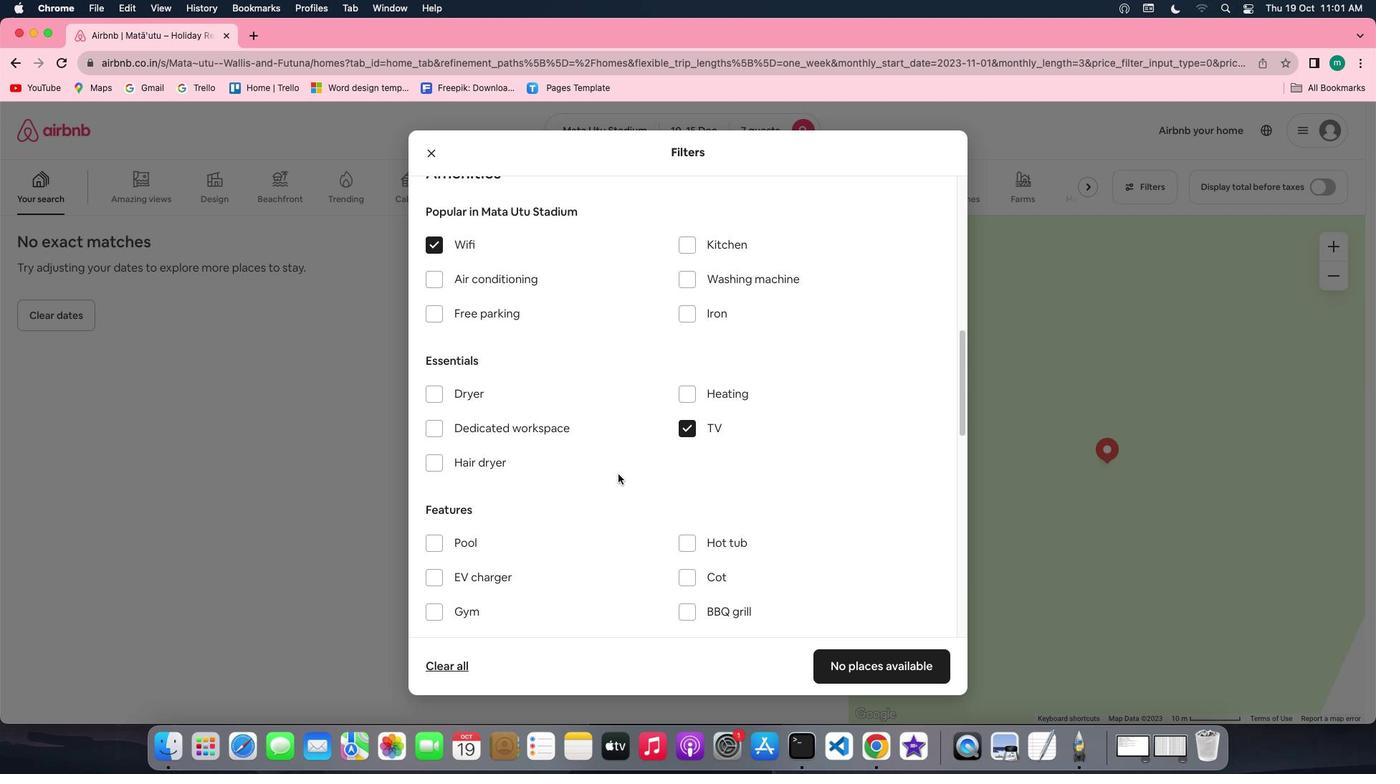 
Action: Mouse moved to (437, 311)
Screenshot: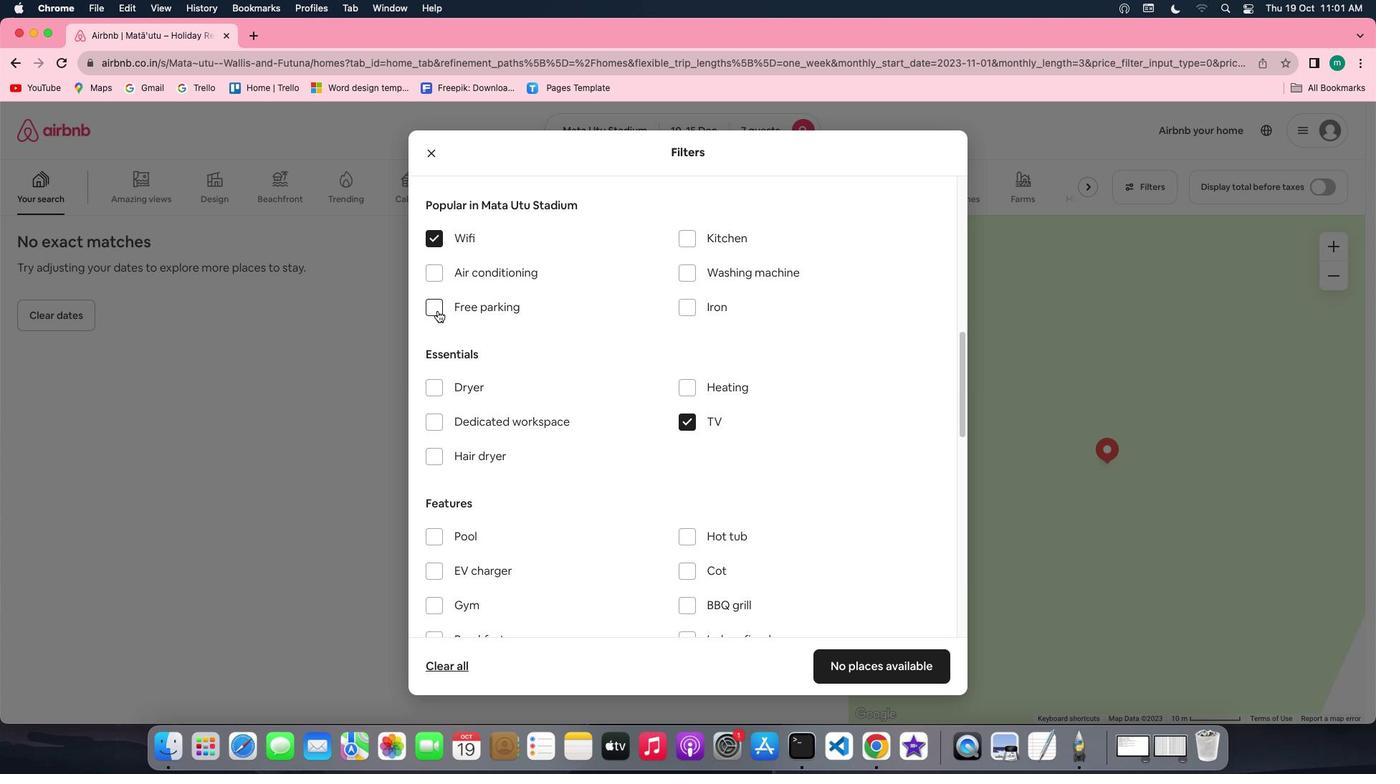 
Action: Mouse pressed left at (437, 311)
Screenshot: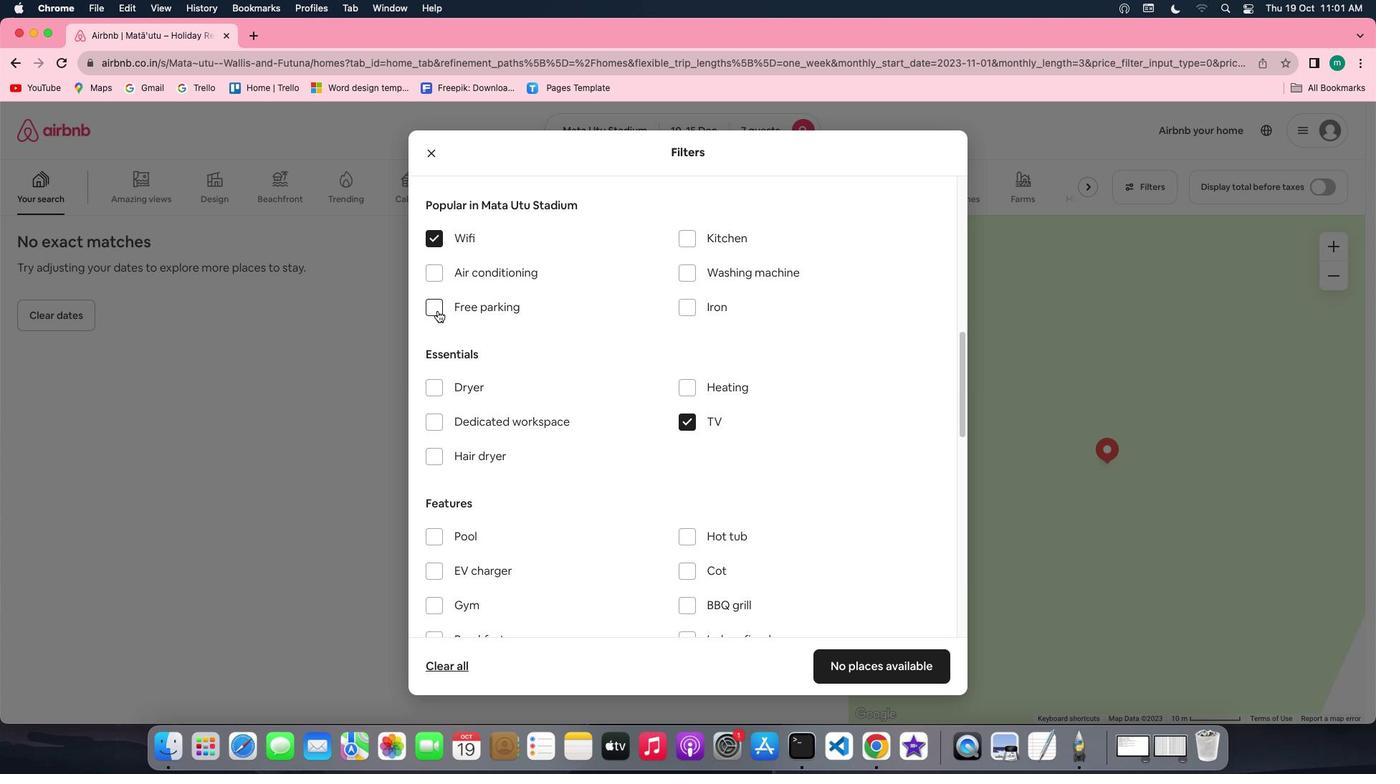 
Action: Mouse moved to (599, 435)
Screenshot: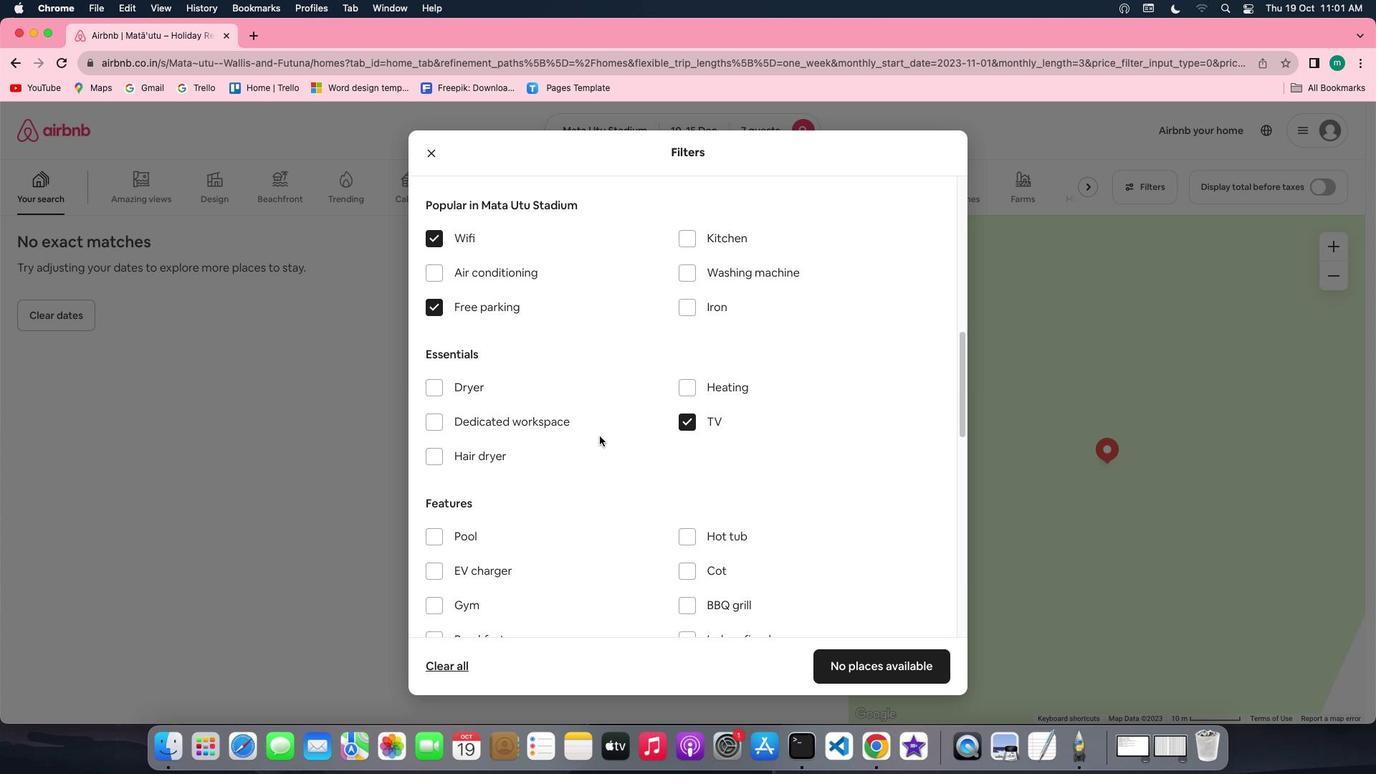 
Action: Mouse scrolled (599, 435) with delta (0, 0)
Screenshot: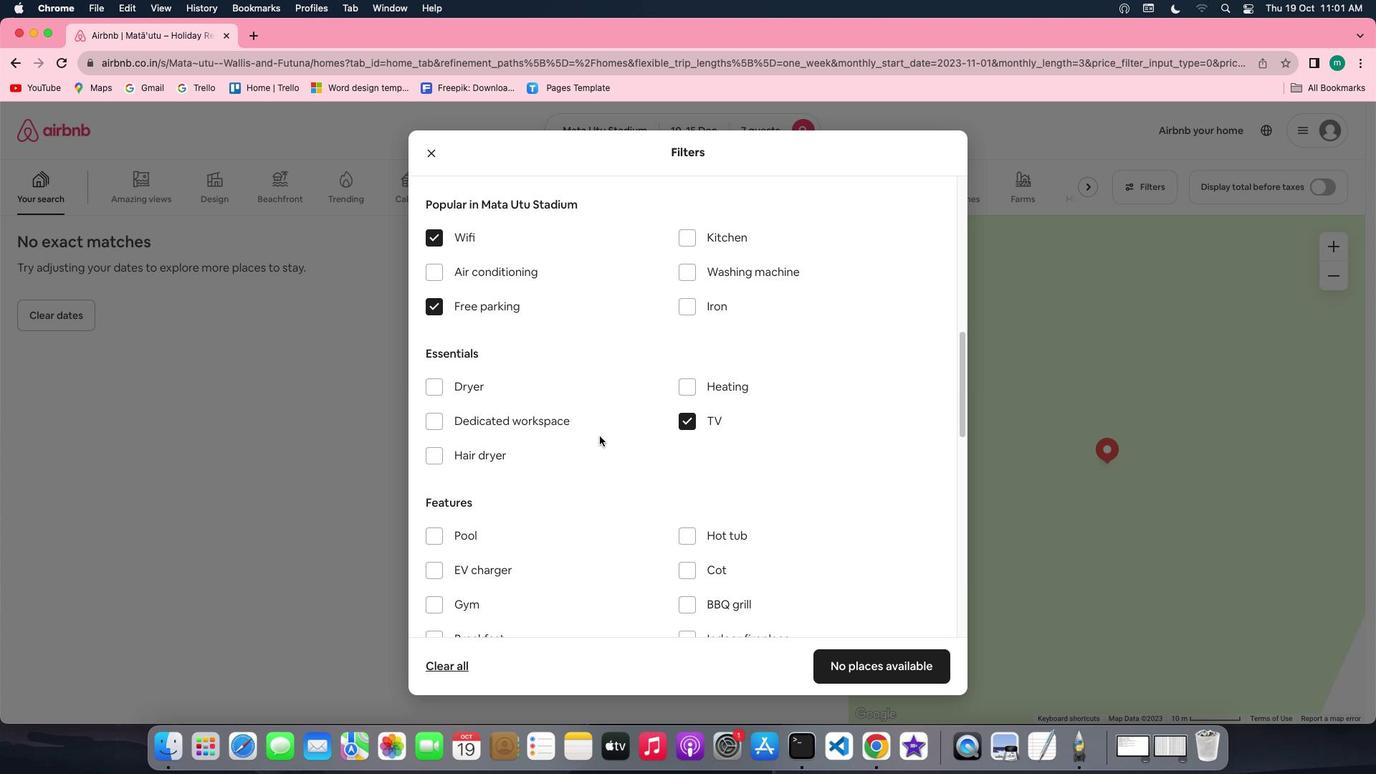 
Action: Mouse scrolled (599, 435) with delta (0, 0)
Screenshot: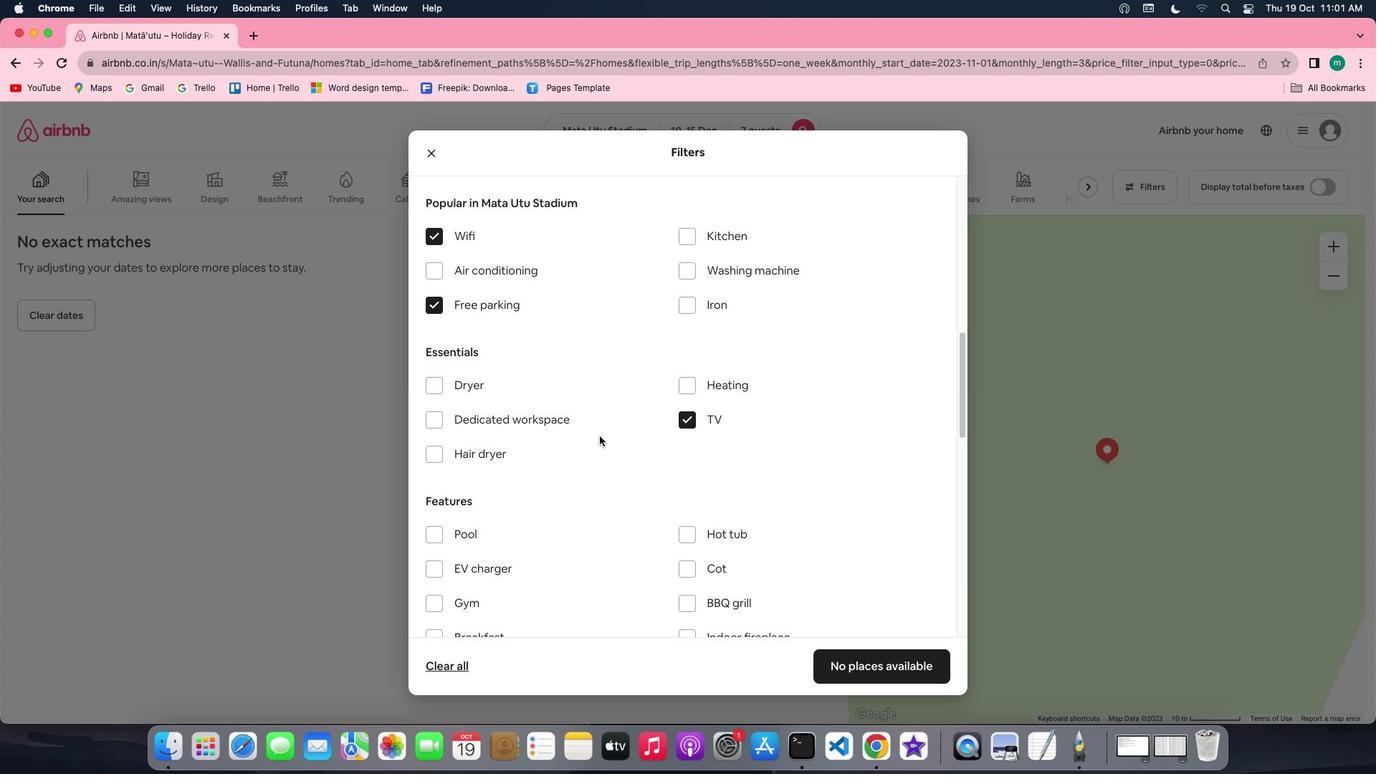 
Action: Mouse scrolled (599, 435) with delta (0, 0)
Screenshot: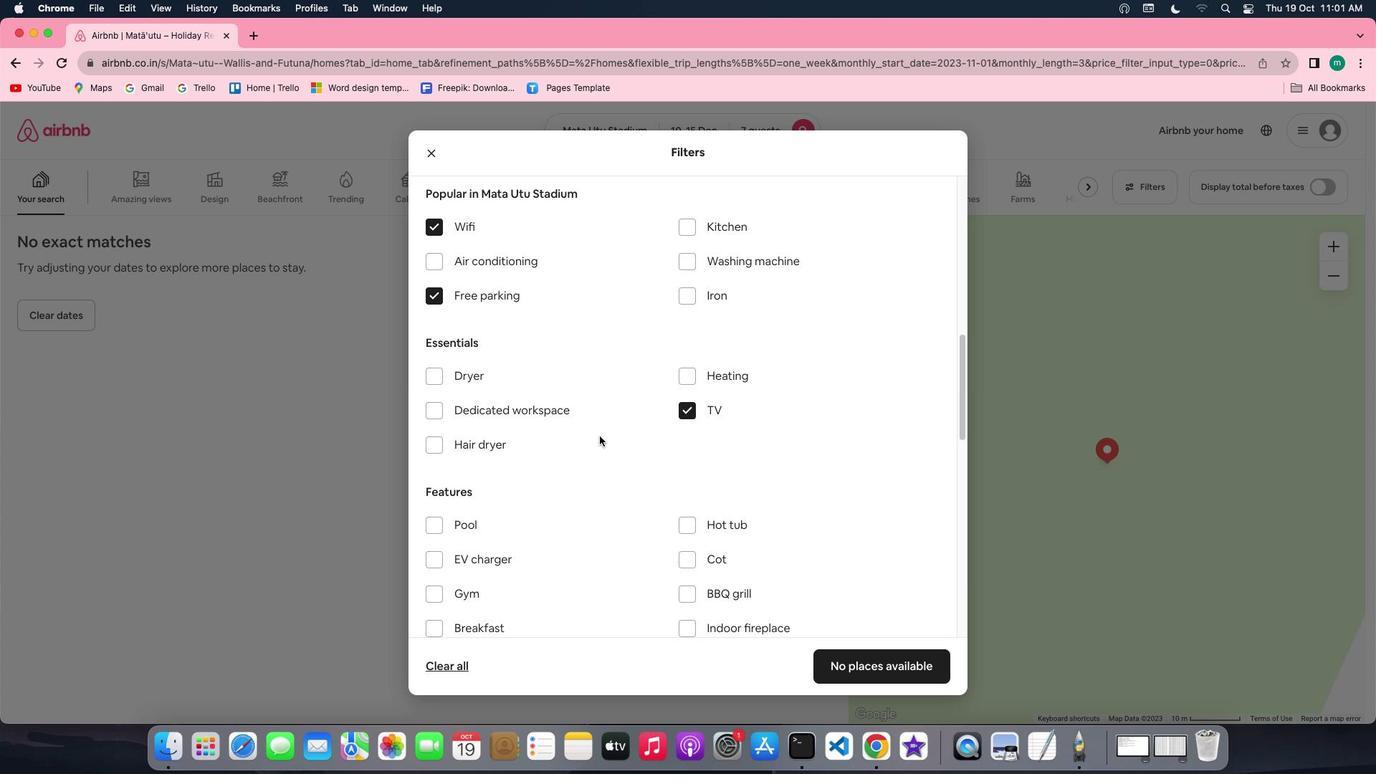 
Action: Mouse scrolled (599, 435) with delta (0, 0)
Screenshot: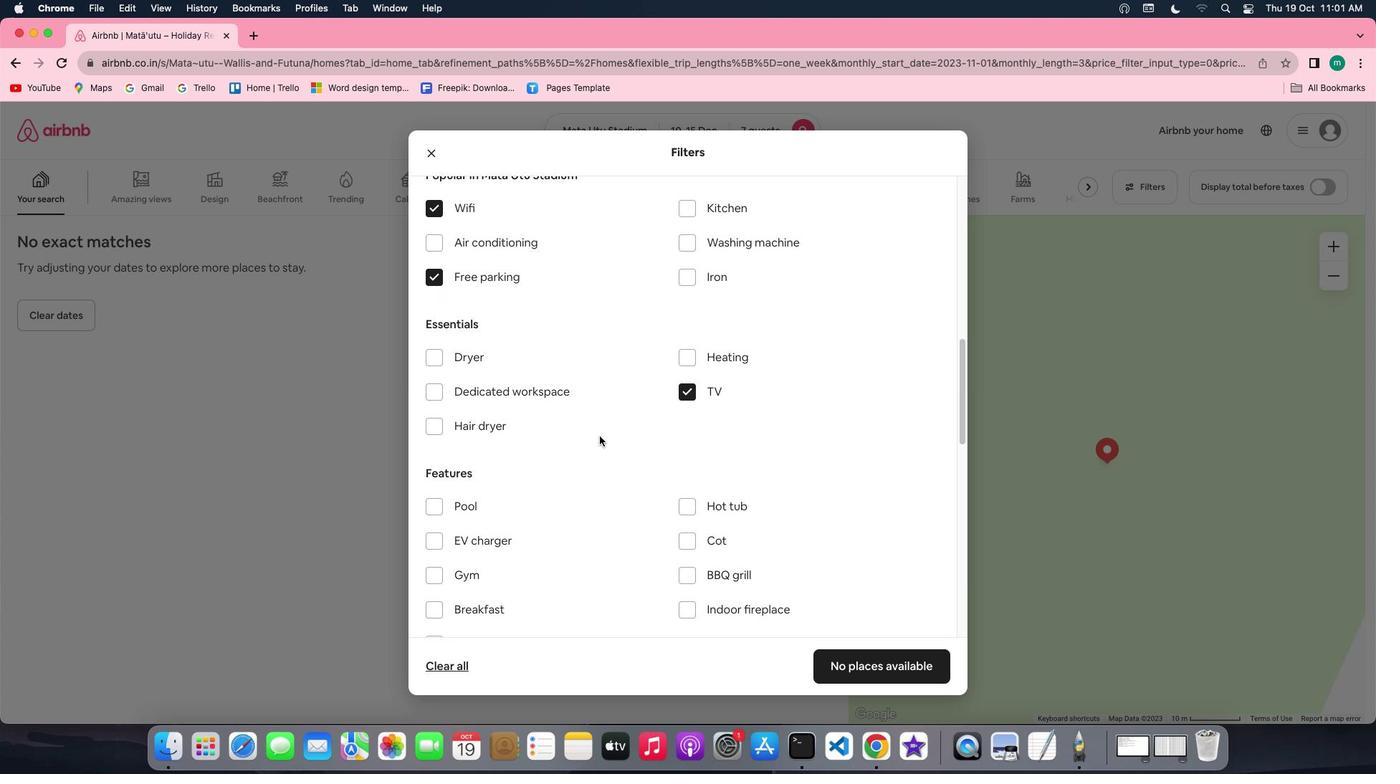 
Action: Mouse scrolled (599, 435) with delta (0, 0)
Screenshot: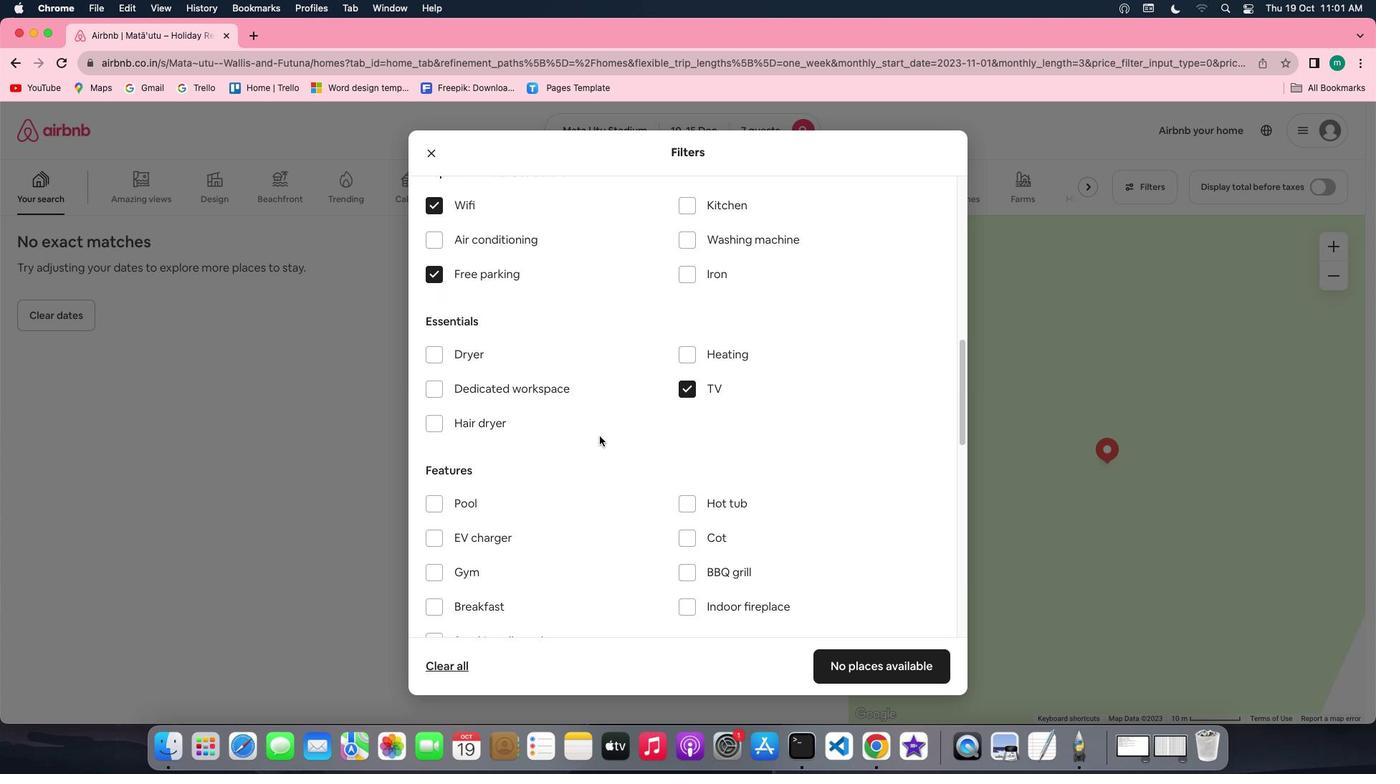 
Action: Mouse scrolled (599, 435) with delta (0, 0)
Screenshot: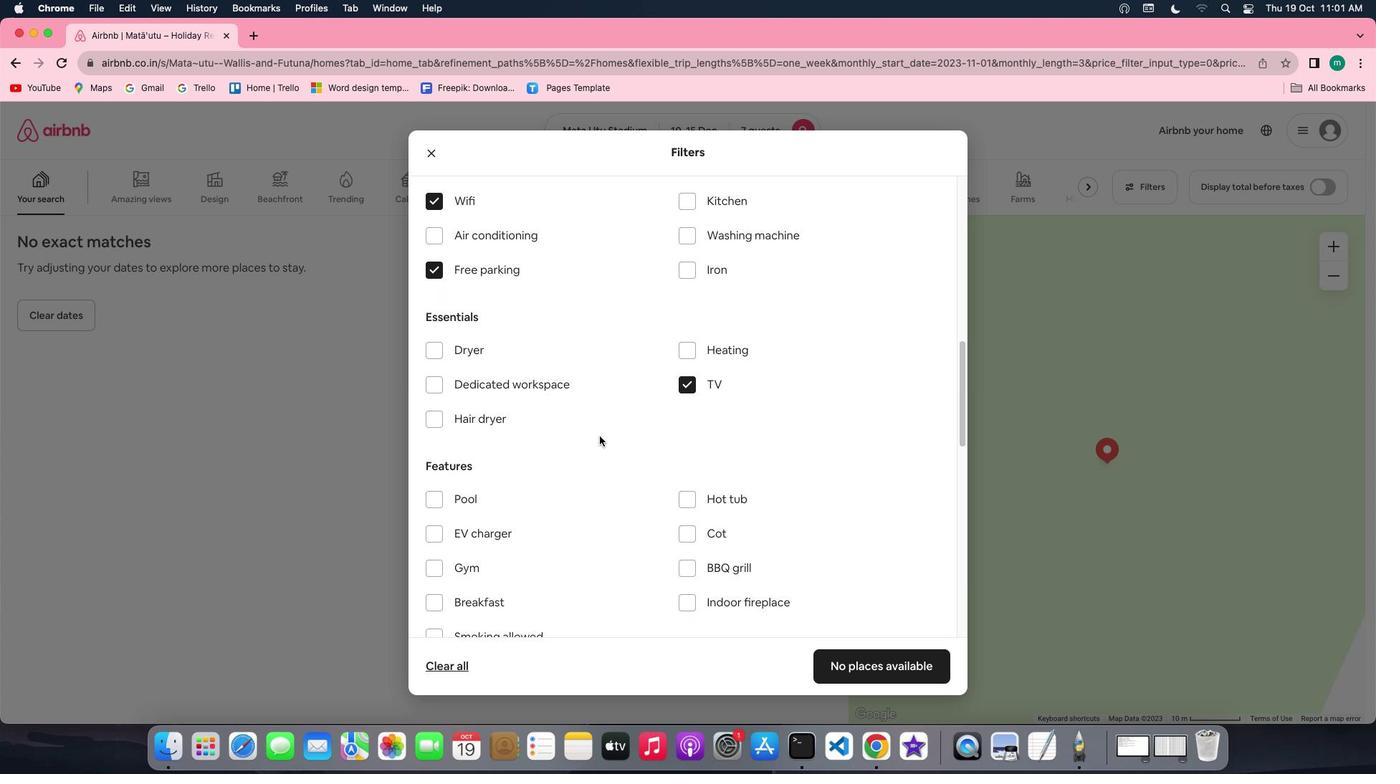 
Action: Mouse scrolled (599, 435) with delta (0, 0)
Screenshot: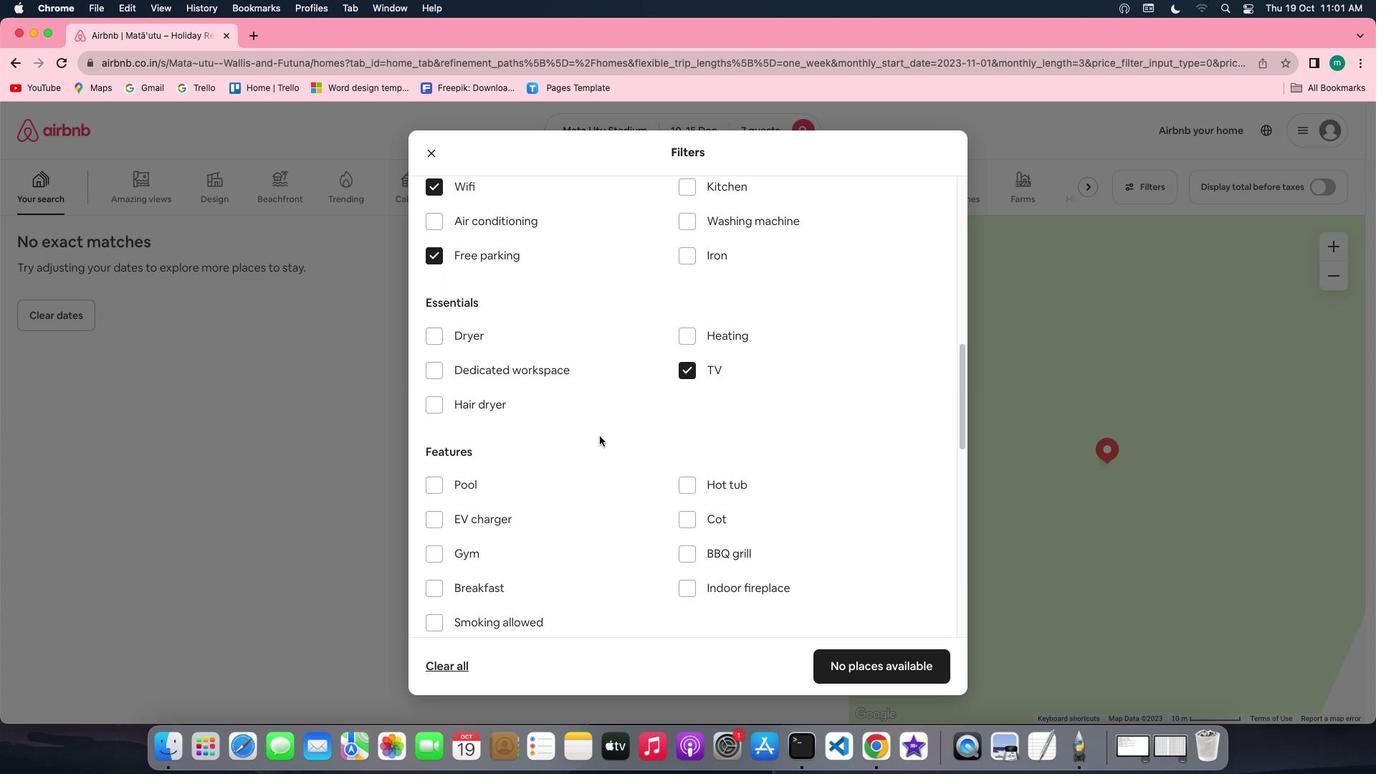 
Action: Mouse scrolled (599, 435) with delta (0, 0)
Screenshot: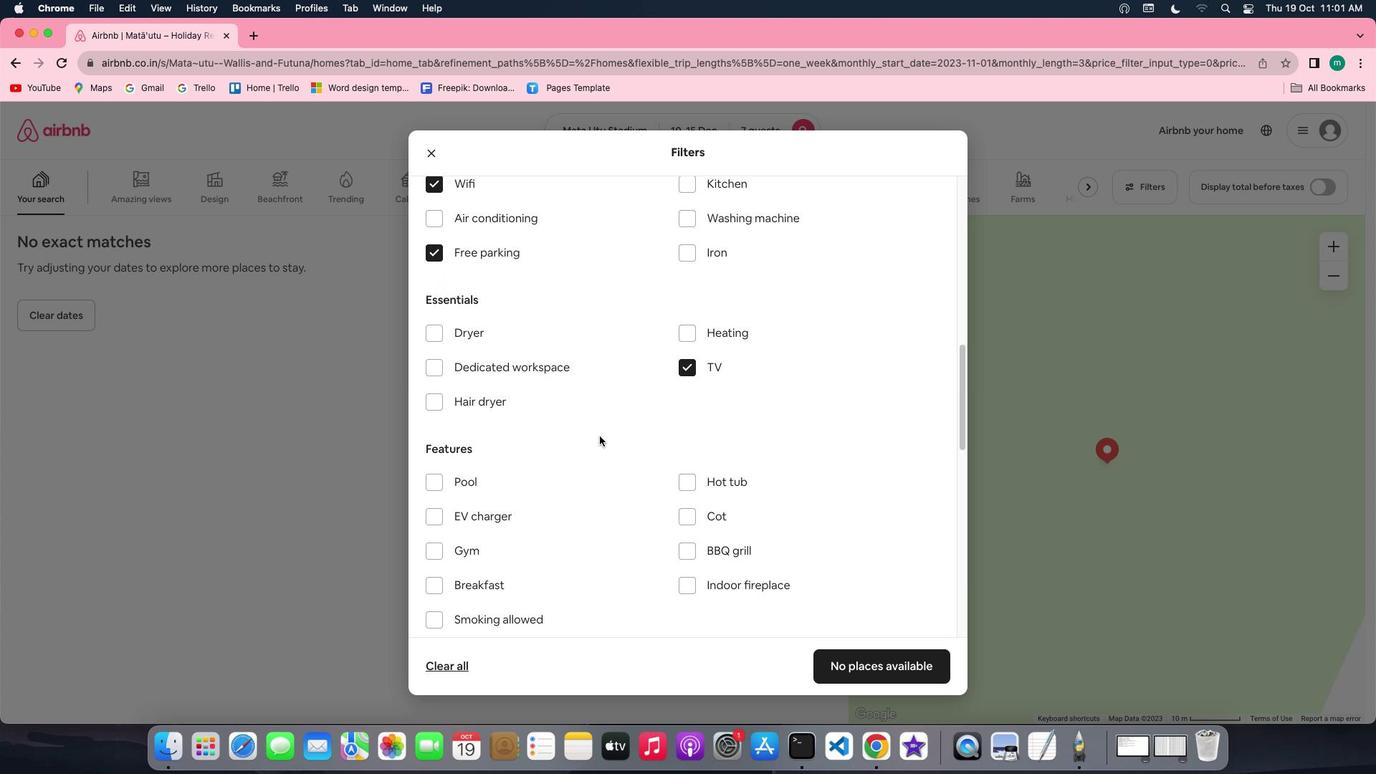 
Action: Mouse scrolled (599, 435) with delta (0, 0)
Screenshot: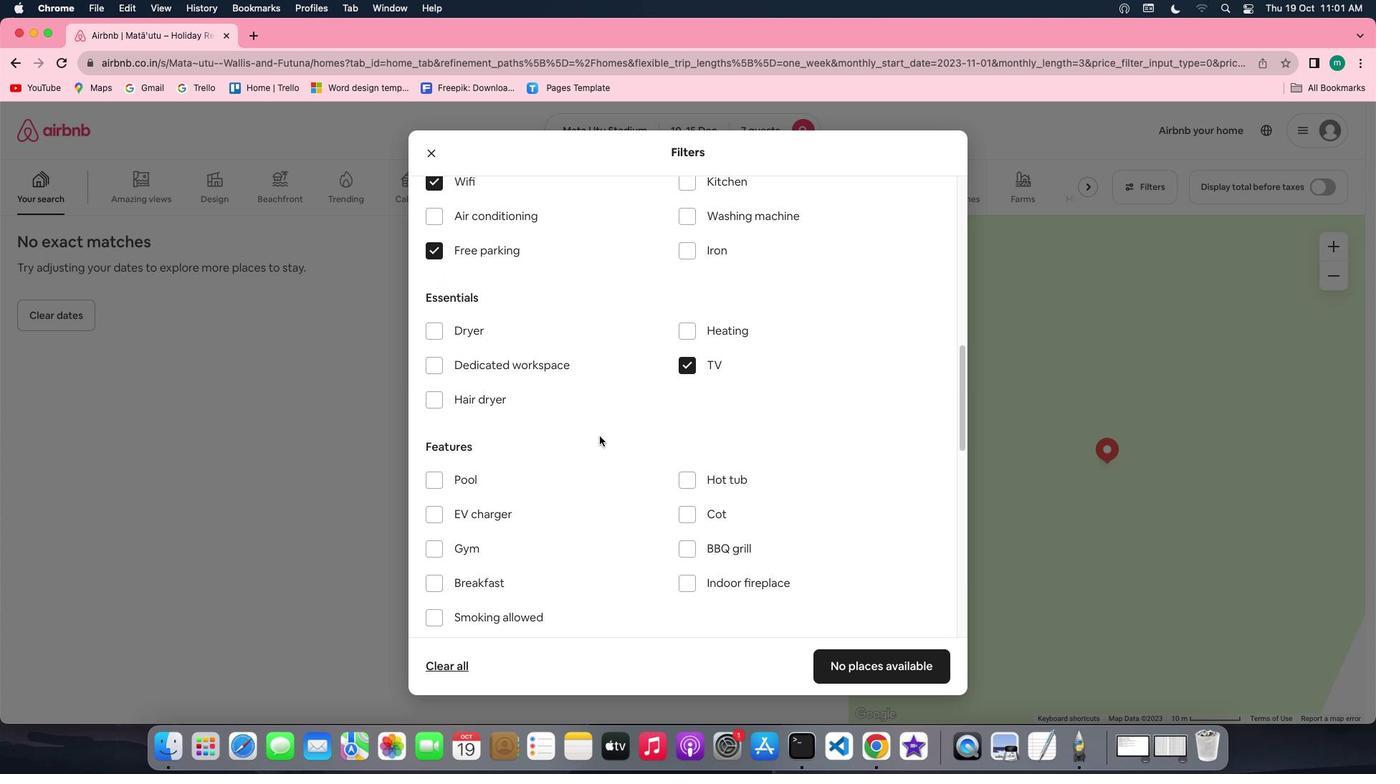 
Action: Mouse scrolled (599, 435) with delta (0, 0)
Screenshot: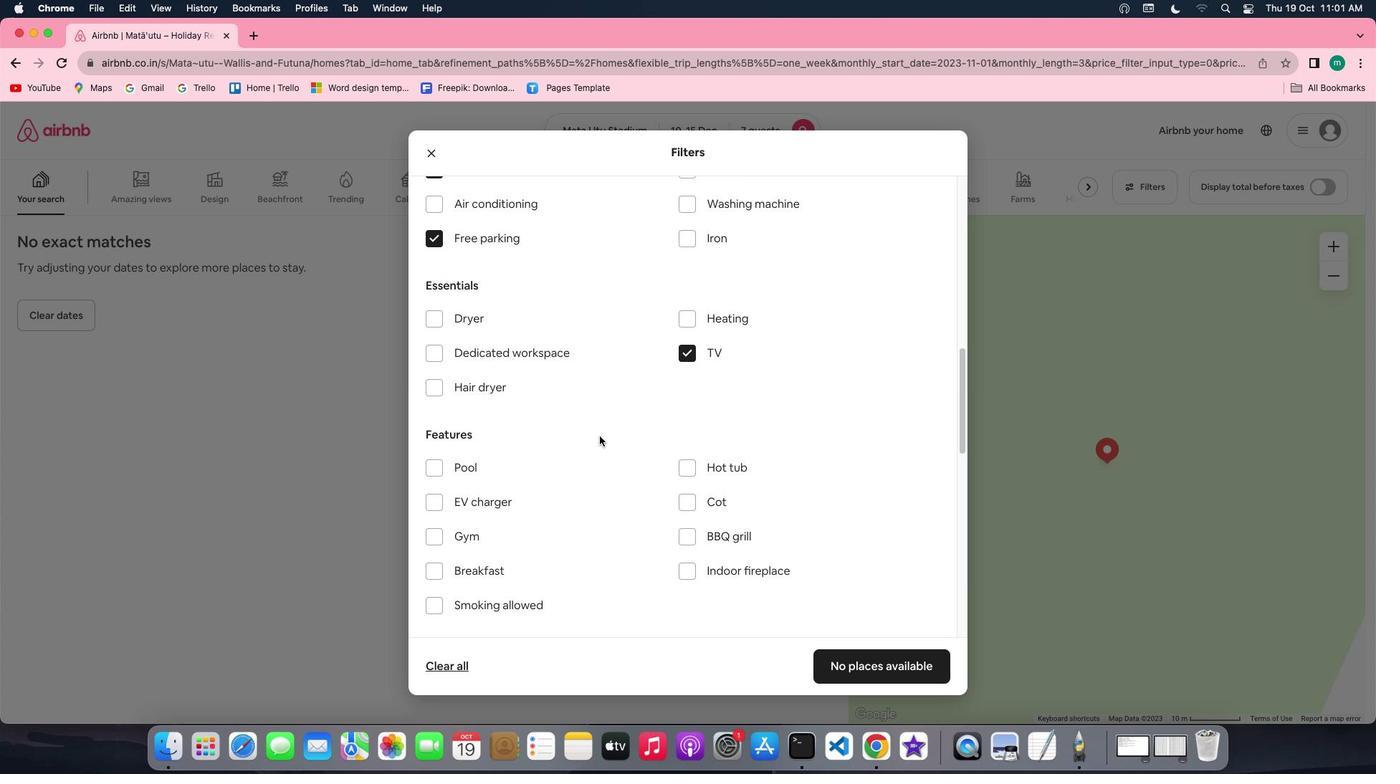 
Action: Mouse scrolled (599, 435) with delta (0, 0)
Screenshot: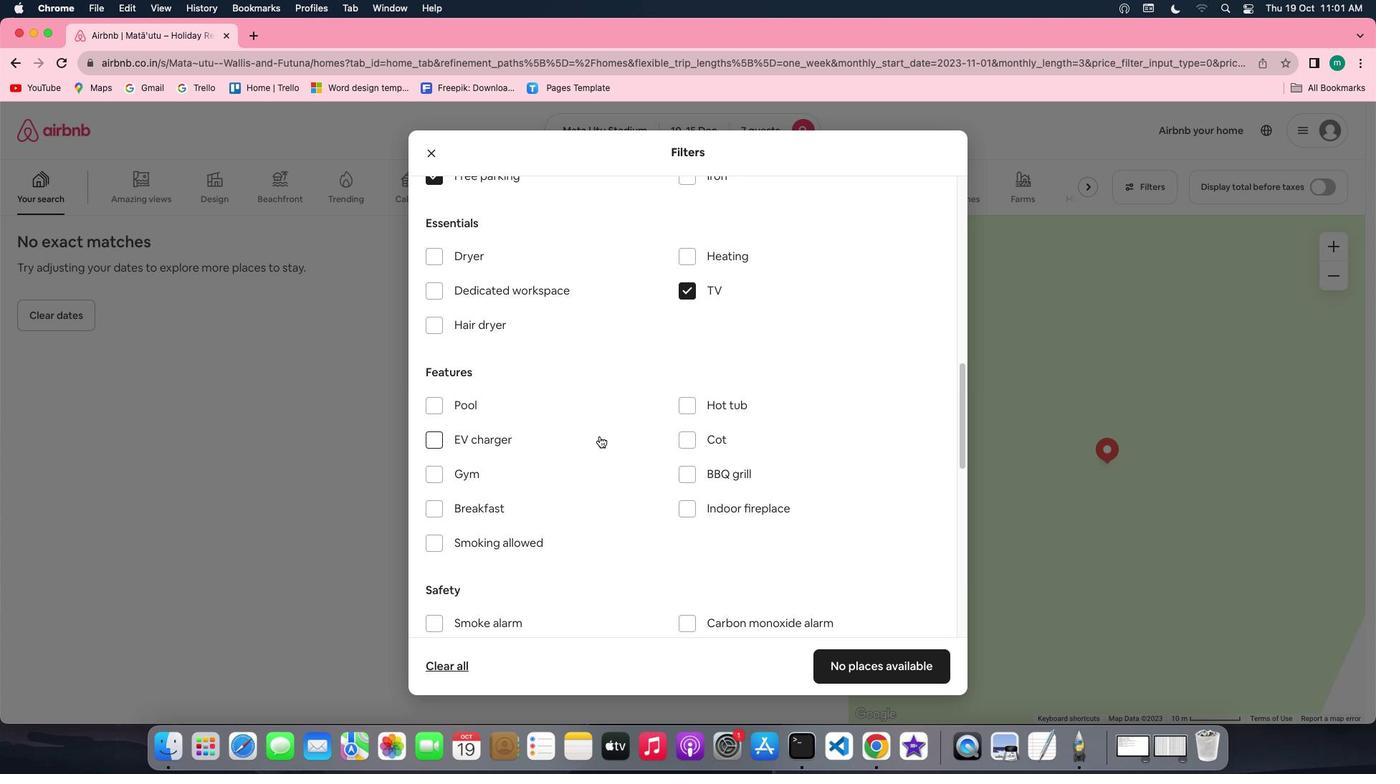
Action: Mouse scrolled (599, 435) with delta (0, 0)
Screenshot: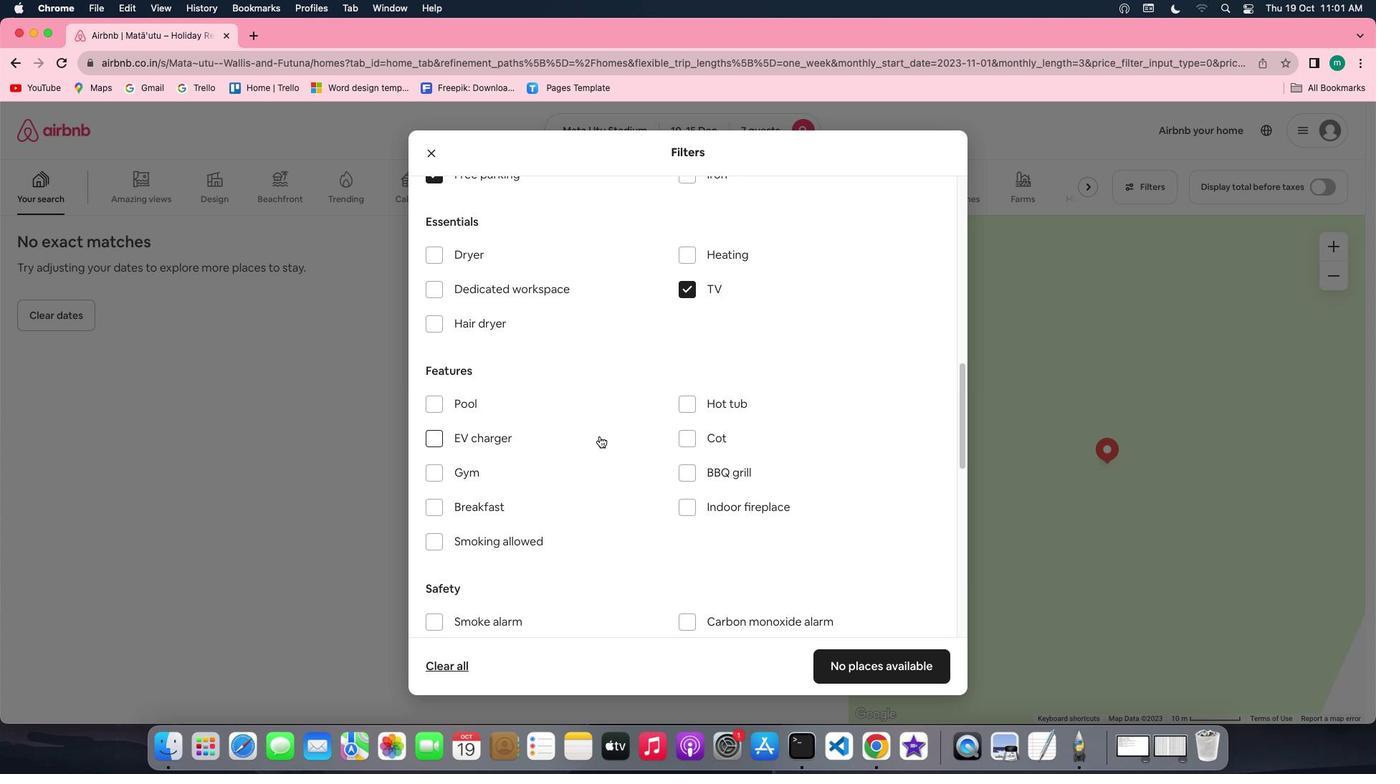 
Action: Mouse scrolled (599, 435) with delta (0, 0)
Screenshot: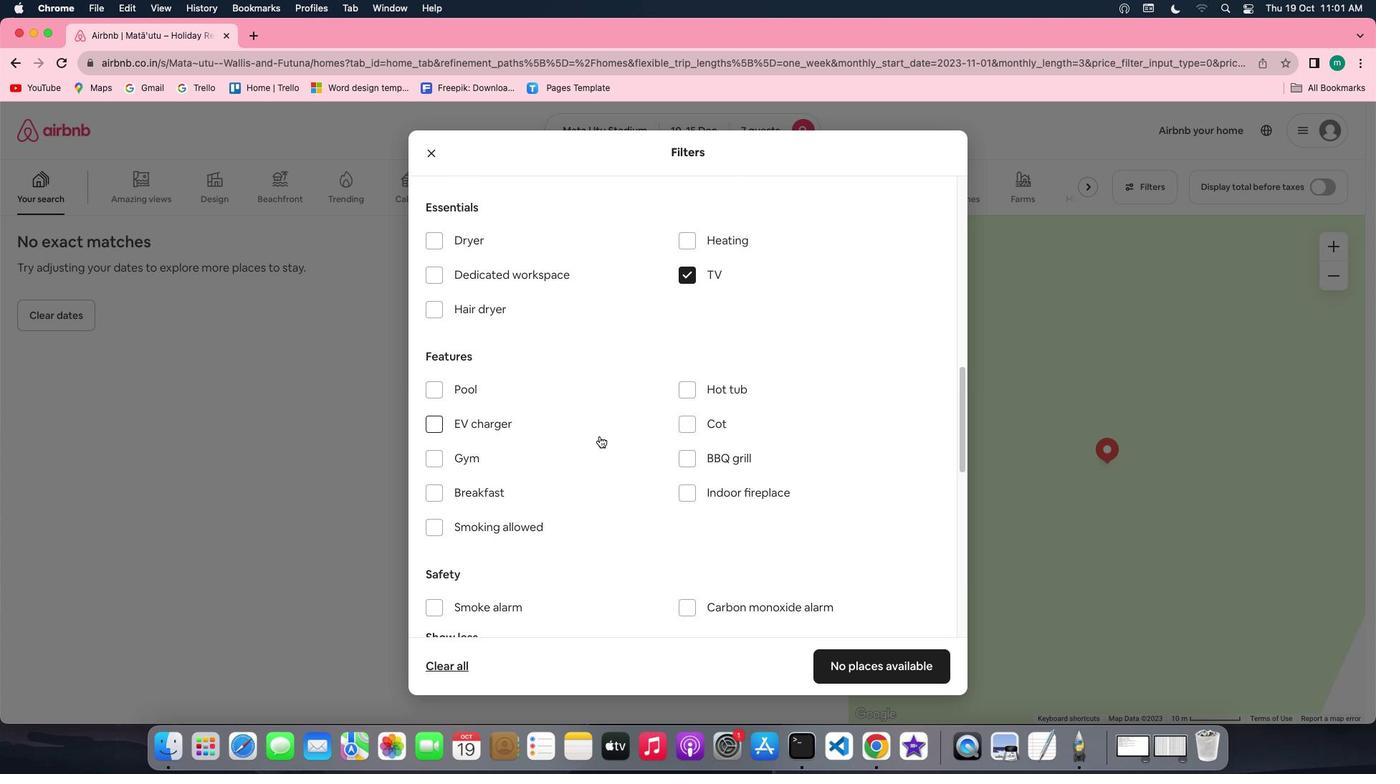 
Action: Mouse scrolled (599, 435) with delta (0, 0)
Screenshot: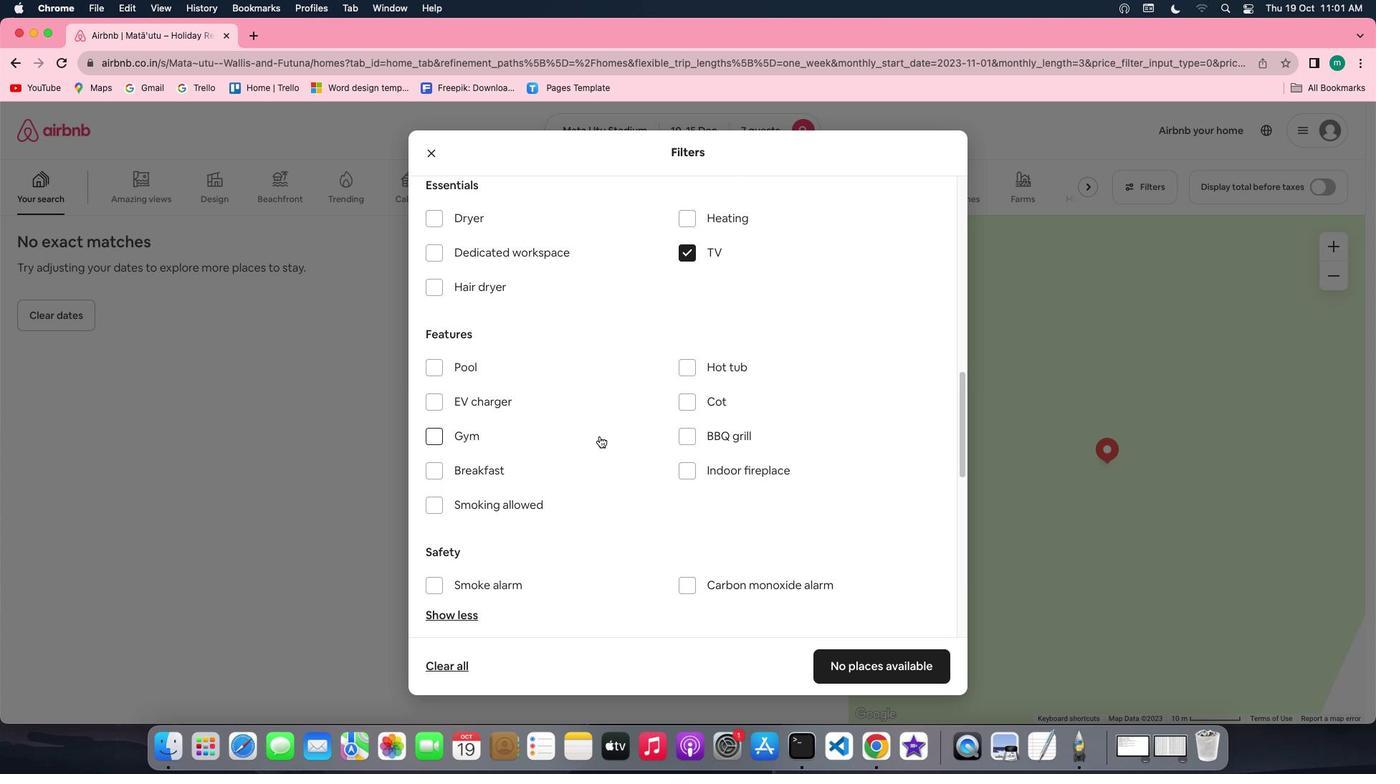 
Action: Mouse scrolled (599, 435) with delta (0, 0)
Screenshot: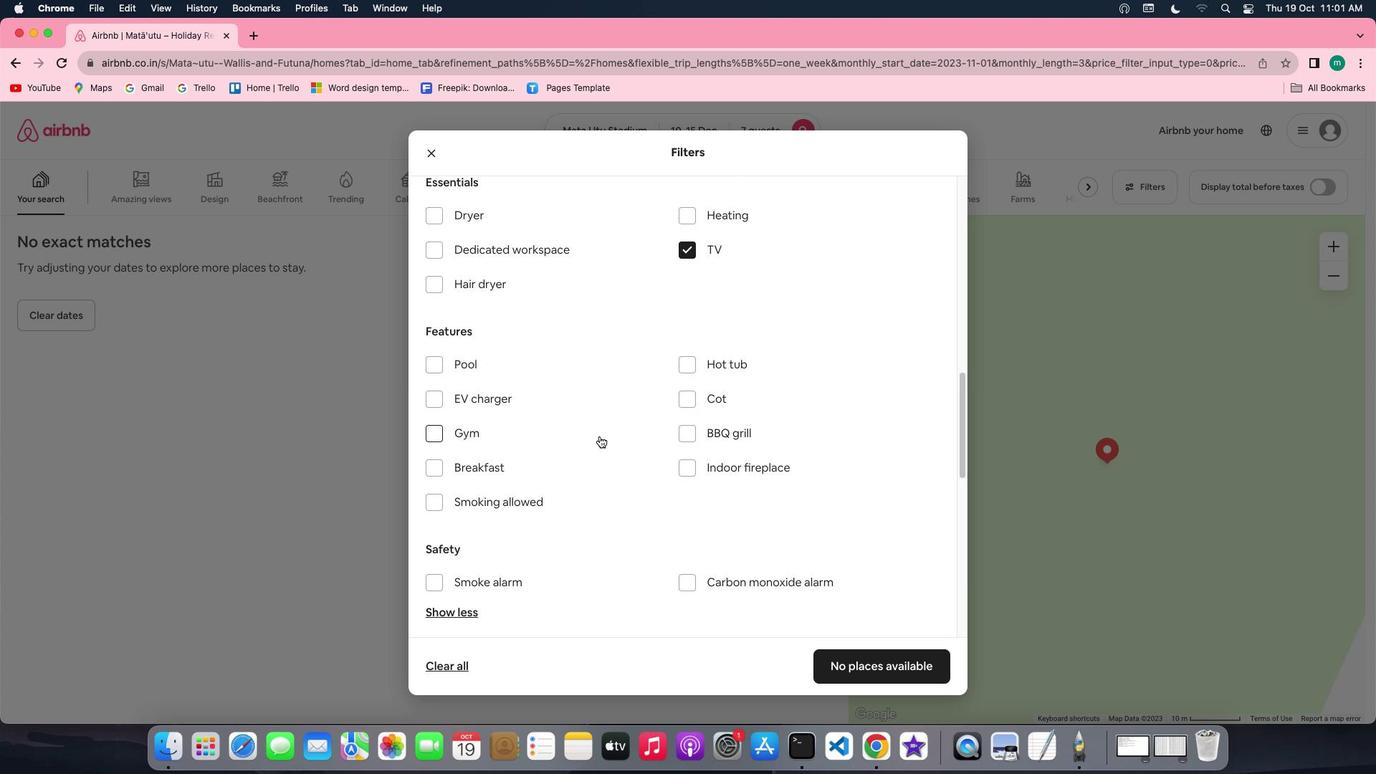 
Action: Mouse scrolled (599, 435) with delta (0, 0)
Screenshot: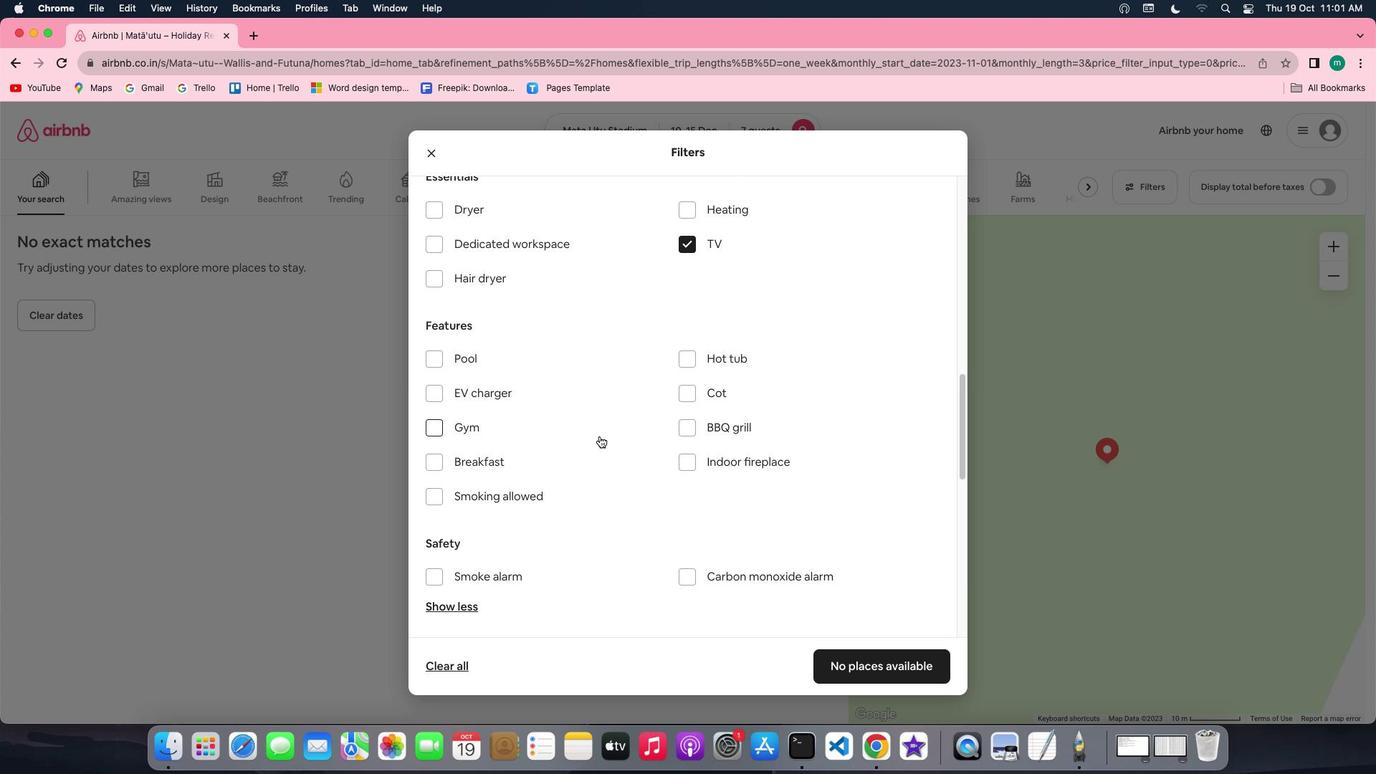
Action: Mouse moved to (456, 427)
Screenshot: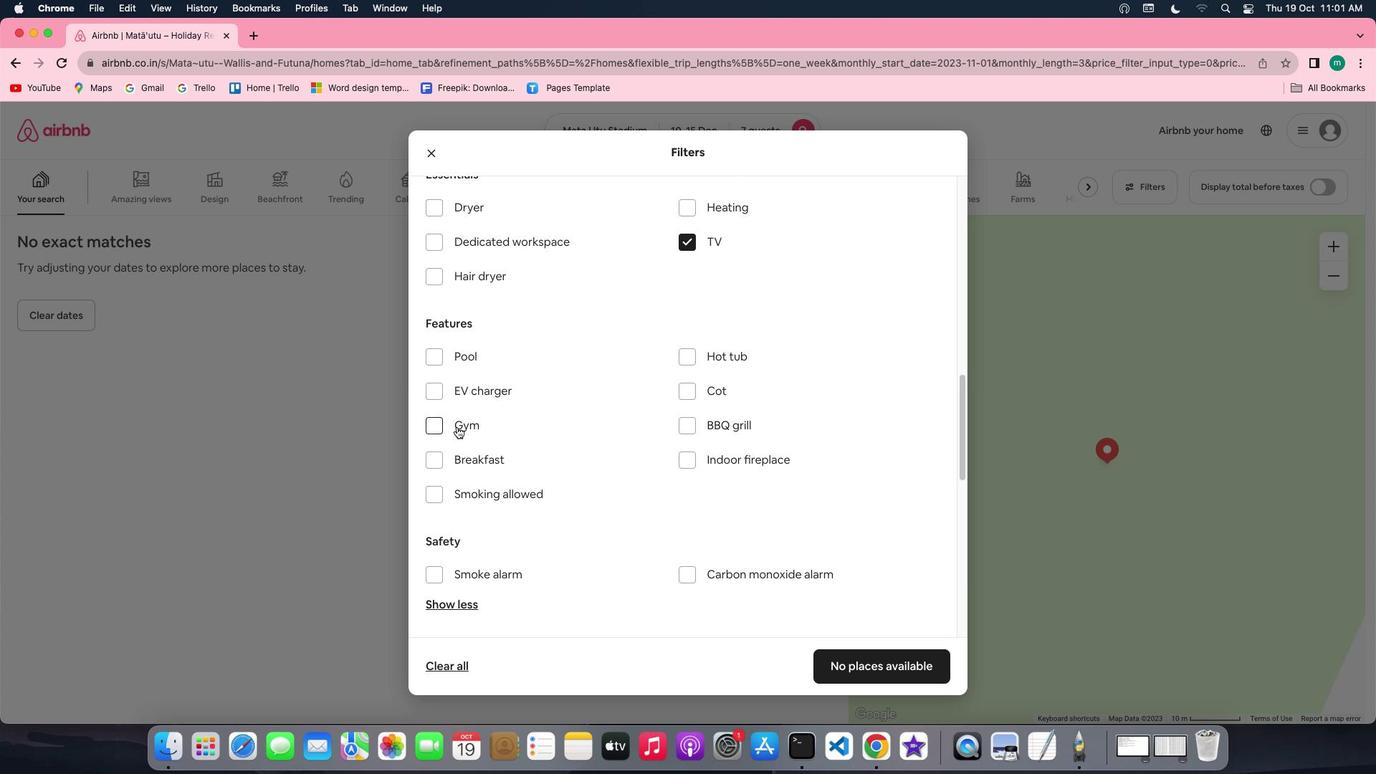 
Action: Mouse pressed left at (456, 427)
Screenshot: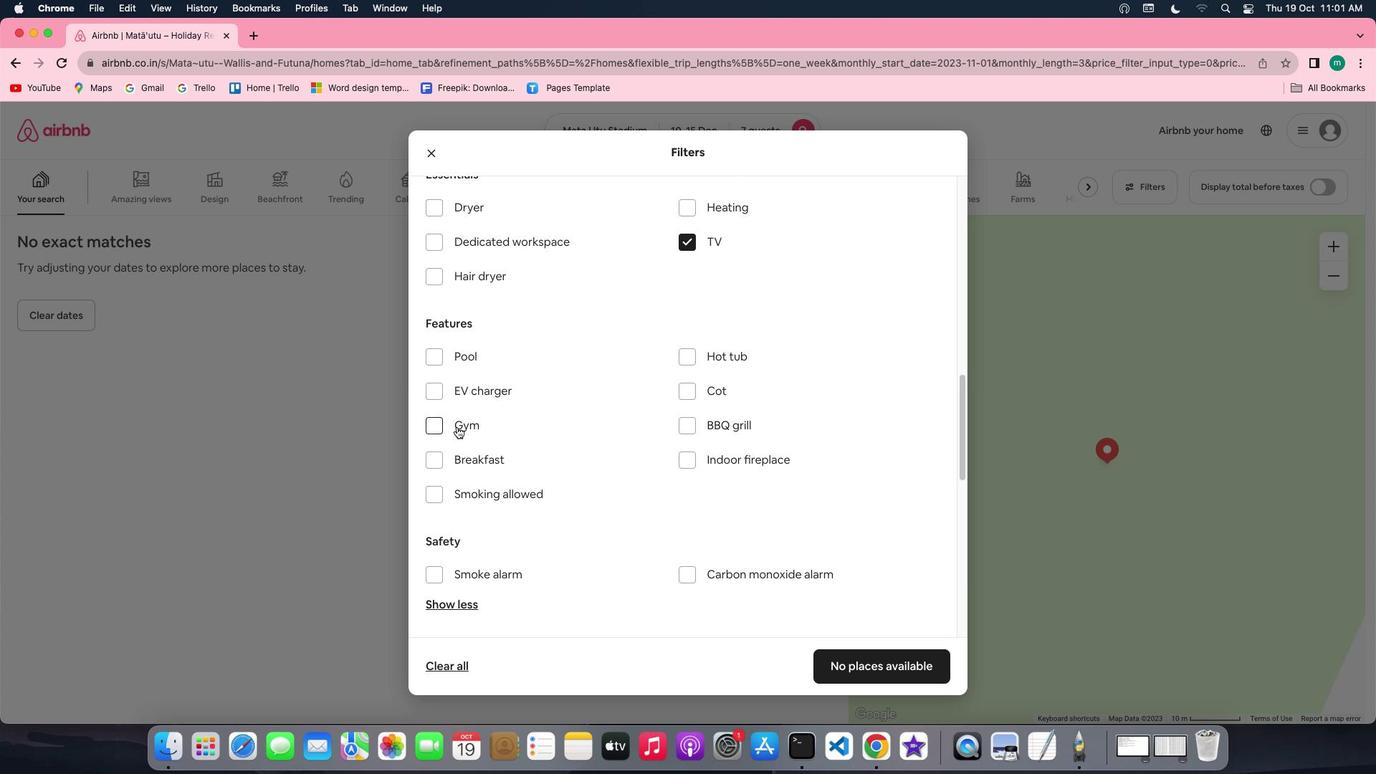 
Action: Mouse moved to (465, 458)
Screenshot: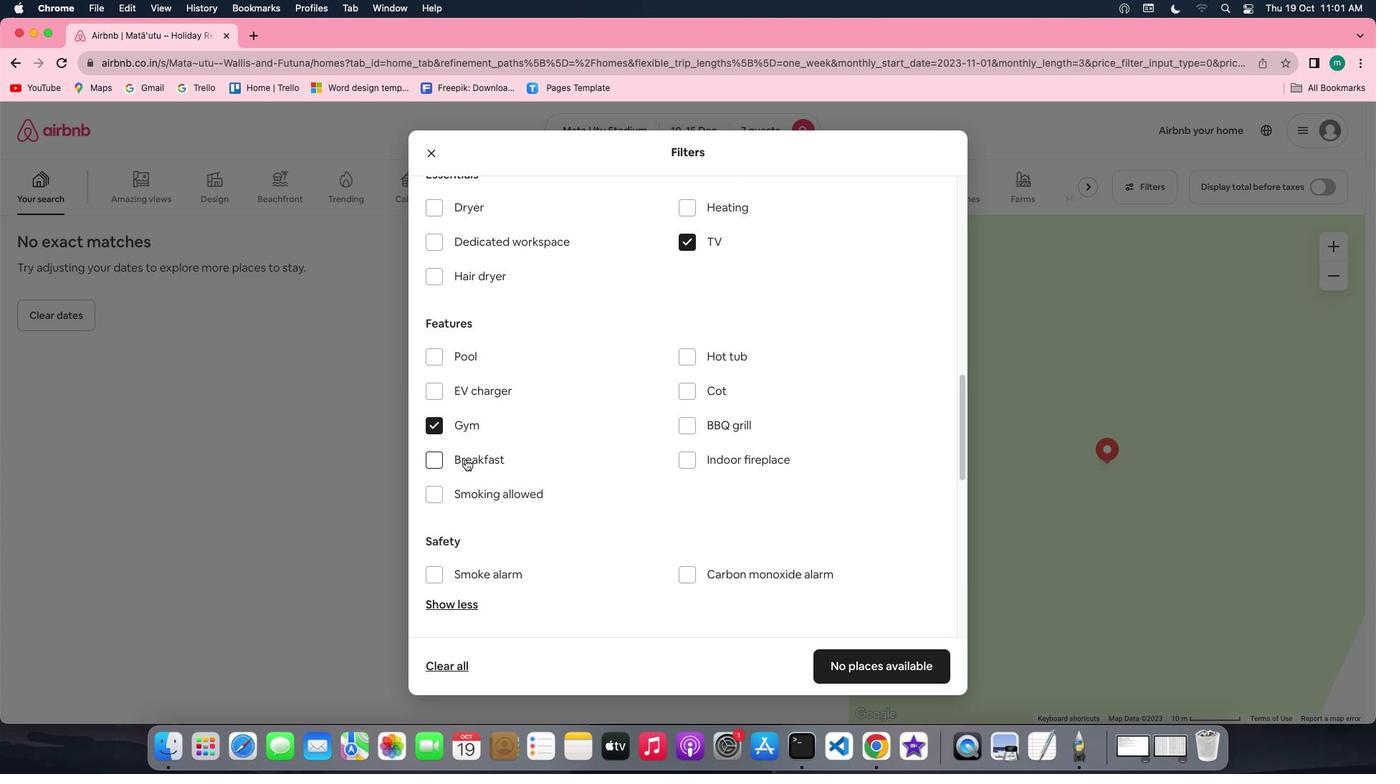 
Action: Mouse pressed left at (465, 458)
Screenshot: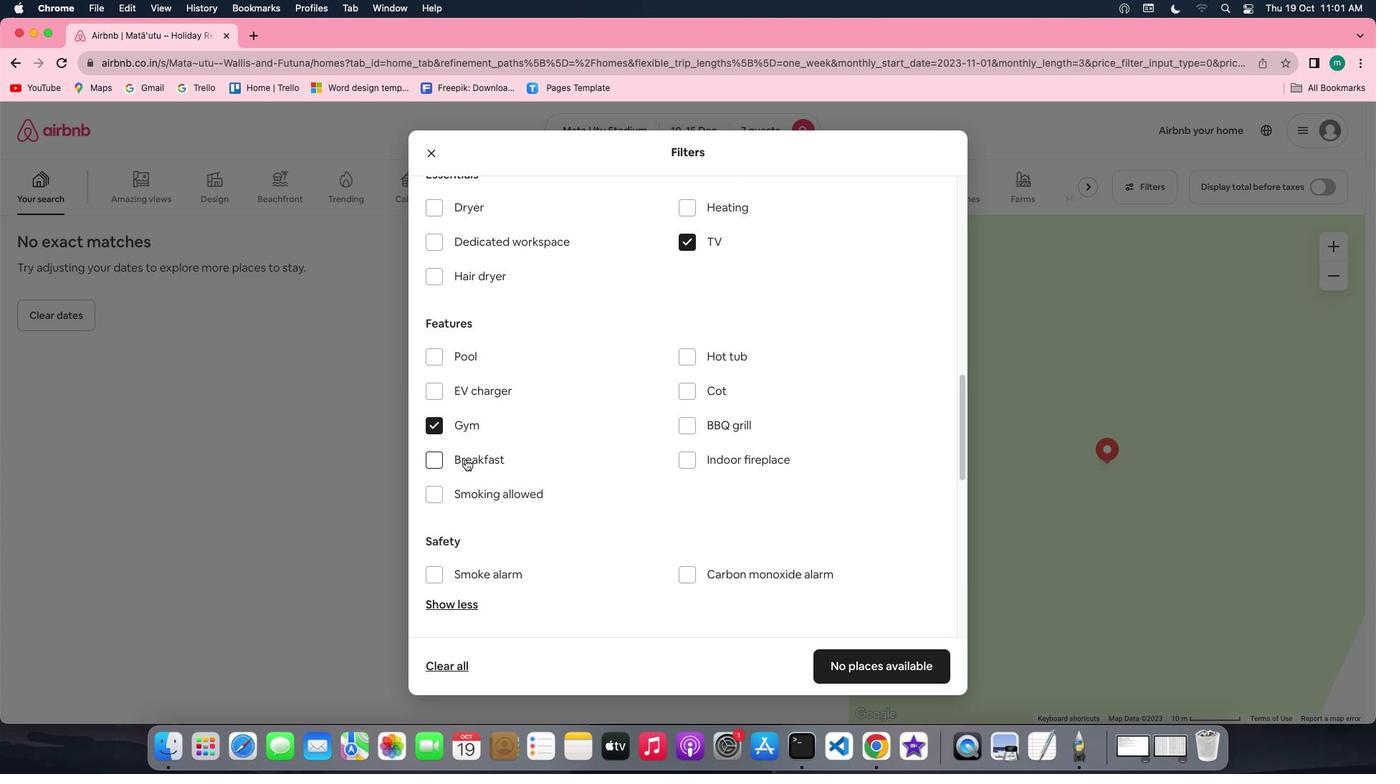 
Action: Mouse moved to (602, 562)
Screenshot: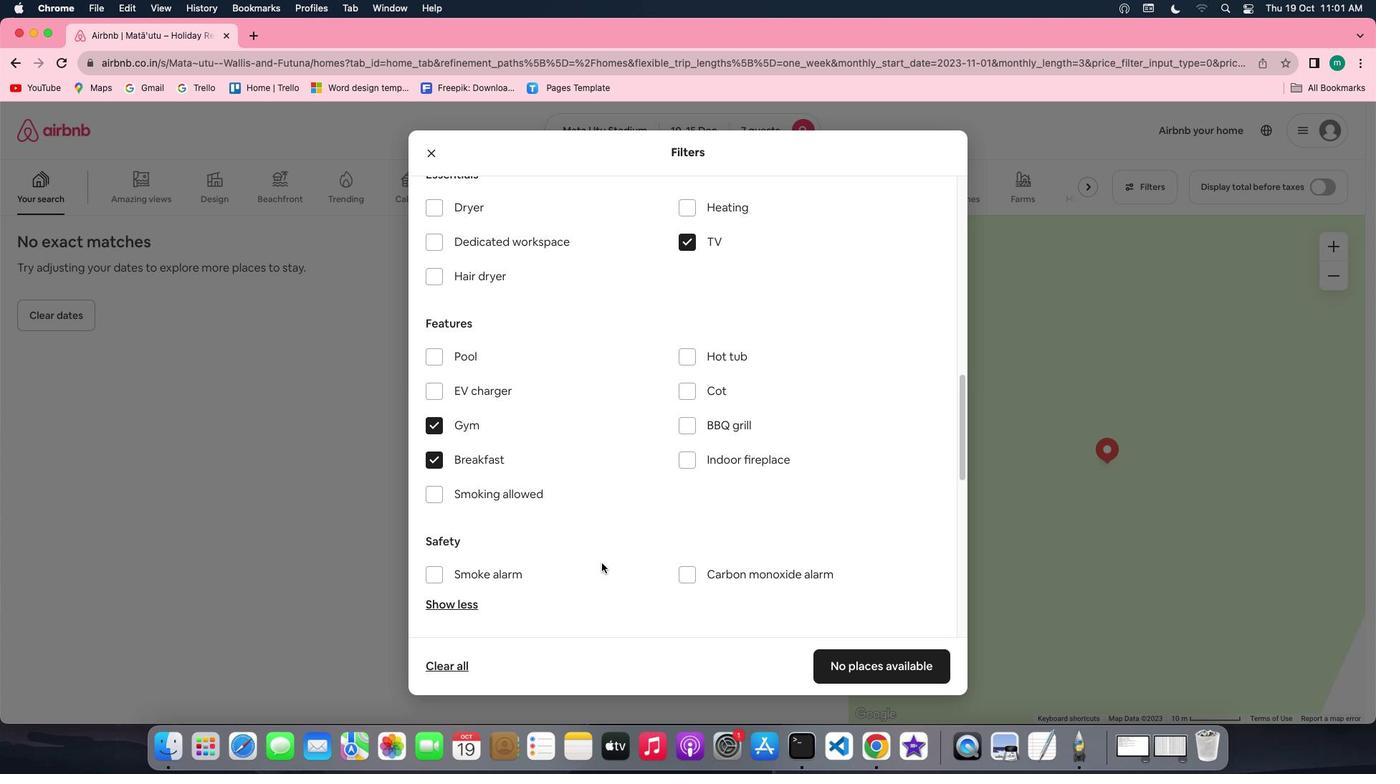 
Action: Mouse scrolled (602, 562) with delta (0, 0)
Screenshot: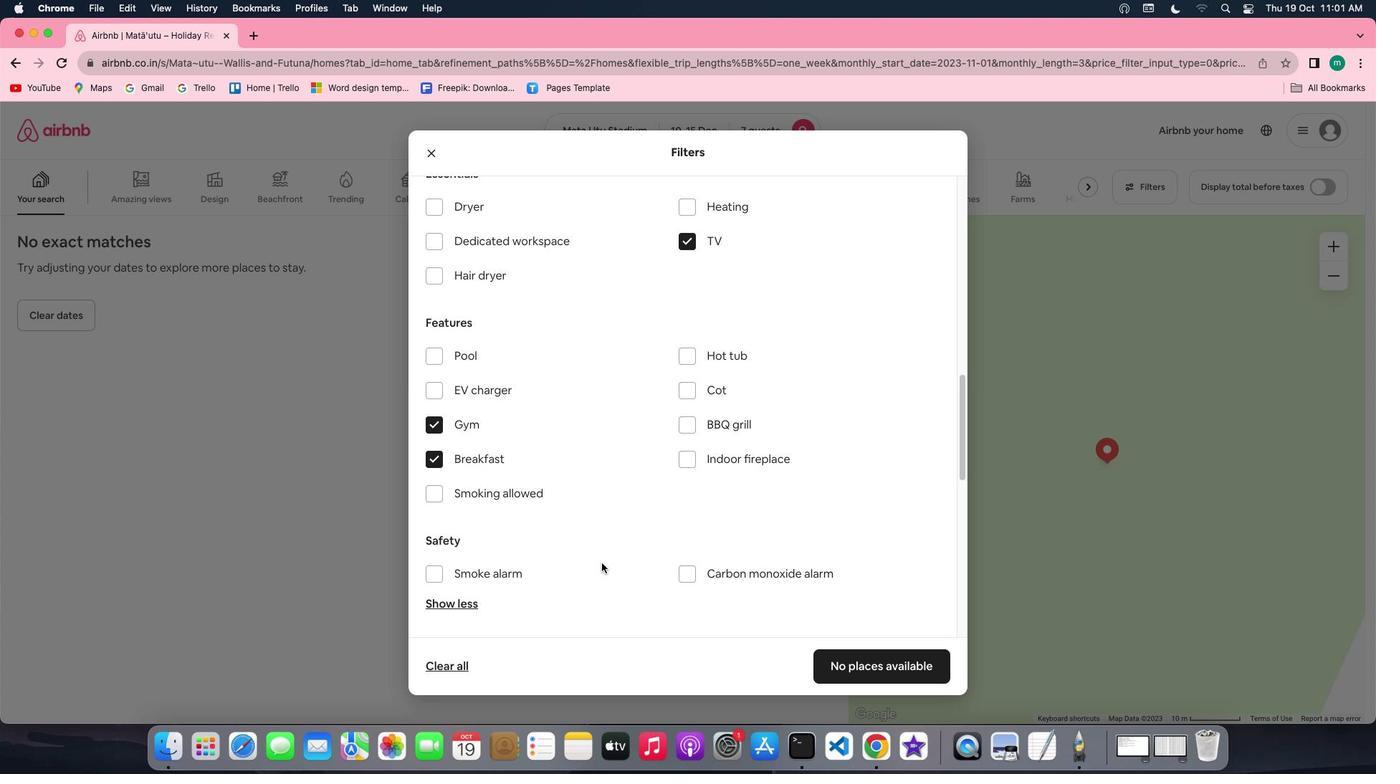 
Action: Mouse scrolled (602, 562) with delta (0, 0)
Screenshot: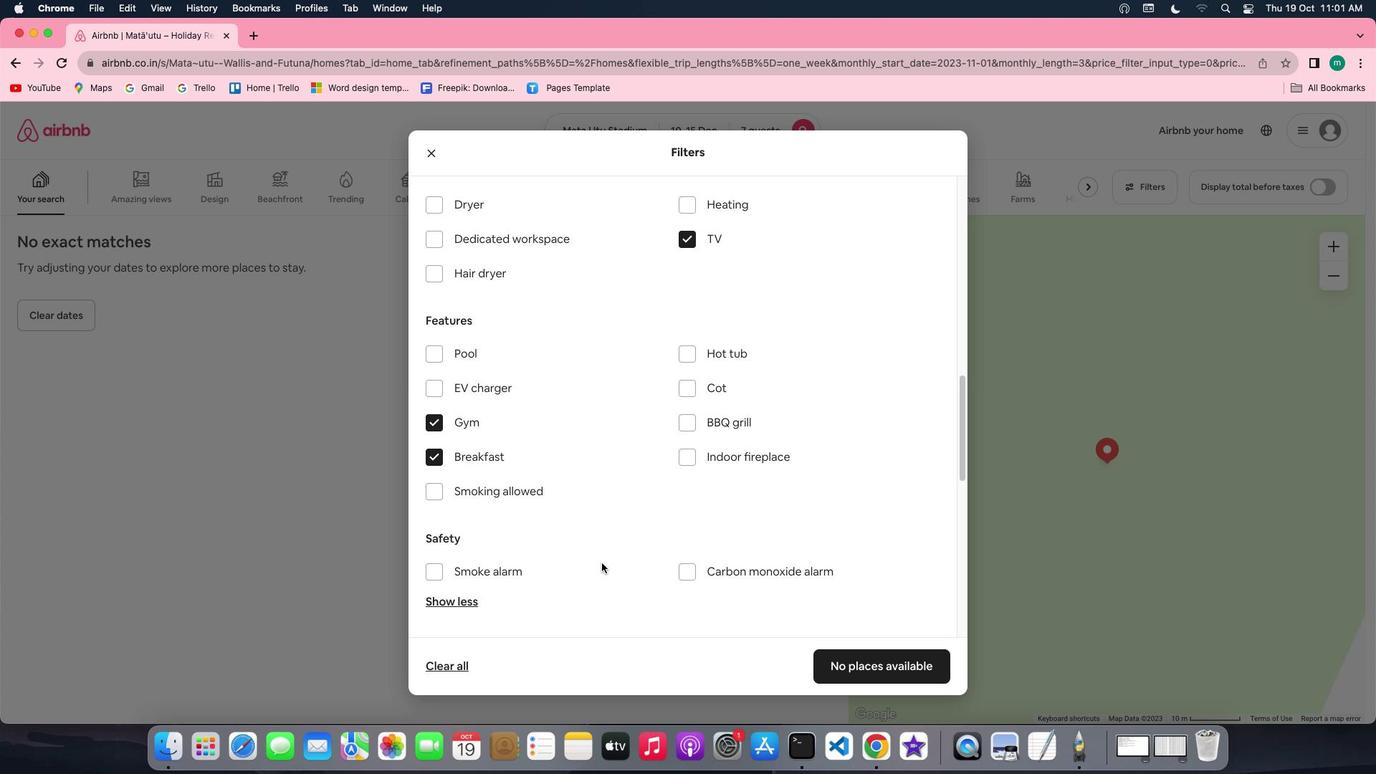 
Action: Mouse scrolled (602, 562) with delta (0, 0)
Screenshot: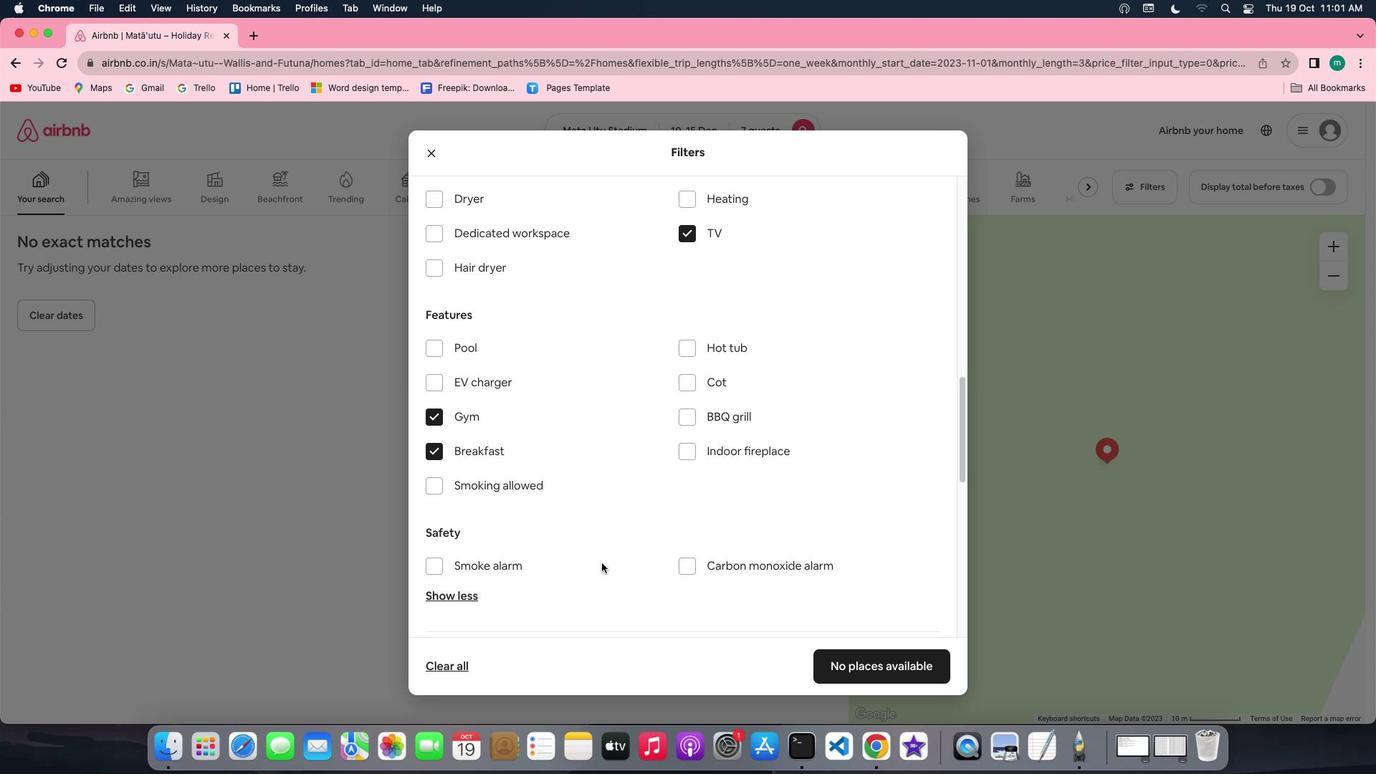 
Action: Mouse moved to (590, 460)
Screenshot: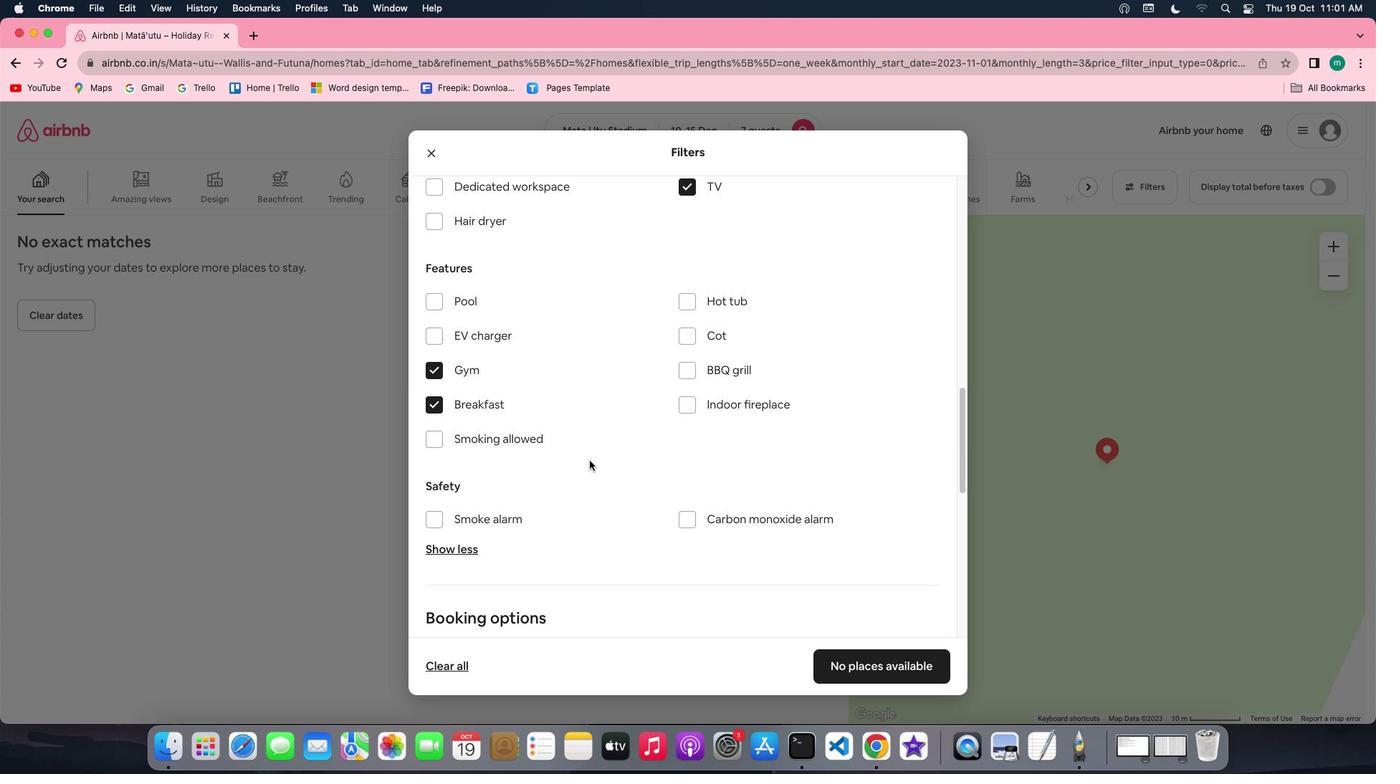 
Action: Mouse scrolled (590, 460) with delta (0, 0)
Screenshot: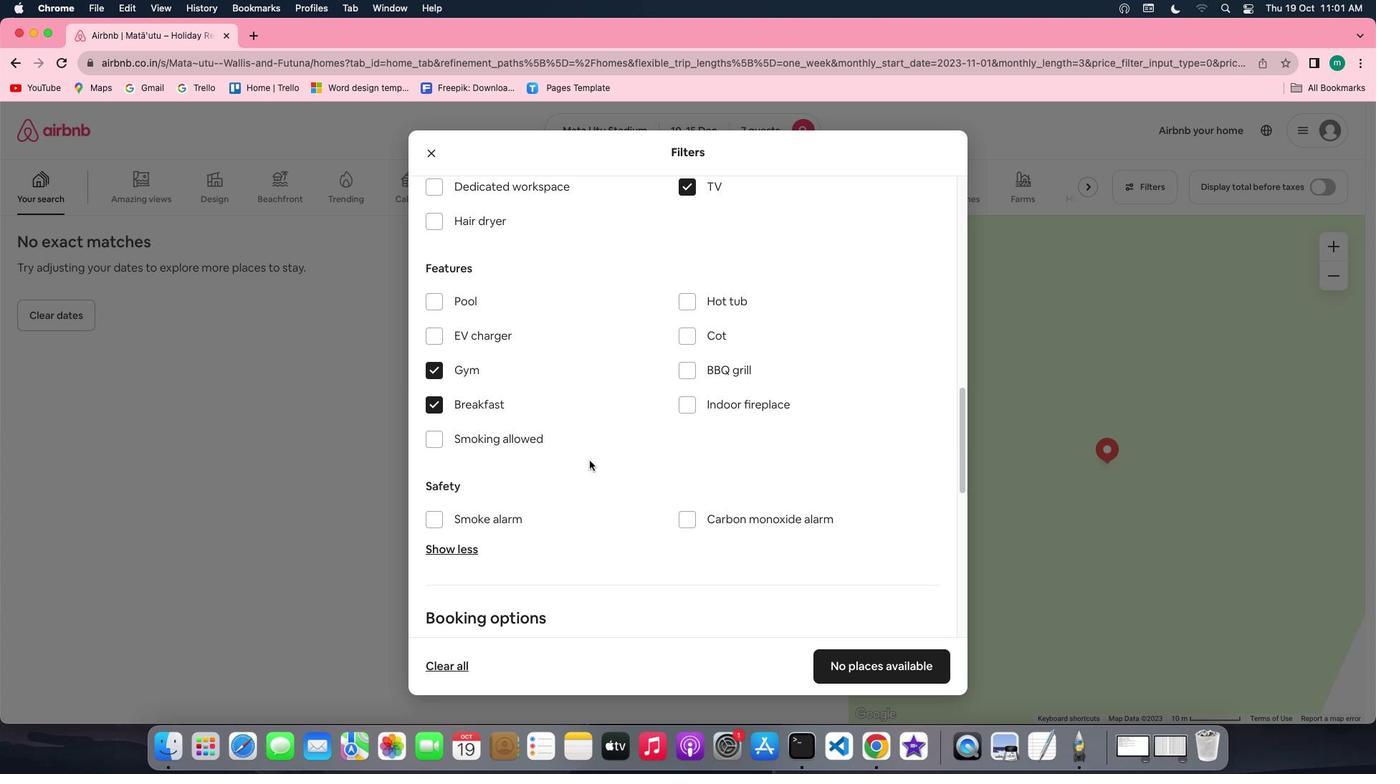 
Action: Mouse scrolled (590, 460) with delta (0, 0)
Screenshot: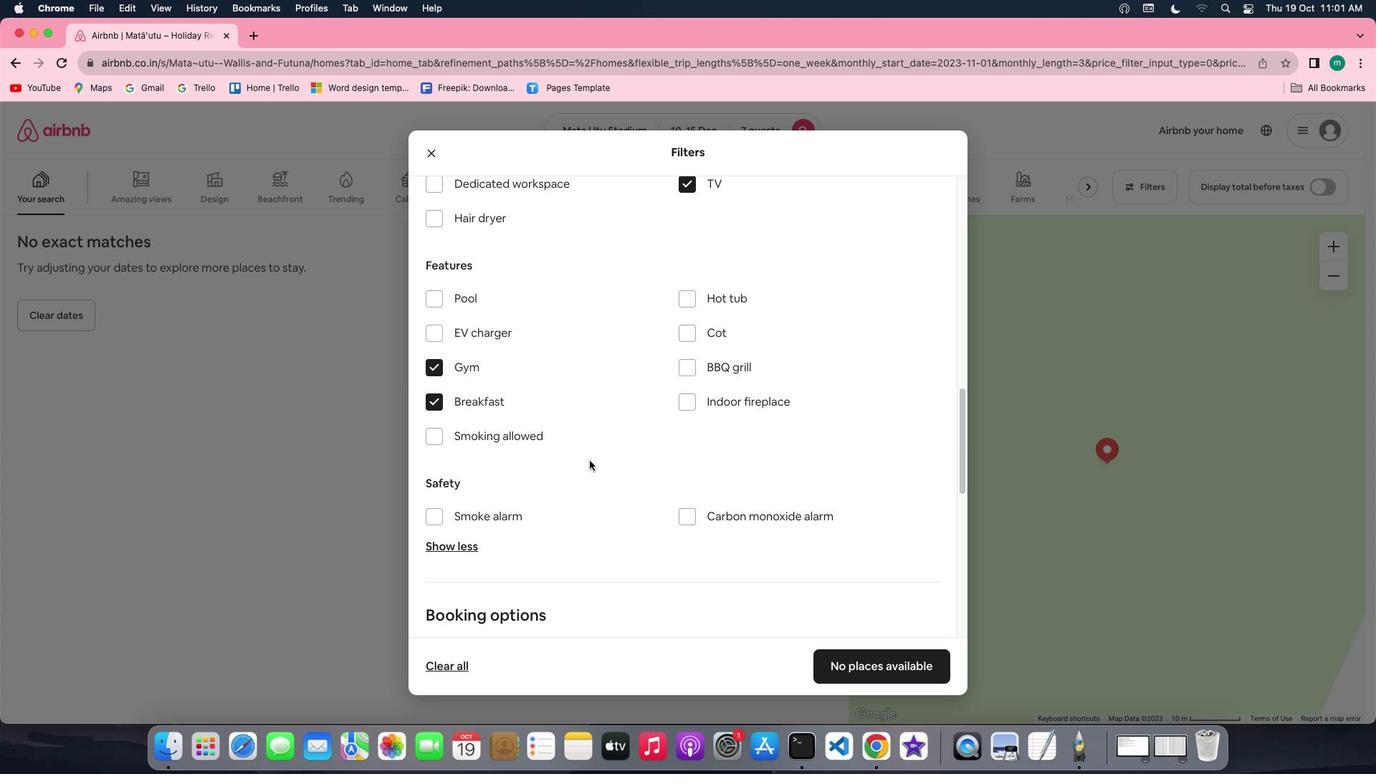 
Action: Mouse scrolled (590, 460) with delta (0, 0)
Screenshot: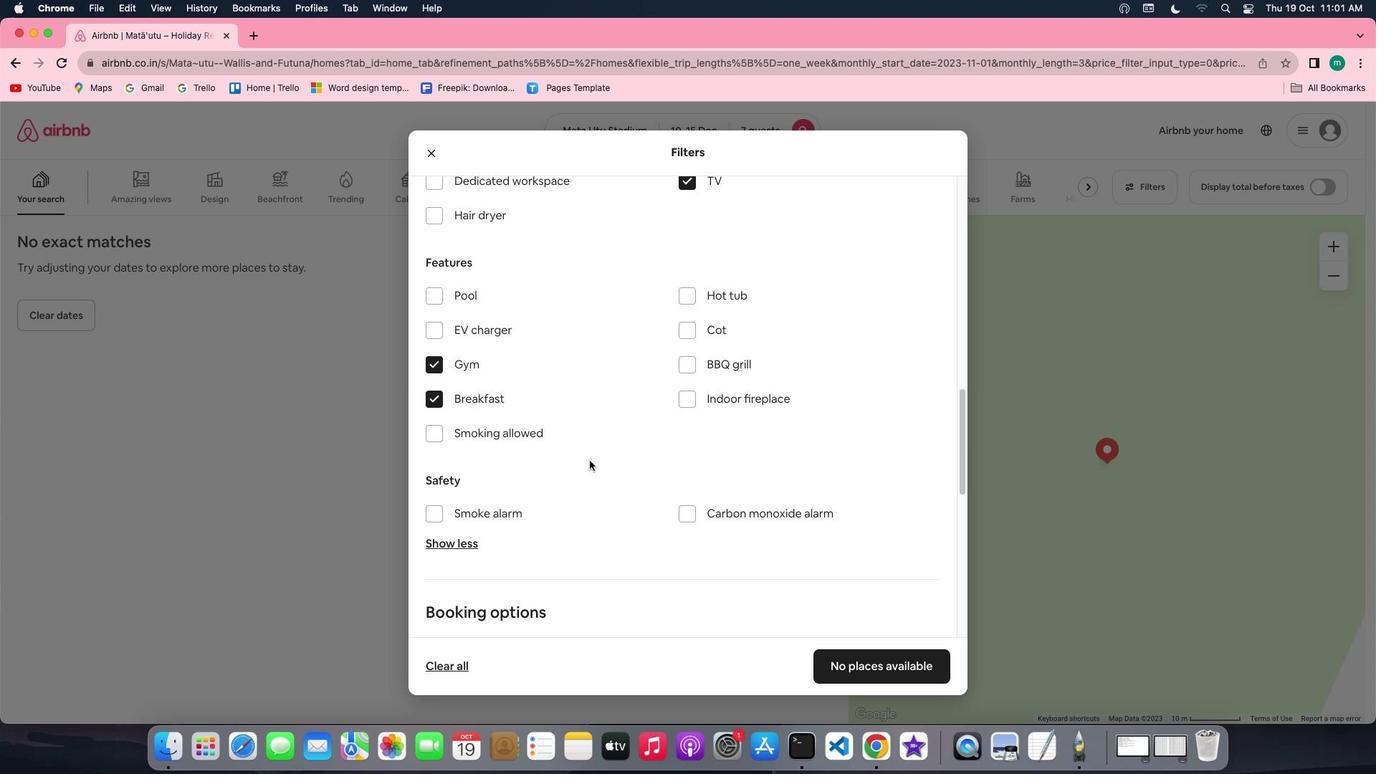 
Action: Mouse scrolled (590, 460) with delta (0, 0)
Screenshot: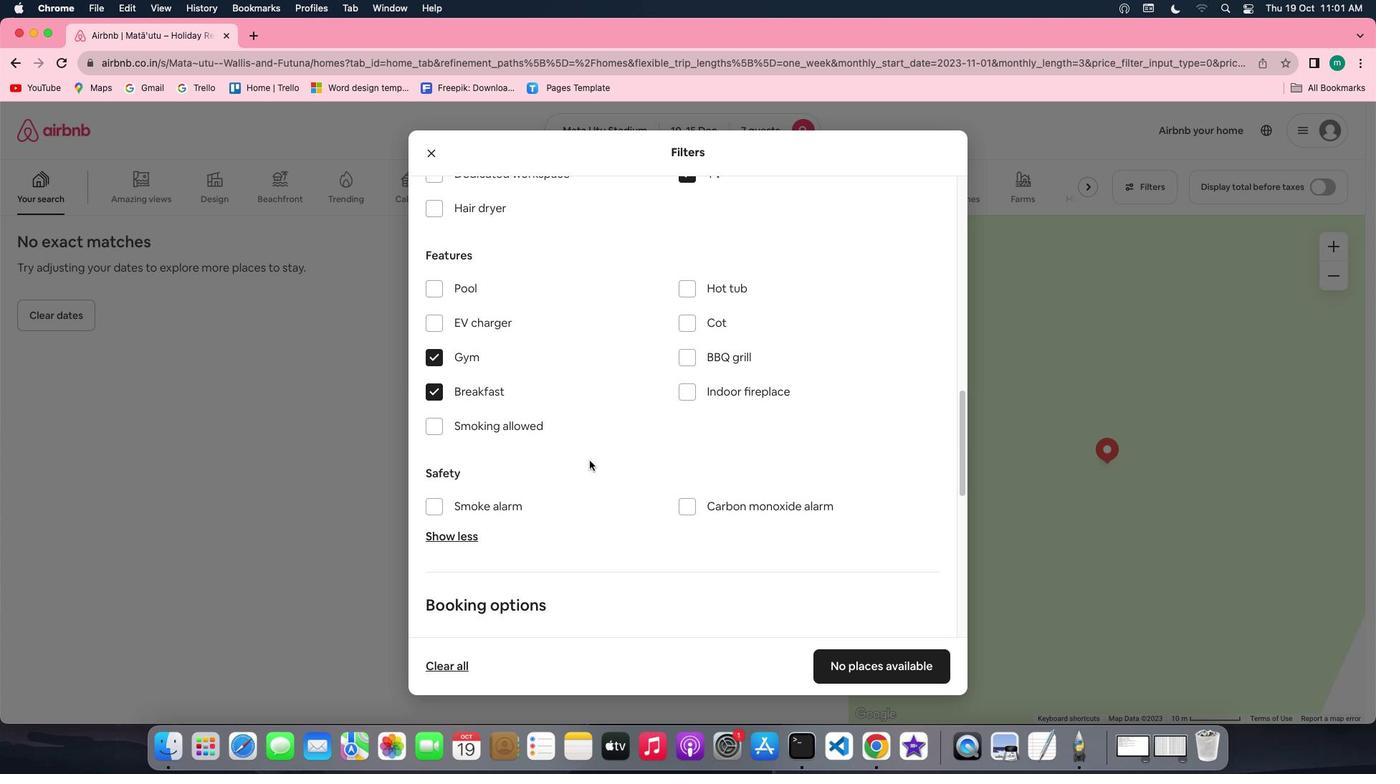 
Action: Mouse scrolled (590, 460) with delta (0, 0)
Screenshot: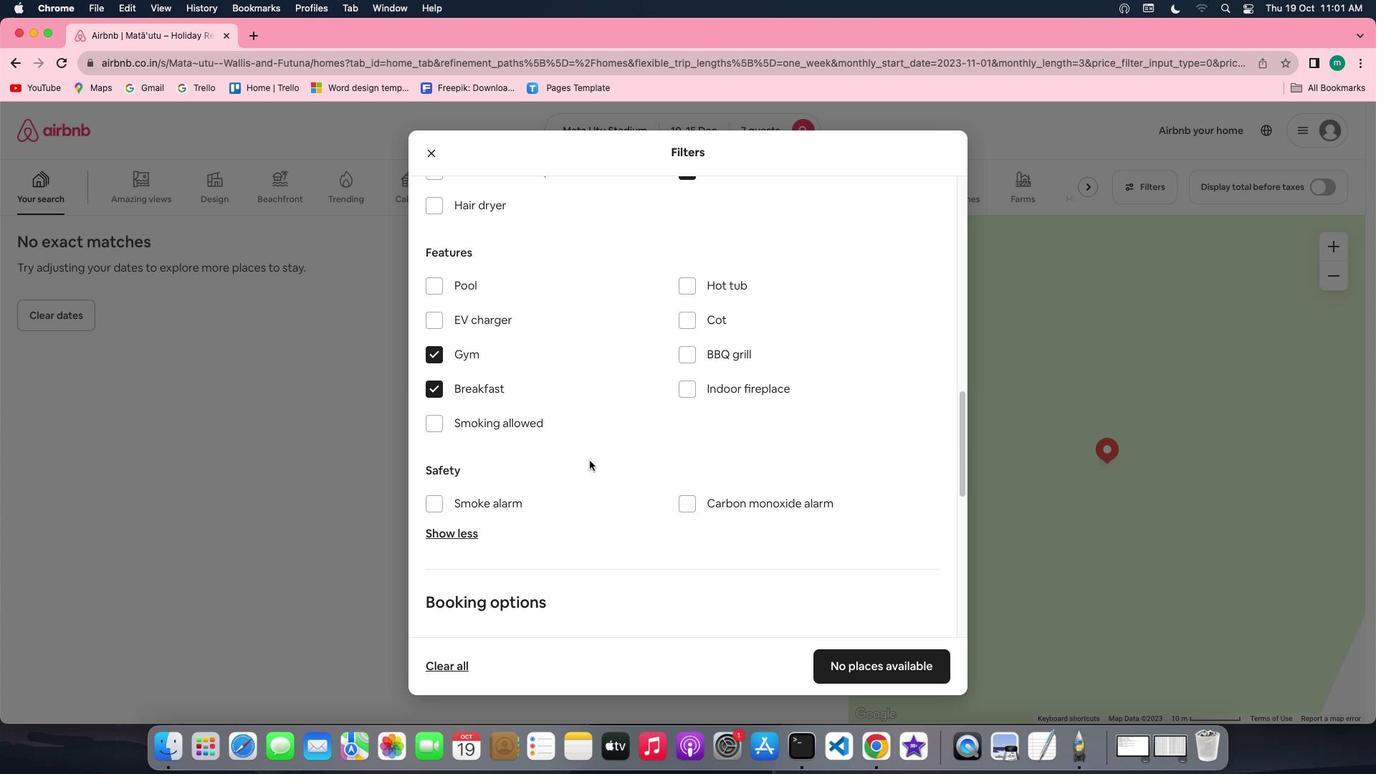 
Action: Mouse scrolled (590, 460) with delta (0, 0)
Screenshot: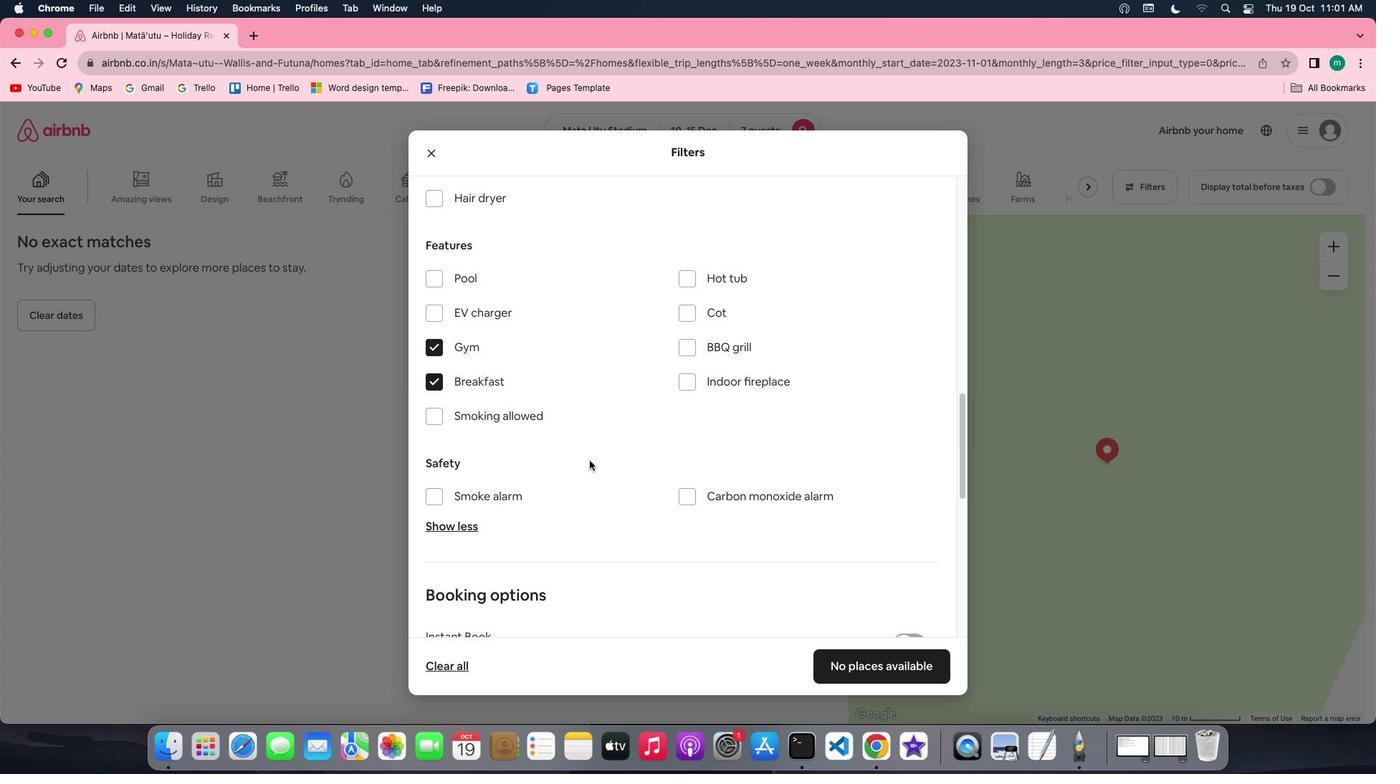
Action: Mouse scrolled (590, 460) with delta (0, 0)
Screenshot: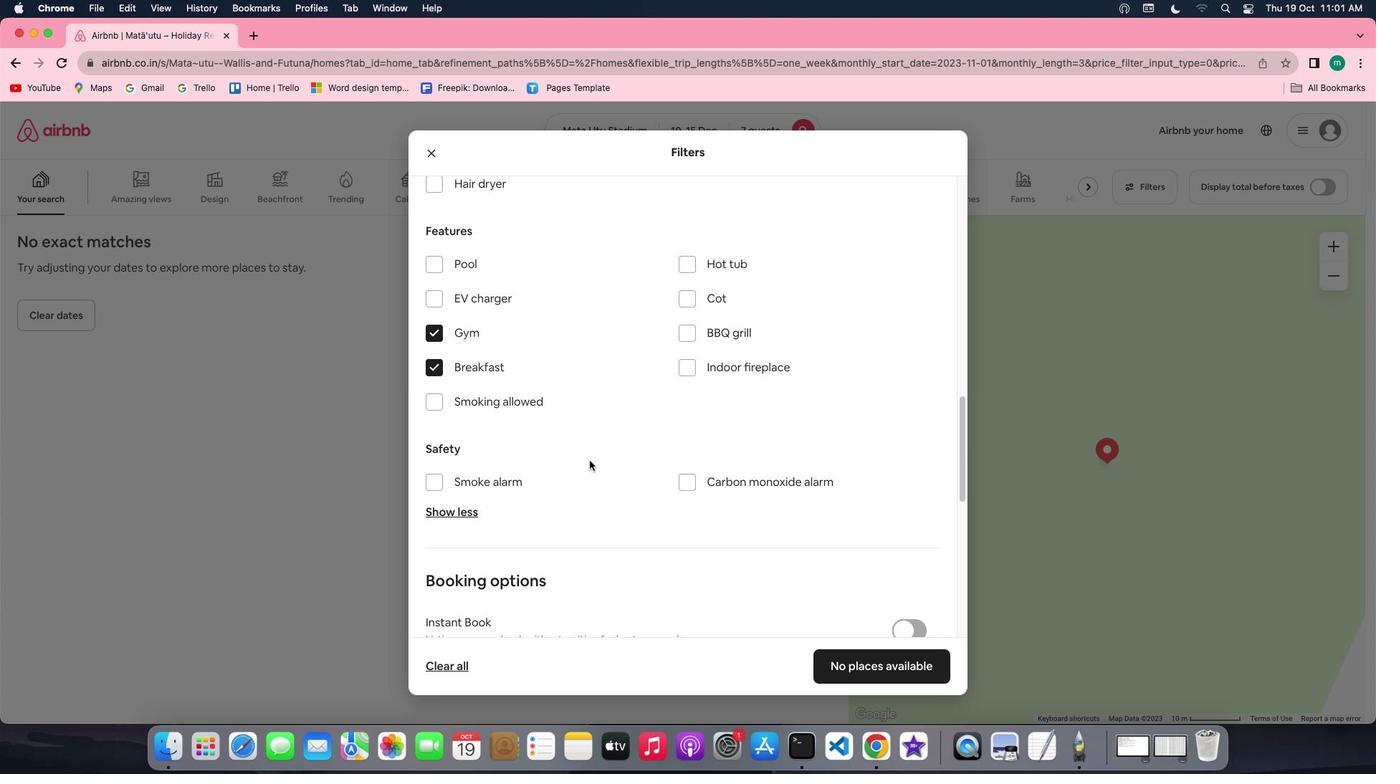 
Action: Mouse scrolled (590, 460) with delta (0, 0)
Screenshot: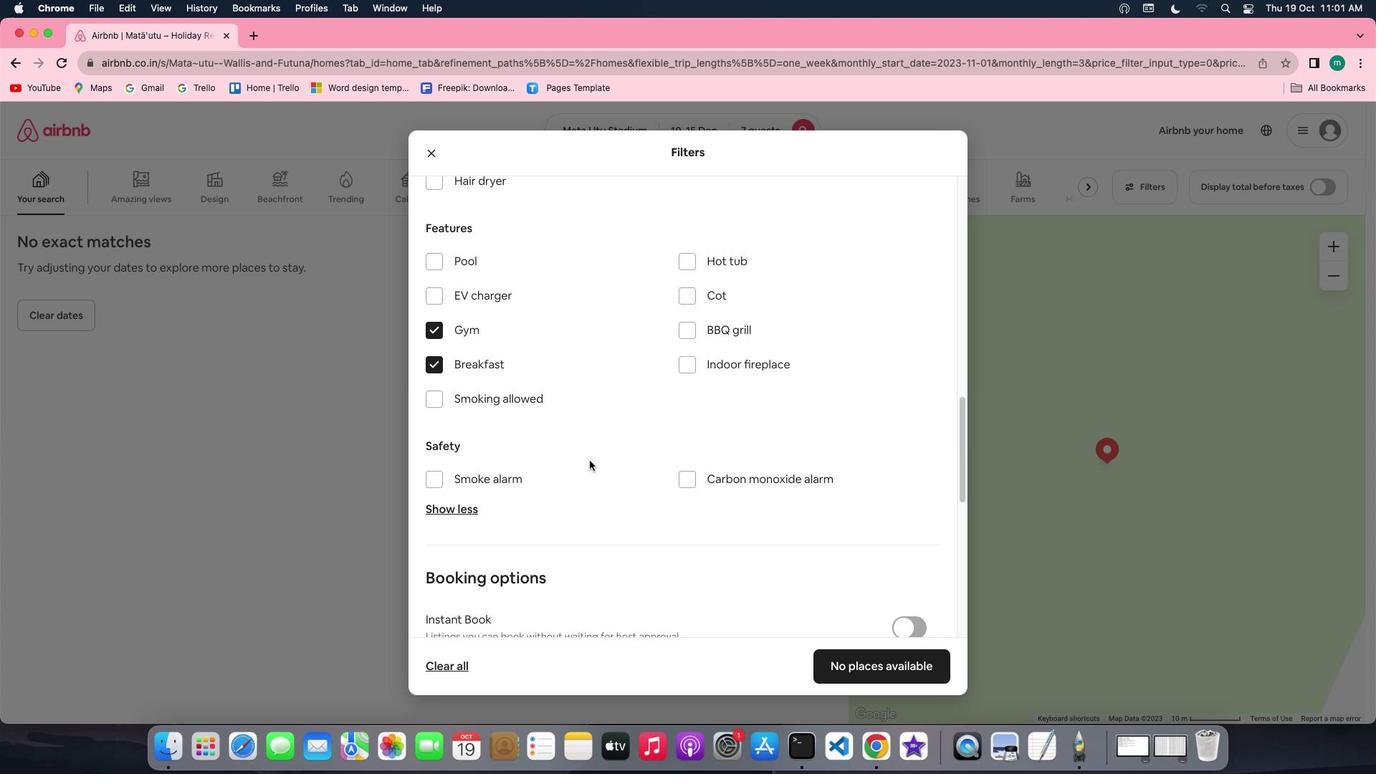 
Action: Mouse scrolled (590, 460) with delta (0, 0)
Screenshot: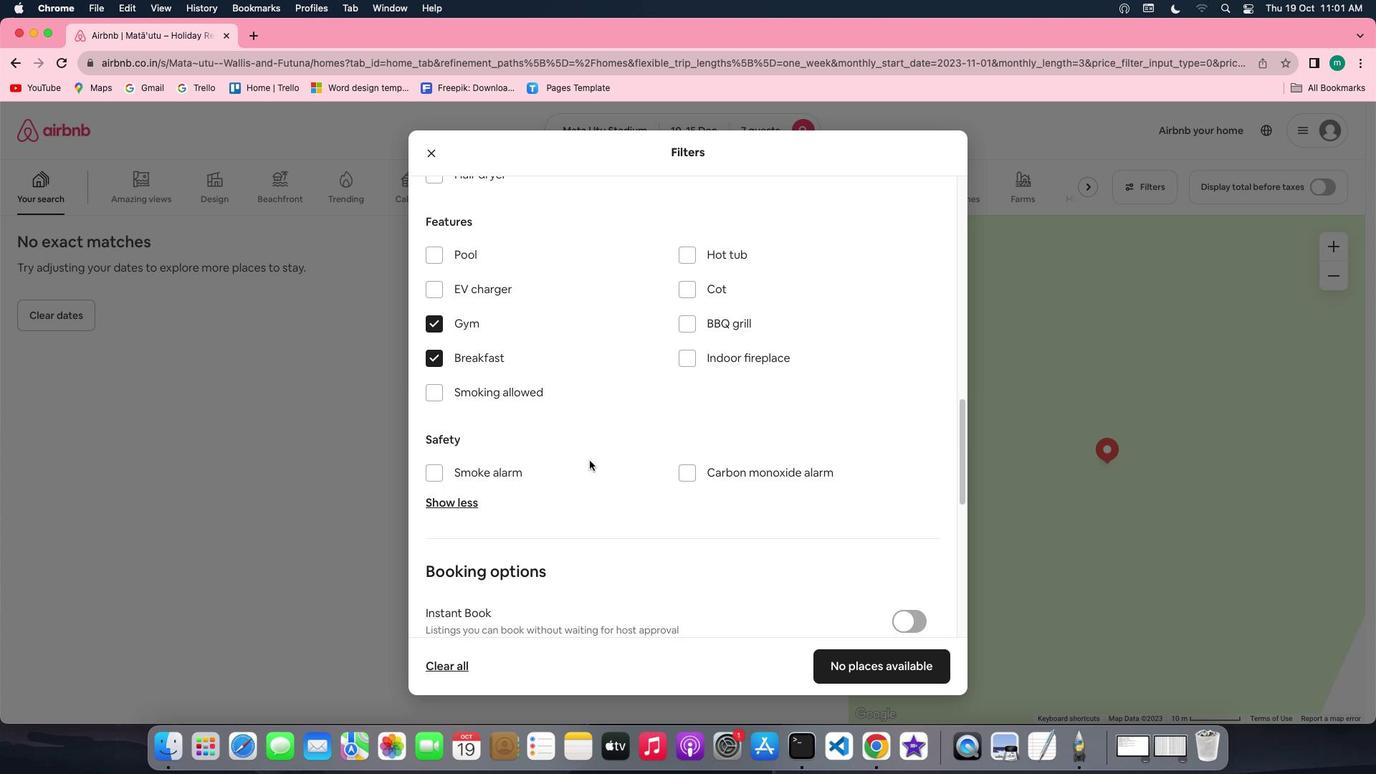 
Action: Mouse scrolled (590, 460) with delta (0, 0)
Screenshot: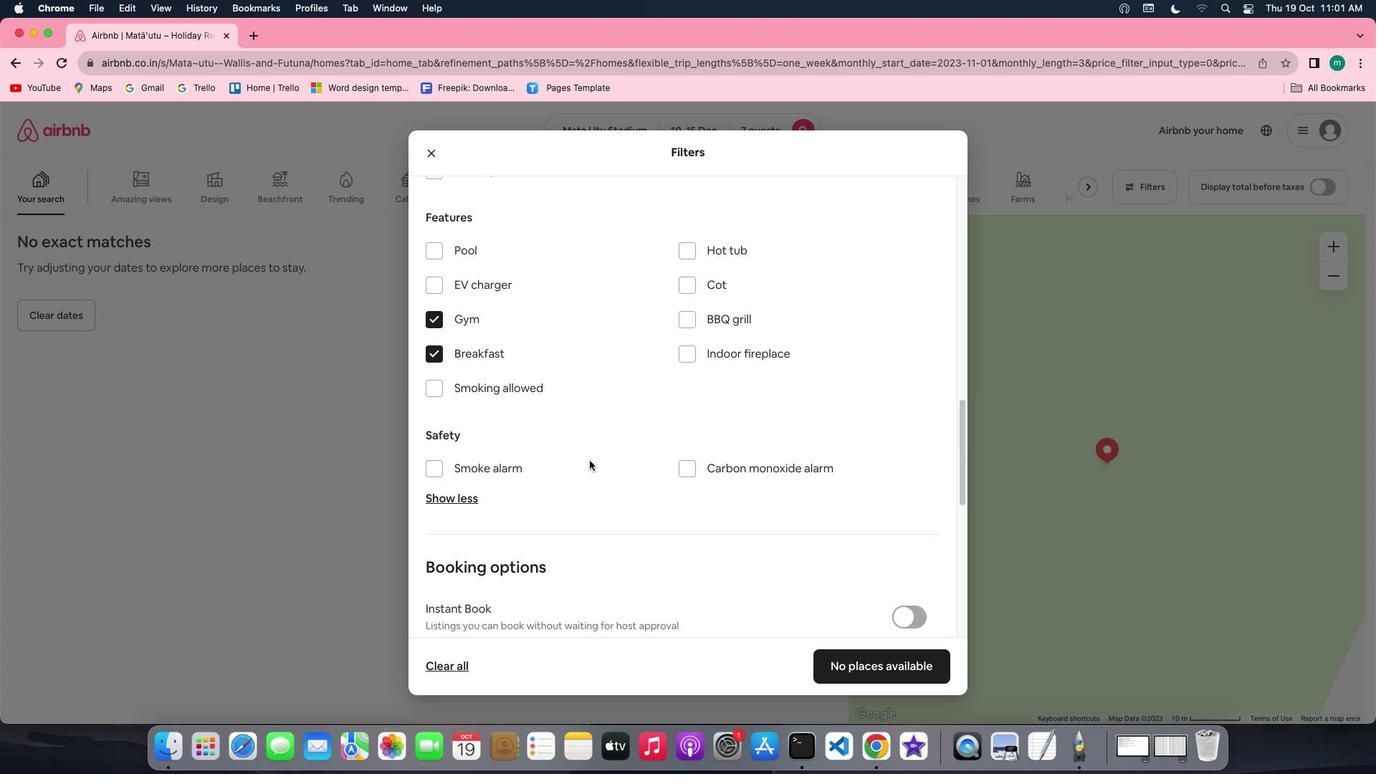 
Action: Mouse scrolled (590, 460) with delta (0, 0)
Screenshot: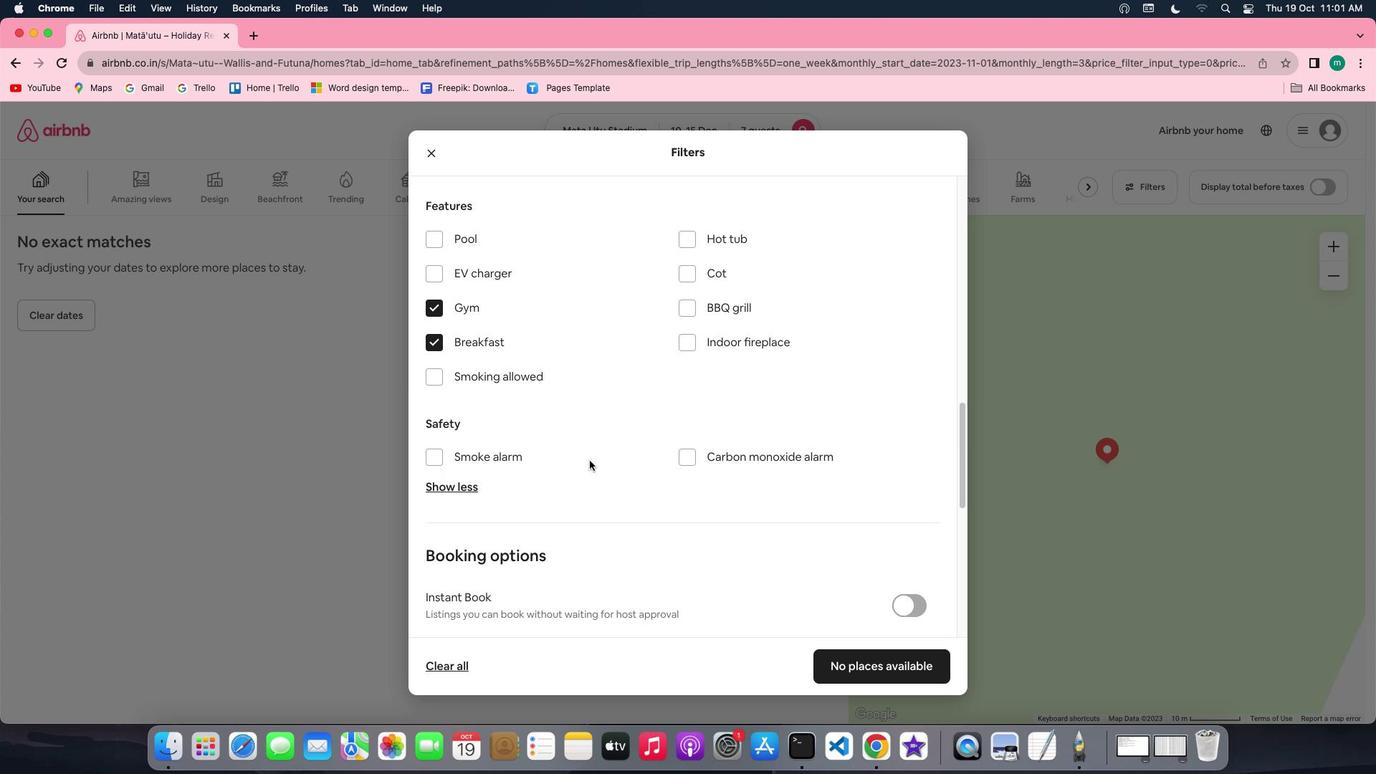 
Action: Mouse scrolled (590, 460) with delta (0, 0)
Screenshot: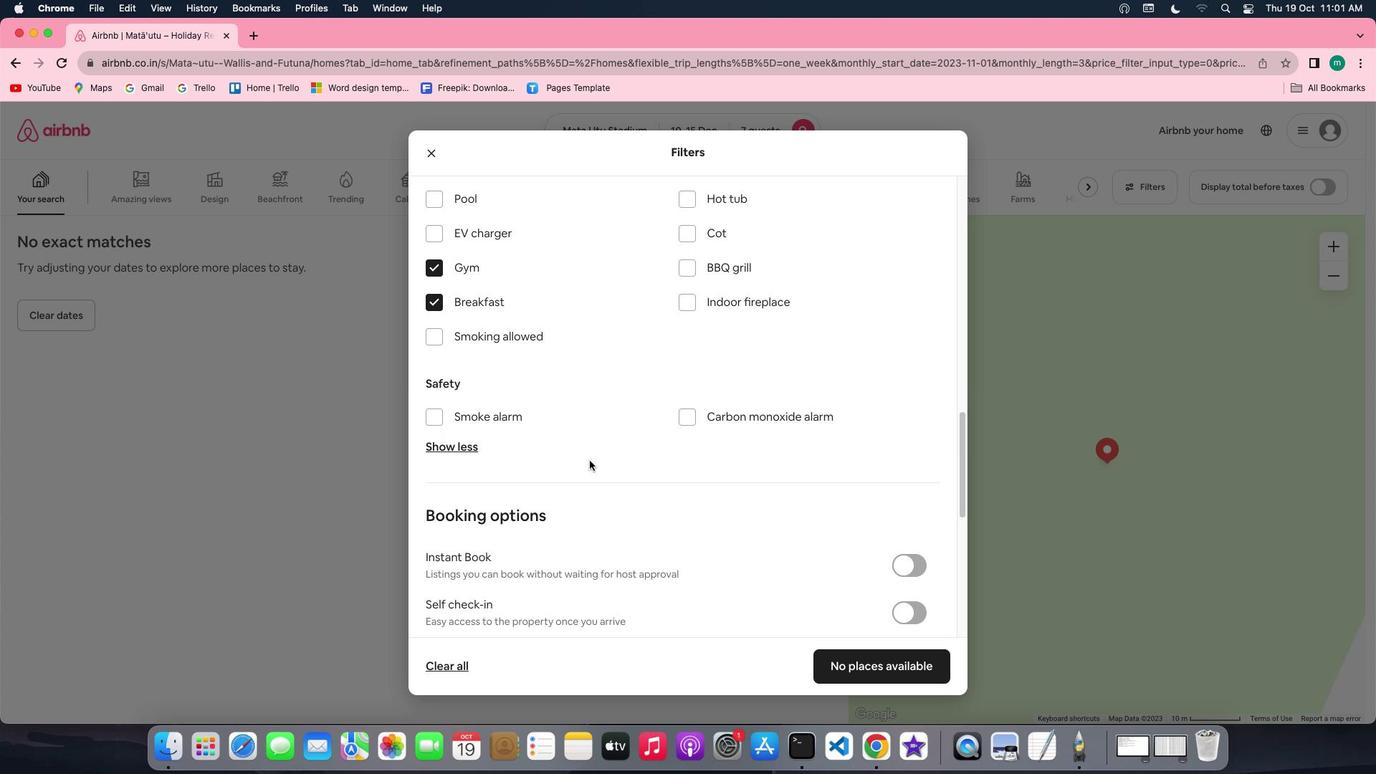 
Action: Mouse scrolled (590, 460) with delta (0, 0)
Screenshot: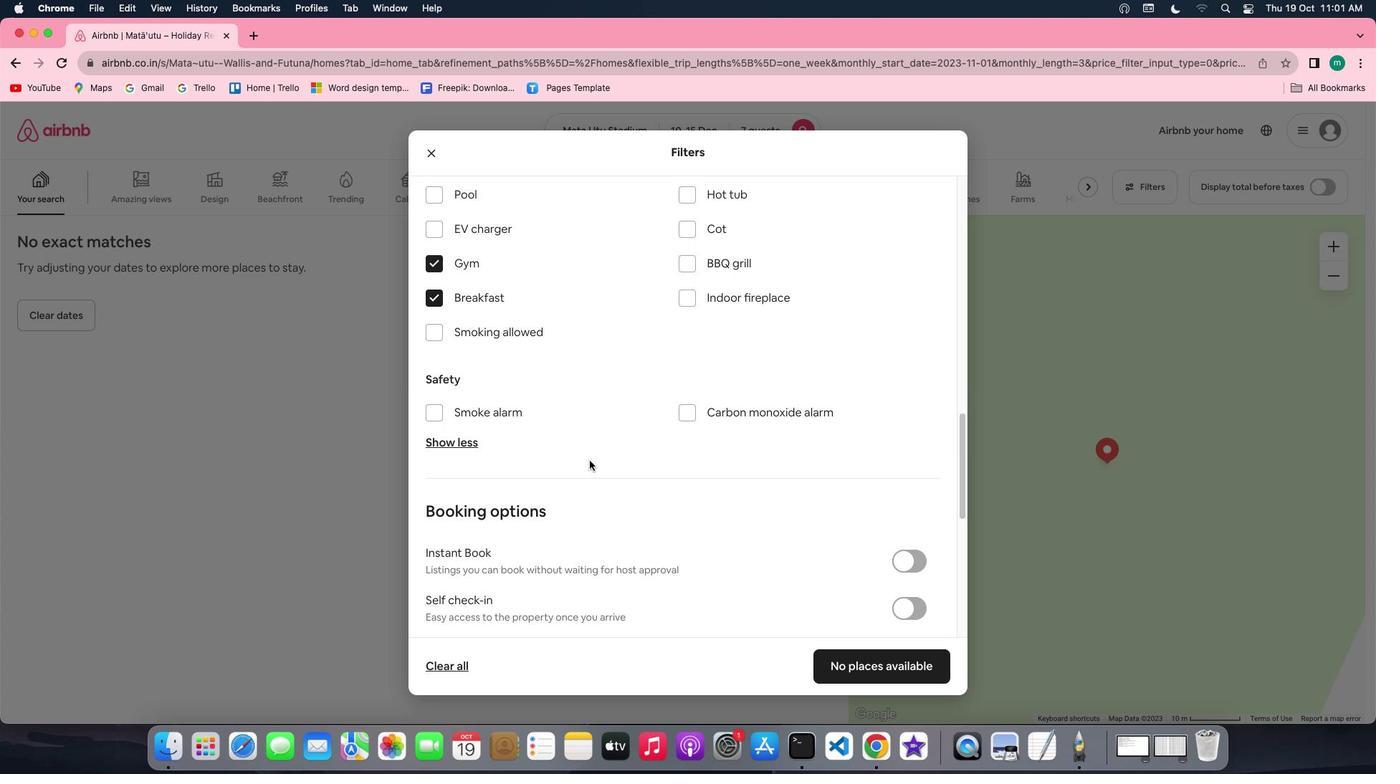 
Action: Mouse scrolled (590, 460) with delta (0, -1)
Screenshot: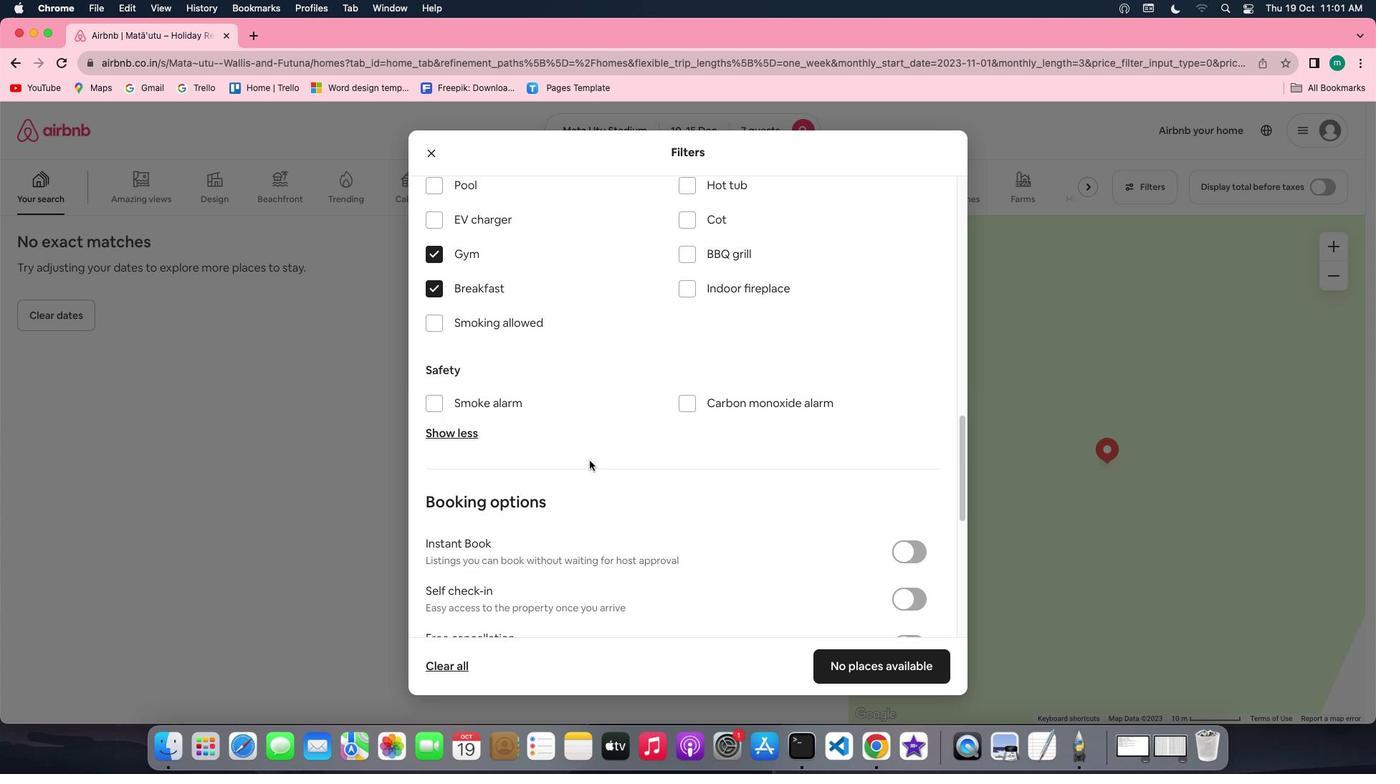 
Action: Mouse moved to (918, 518)
Screenshot: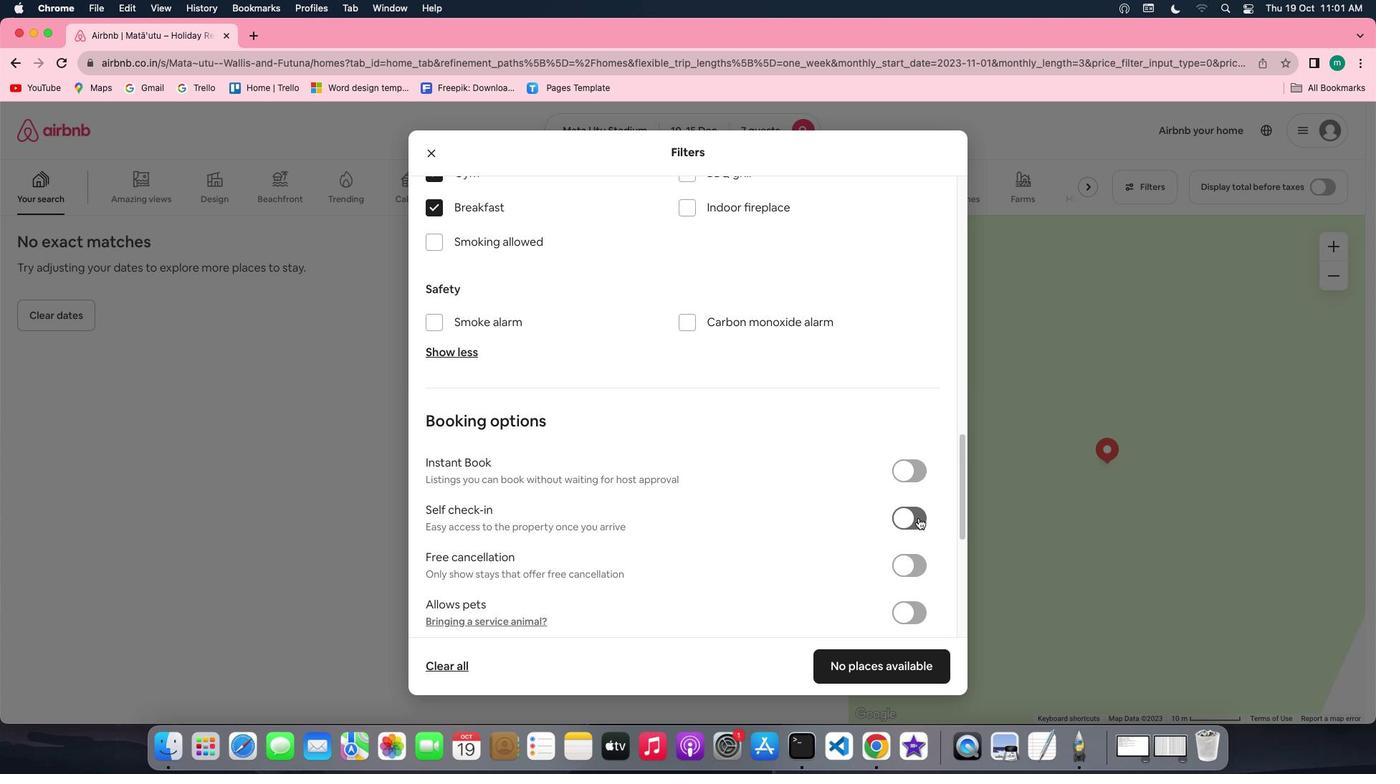 
Action: Mouse pressed left at (918, 518)
Screenshot: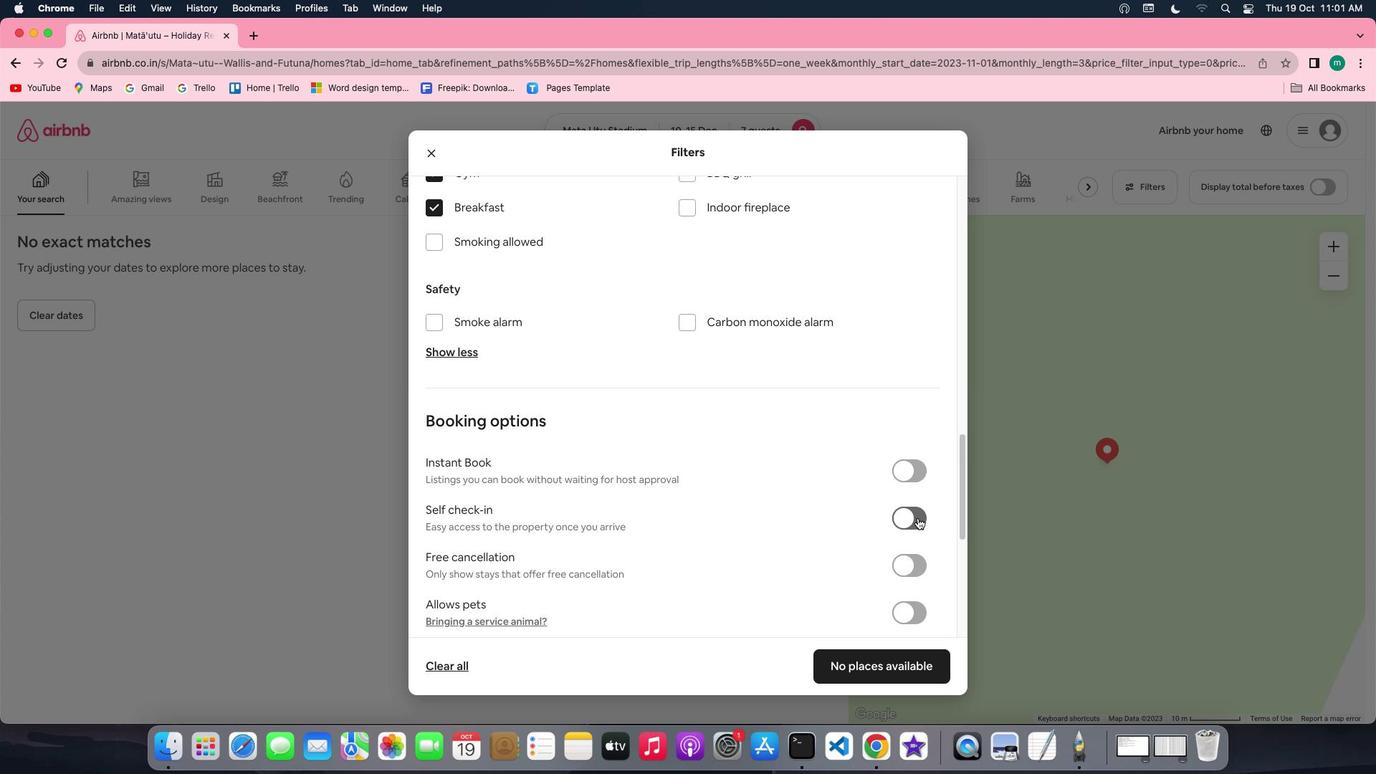 
Action: Mouse moved to (720, 508)
Screenshot: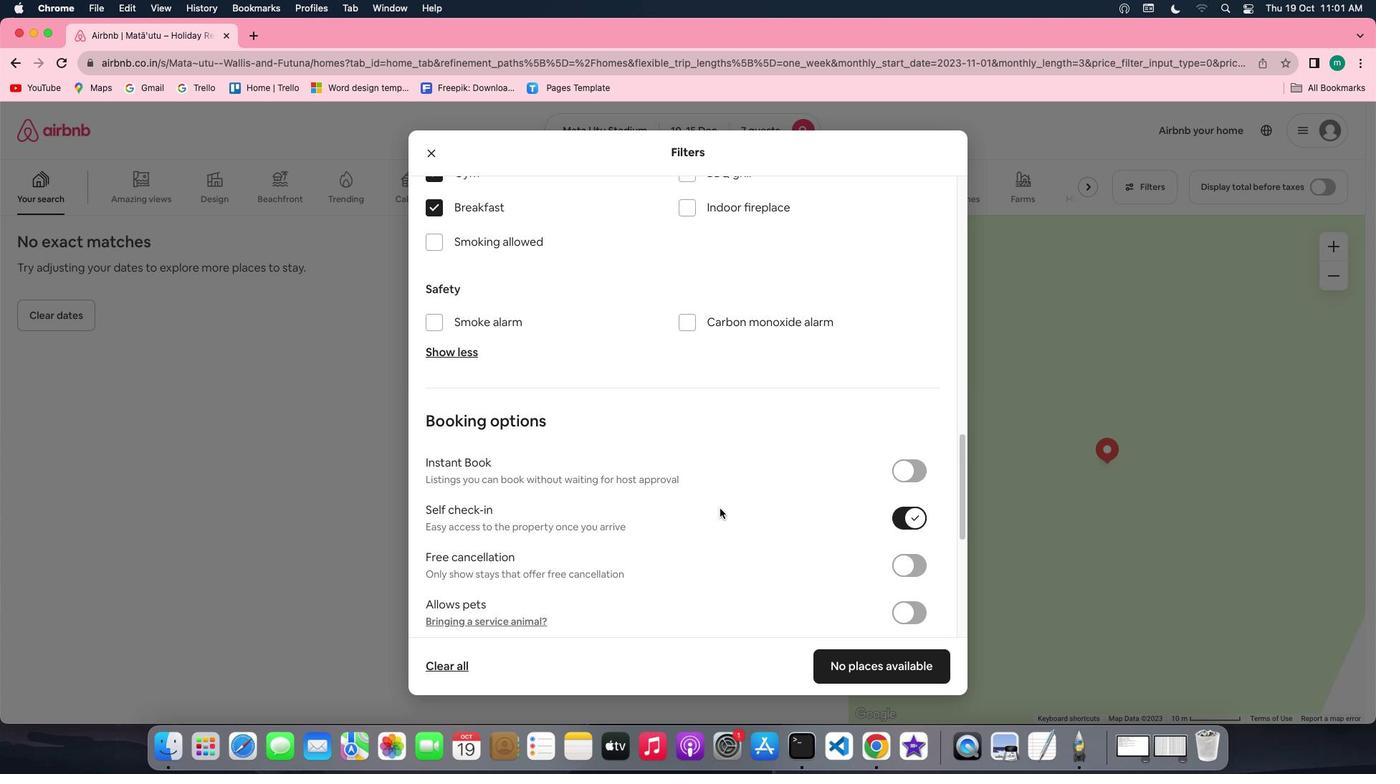 
Action: Mouse scrolled (720, 508) with delta (0, 0)
Screenshot: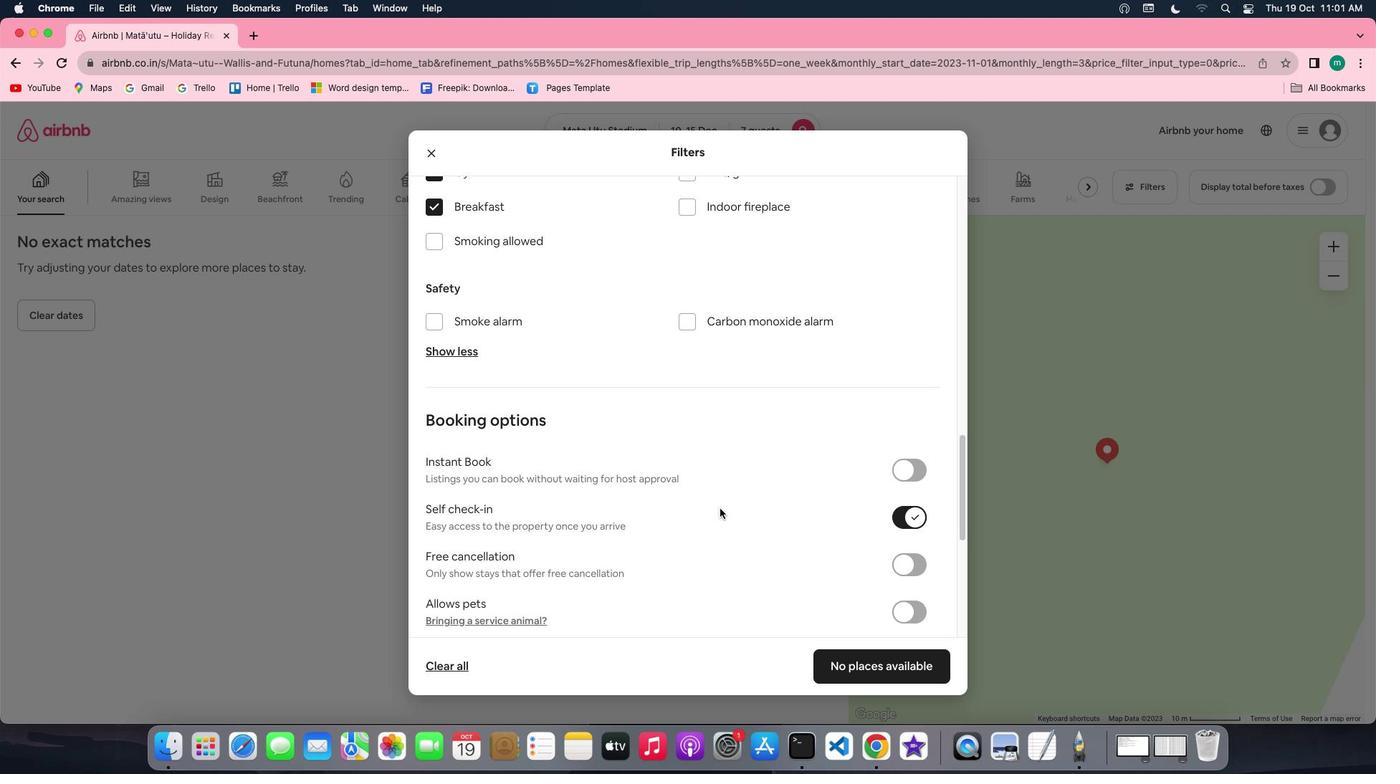 
Action: Mouse scrolled (720, 508) with delta (0, 0)
Screenshot: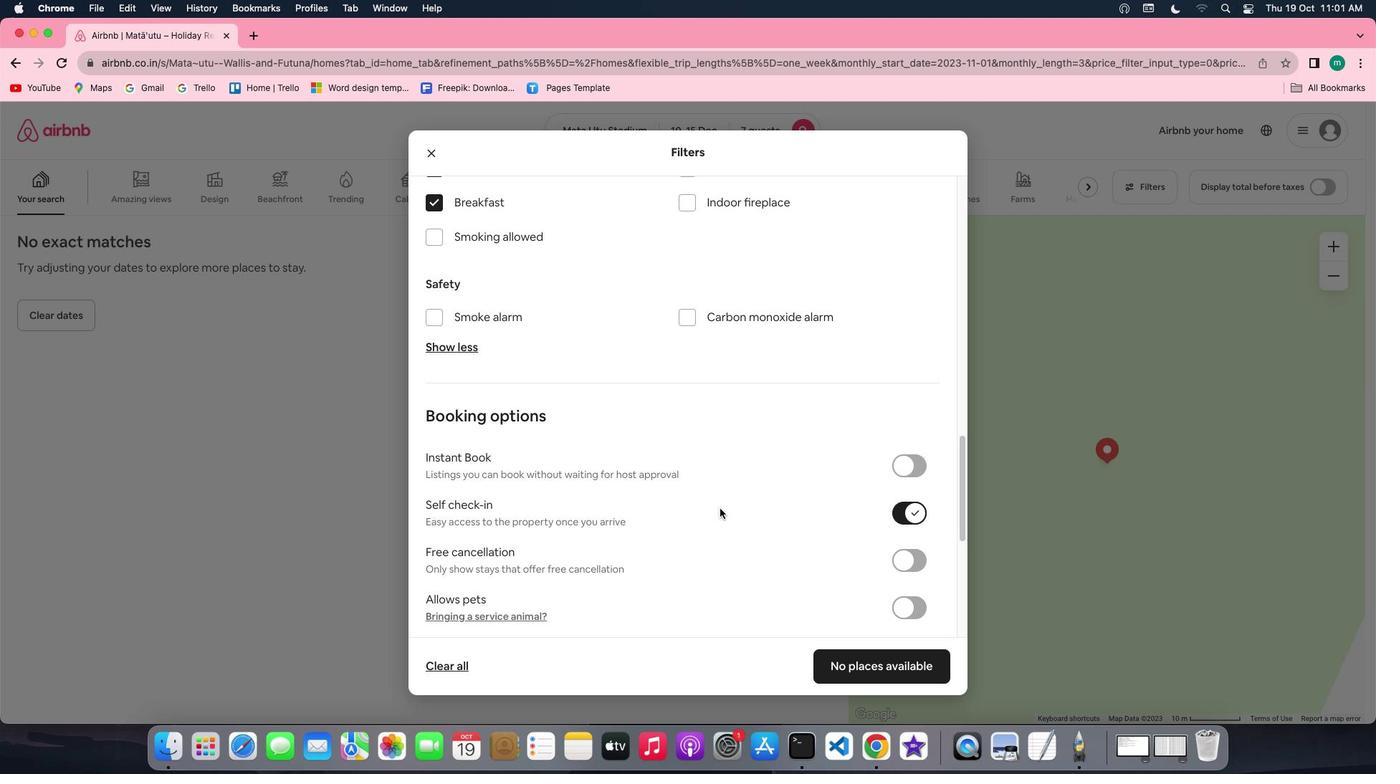 
Action: Mouse scrolled (720, 508) with delta (0, 0)
Screenshot: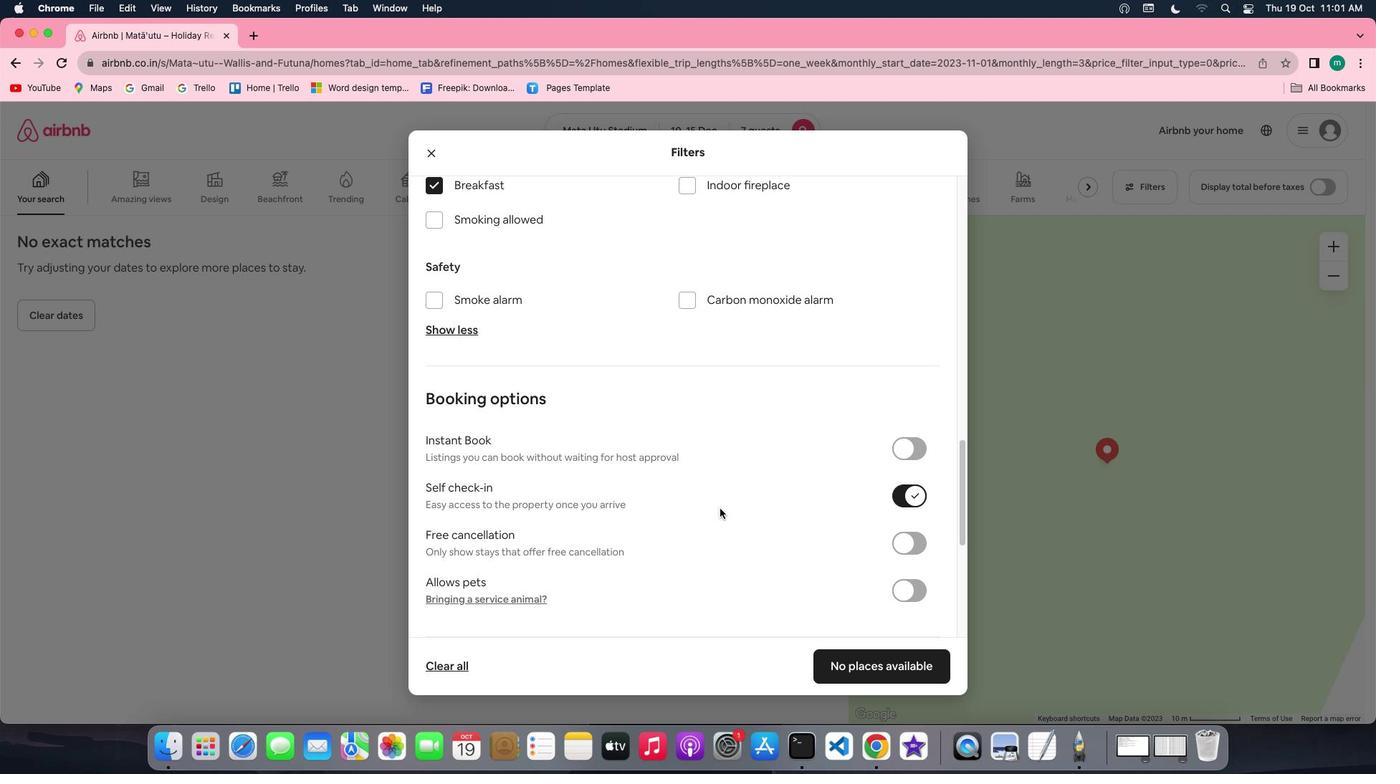 
Action: Mouse scrolled (720, 508) with delta (0, 0)
Screenshot: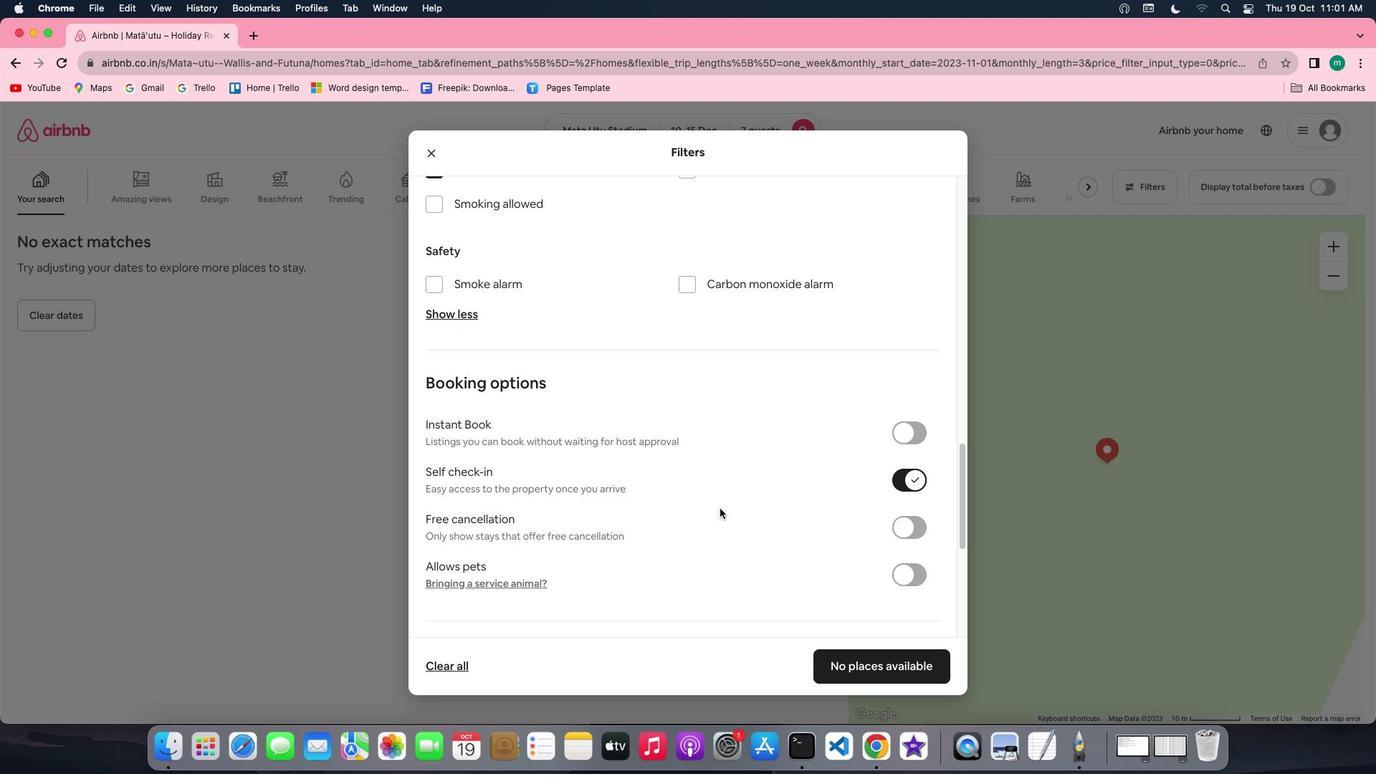 
Action: Mouse scrolled (720, 508) with delta (0, 0)
Screenshot: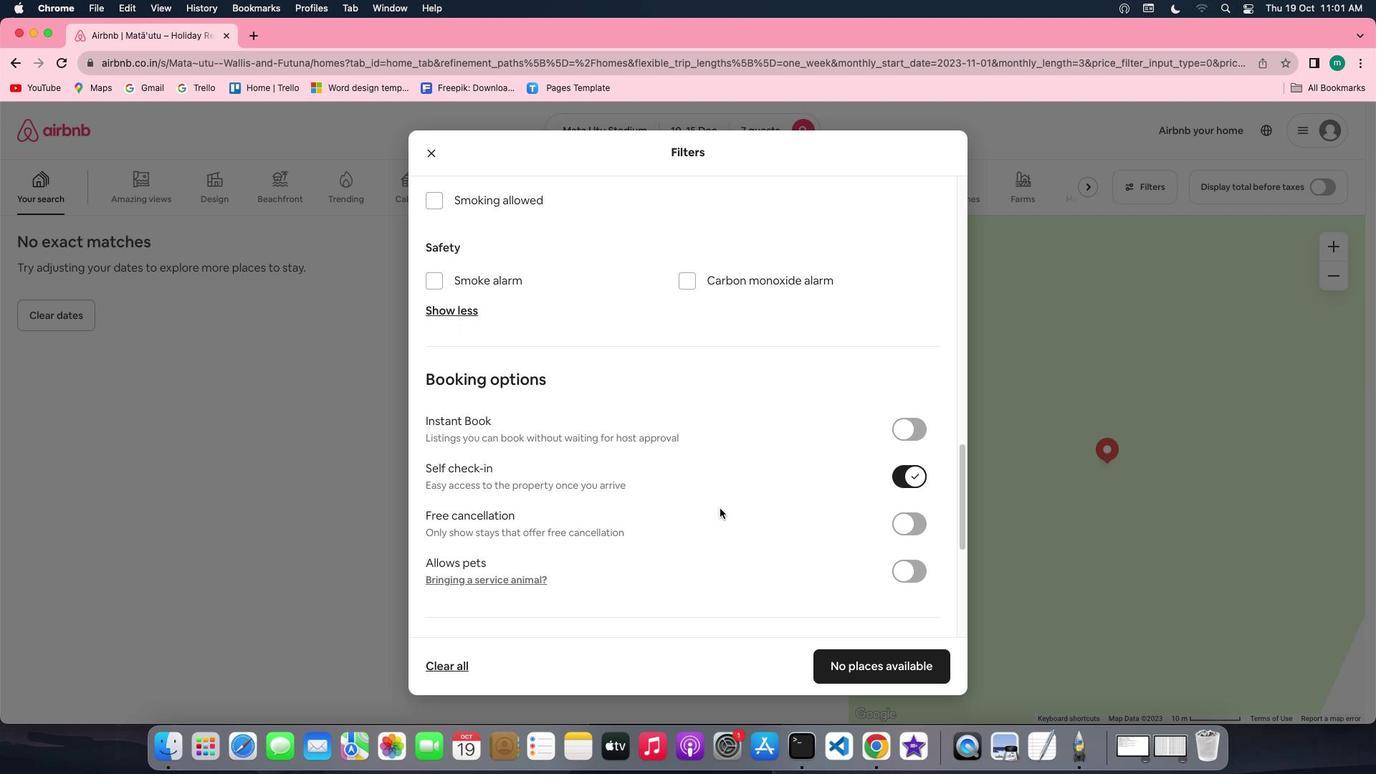 
Action: Mouse scrolled (720, 508) with delta (0, 0)
Screenshot: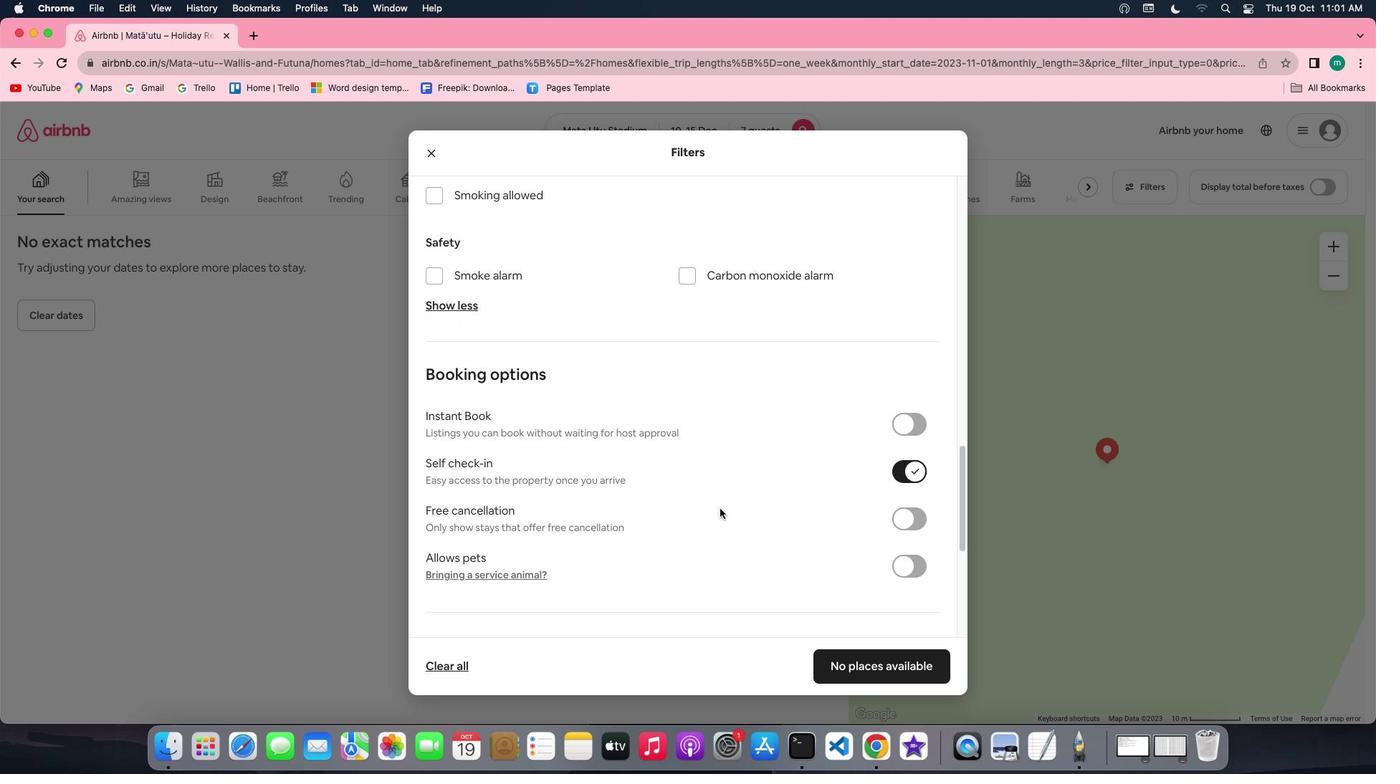 
Action: Mouse scrolled (720, 508) with delta (0, 0)
Screenshot: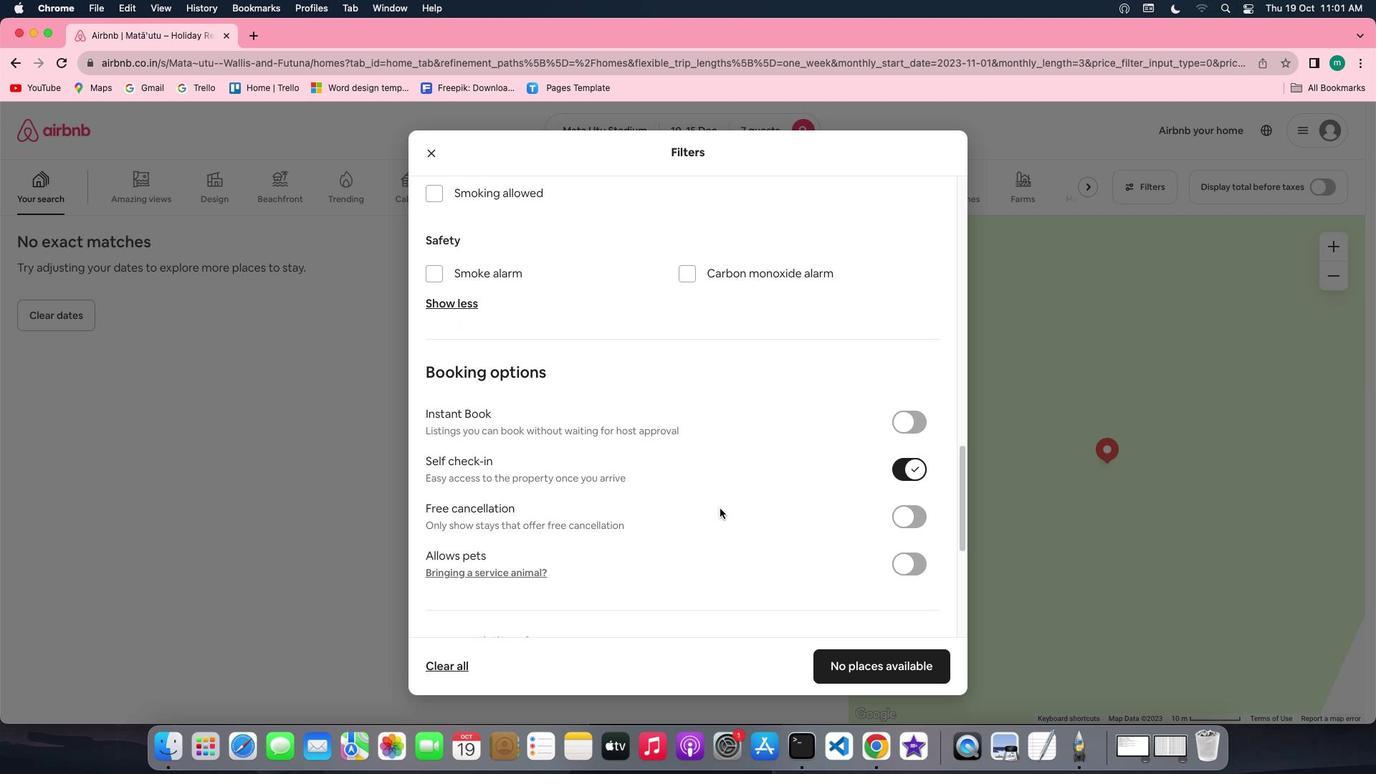 
Action: Mouse scrolled (720, 508) with delta (0, 0)
Screenshot: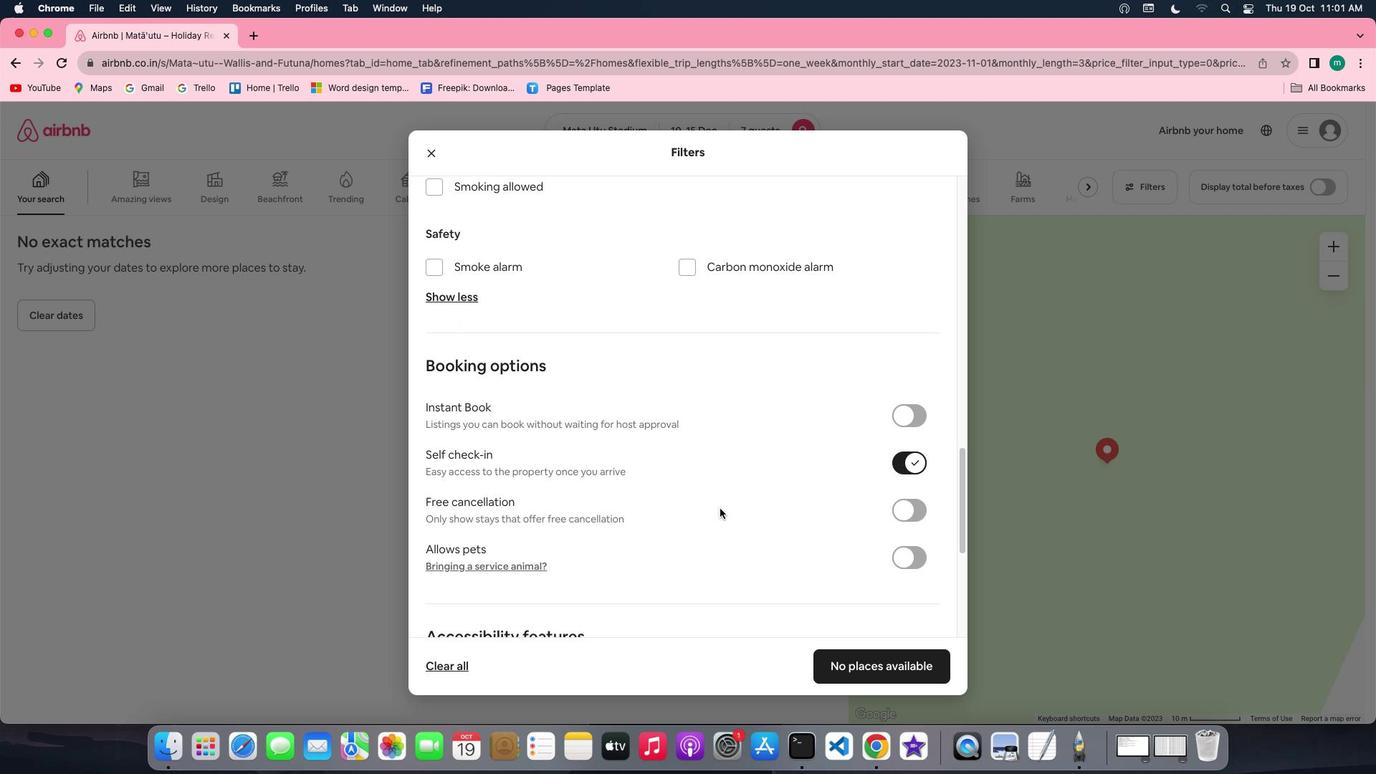 
Action: Mouse moved to (879, 666)
Screenshot: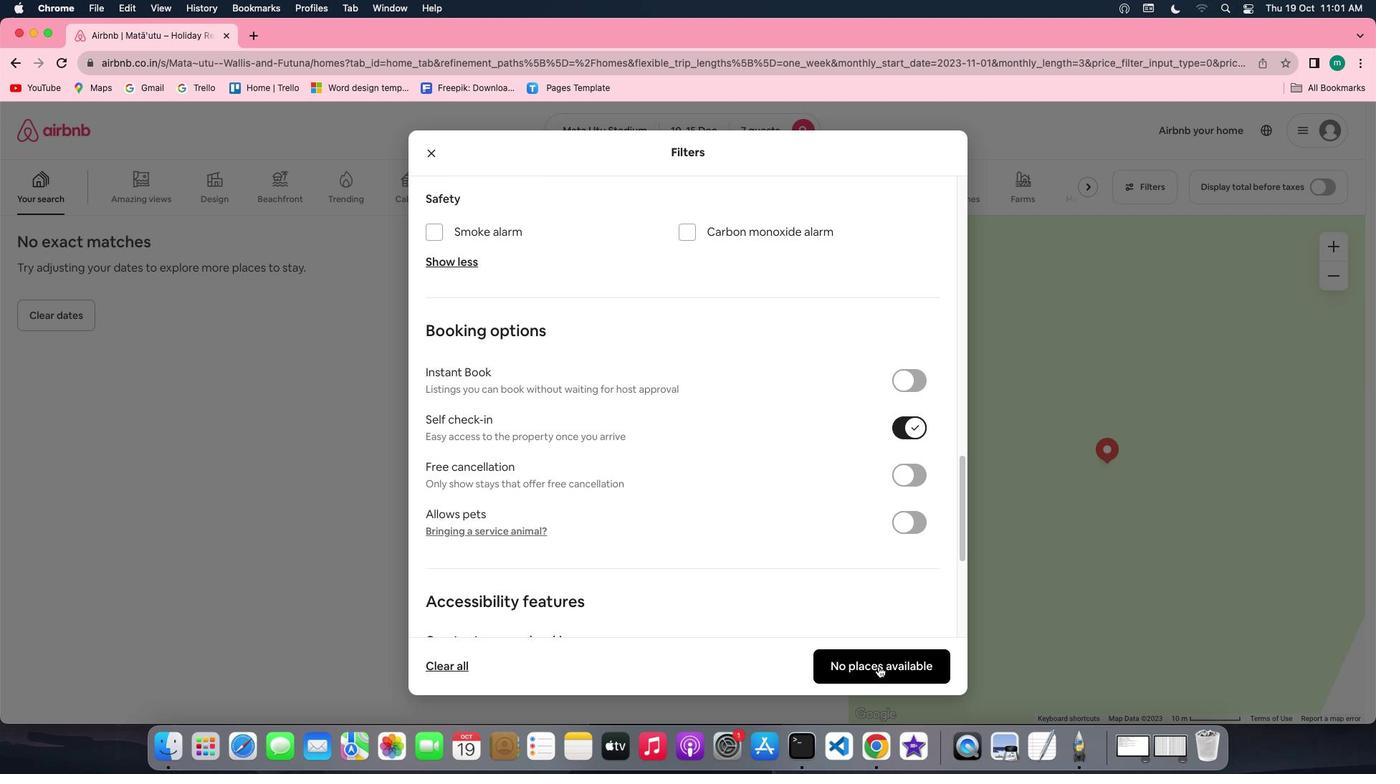 
Action: Mouse pressed left at (879, 666)
Screenshot: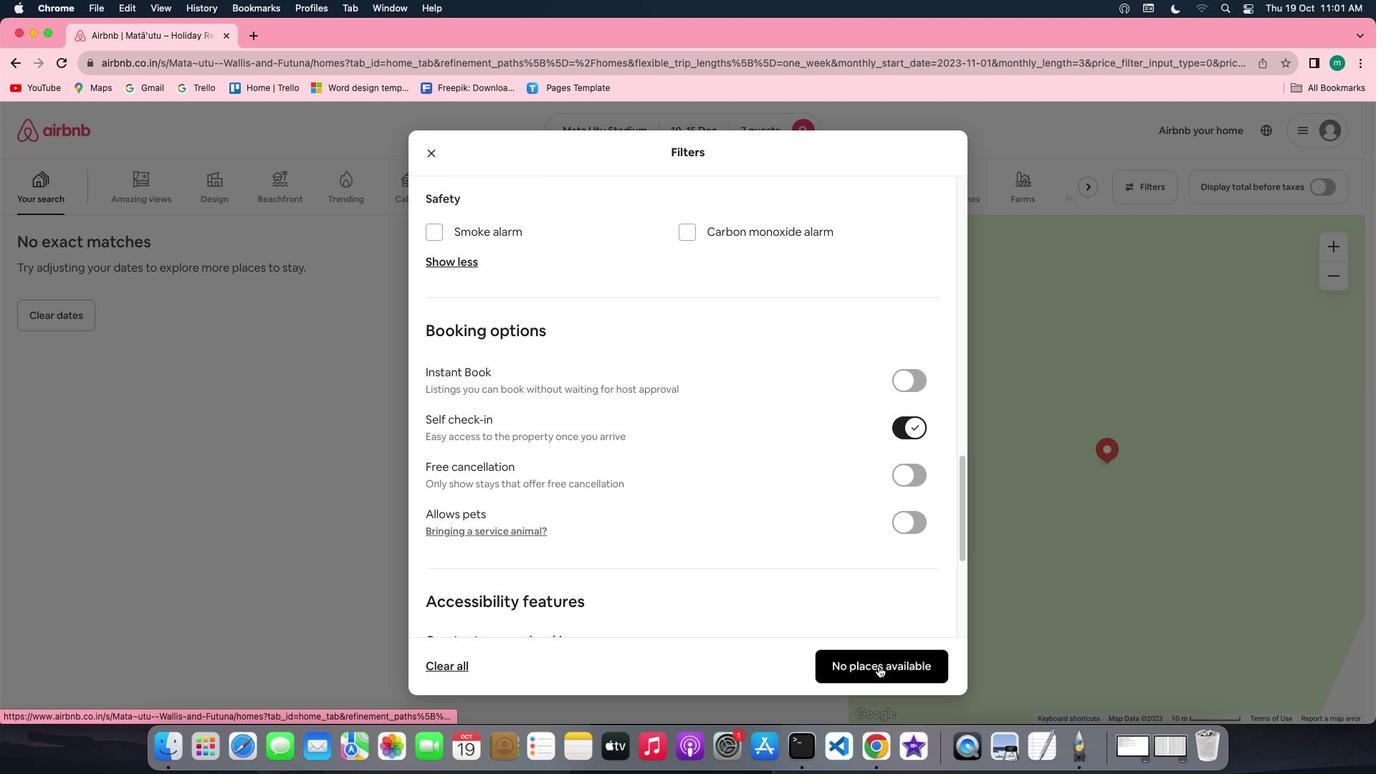 
Action: Mouse moved to (522, 568)
Screenshot: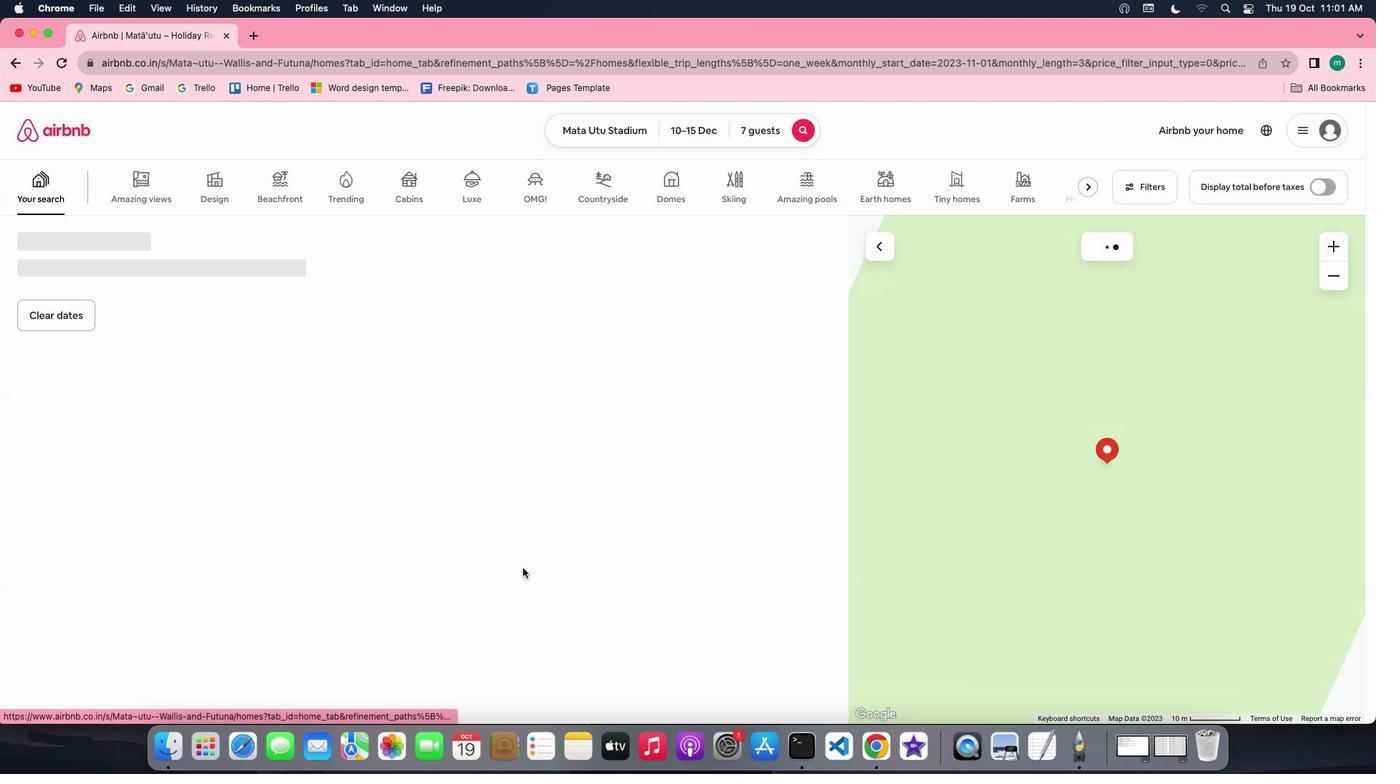 
